 Task: Look for space in Luena, Angola from 15th June, 2023 to 21st June, 2023 for 5 adults in price range Rs.14000 to Rs.25000. Place can be entire place with 3 bedrooms having 3 beds and 3 bathrooms. Property type can be house, flat, hotel. Amenities needed are: air conditioning, bbq grill, smoking allowed. Booking option can be shelf check-in. Required host language is English.
Action: Mouse moved to (546, 109)
Screenshot: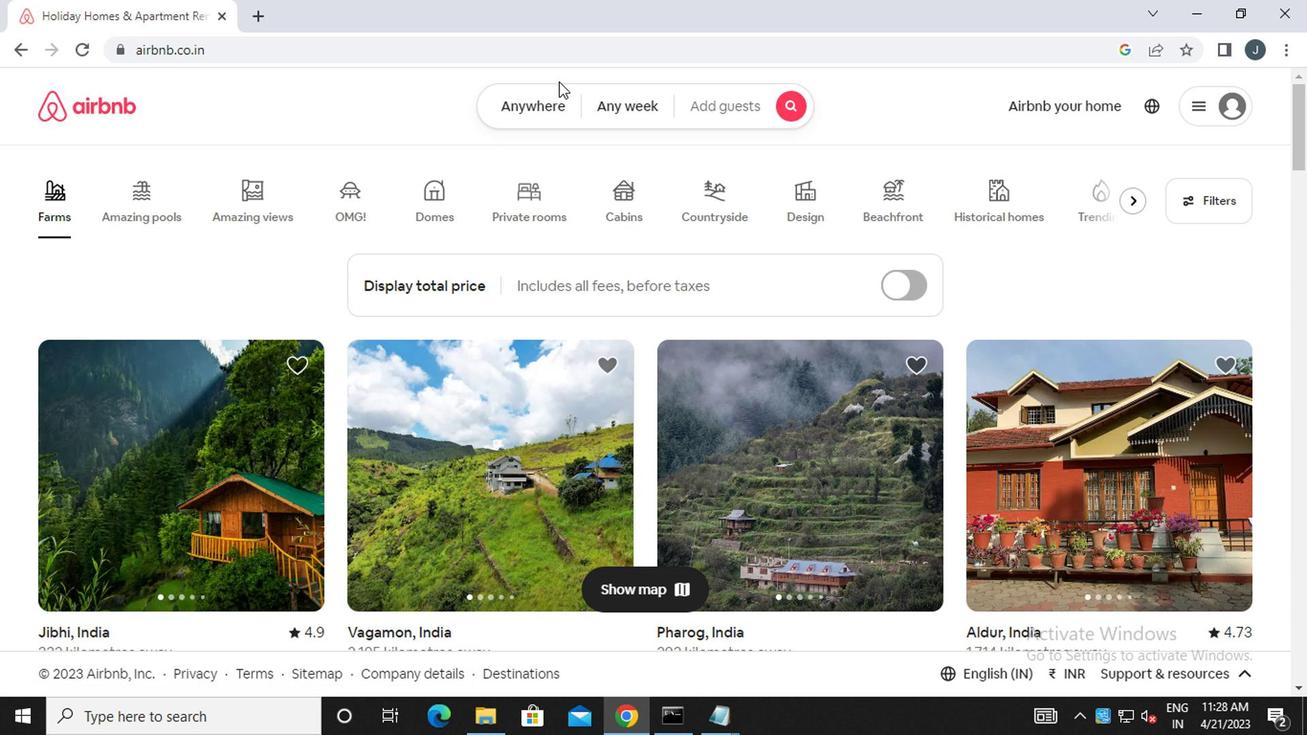 
Action: Mouse pressed left at (546, 109)
Screenshot: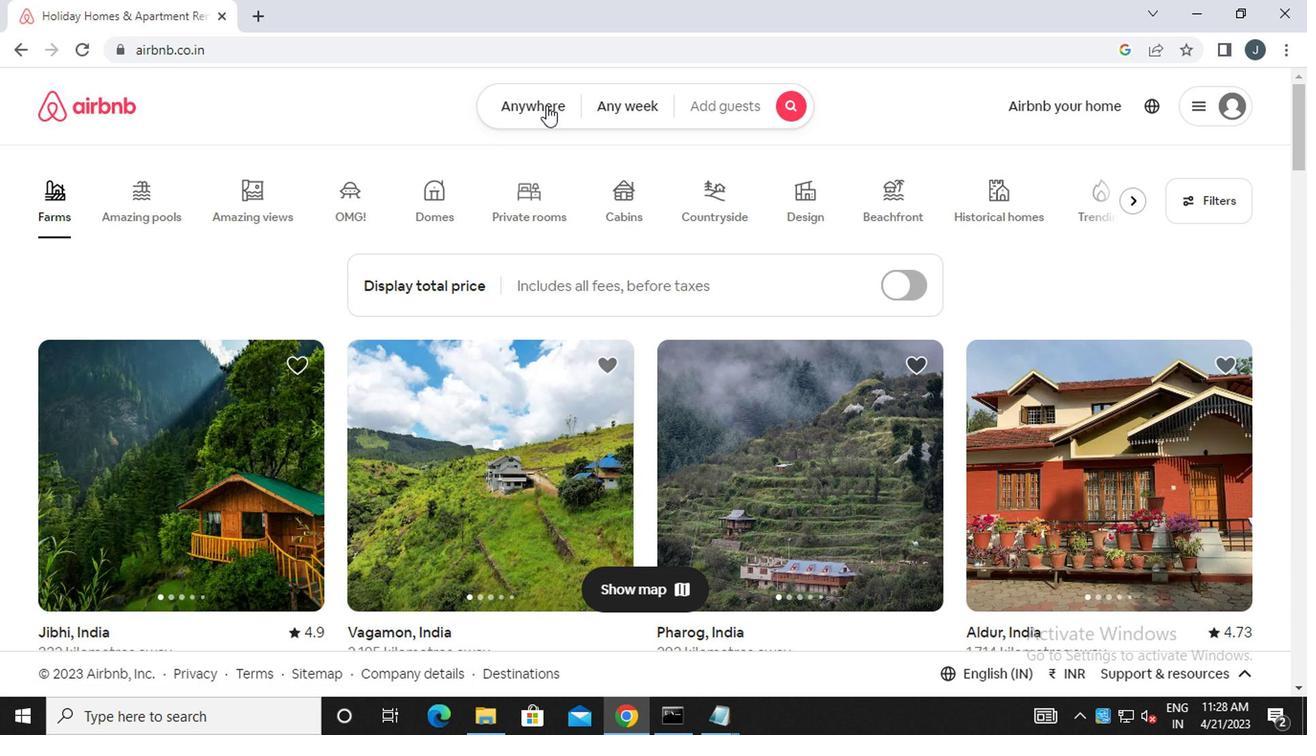 
Action: Mouse moved to (365, 196)
Screenshot: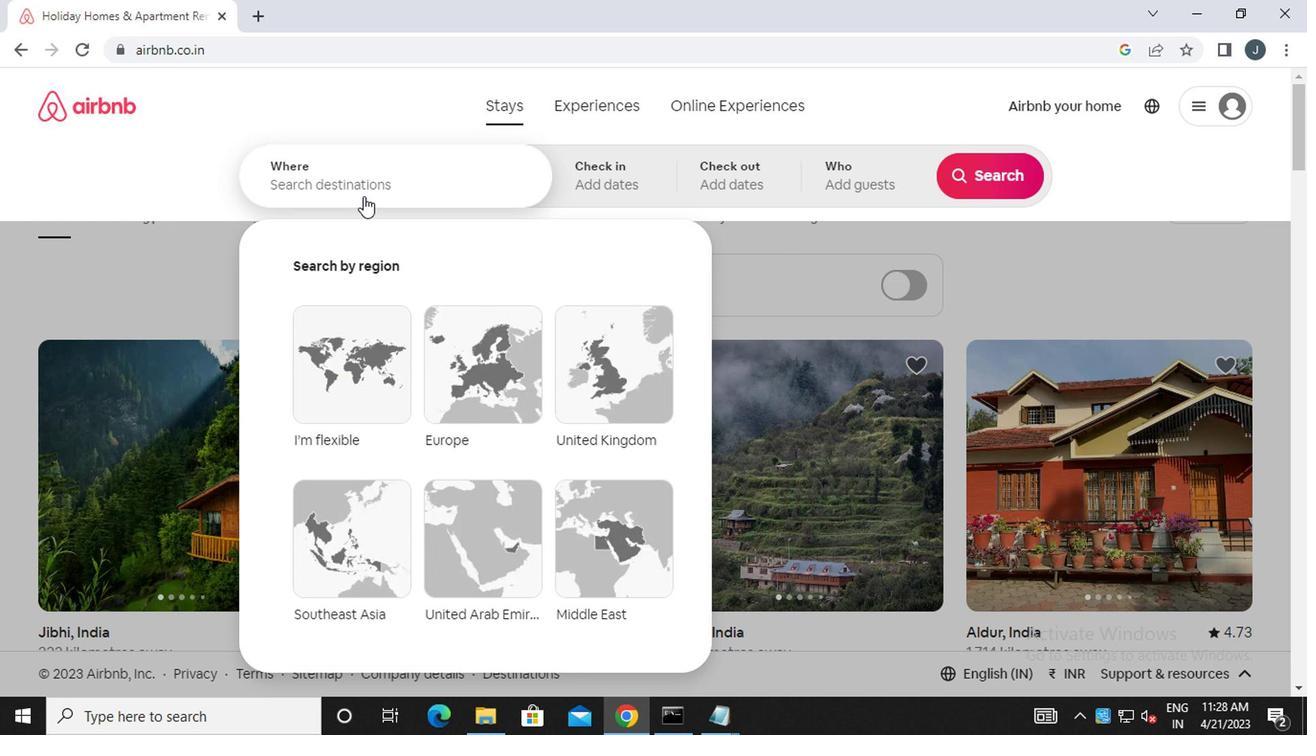 
Action: Mouse pressed left at (365, 196)
Screenshot: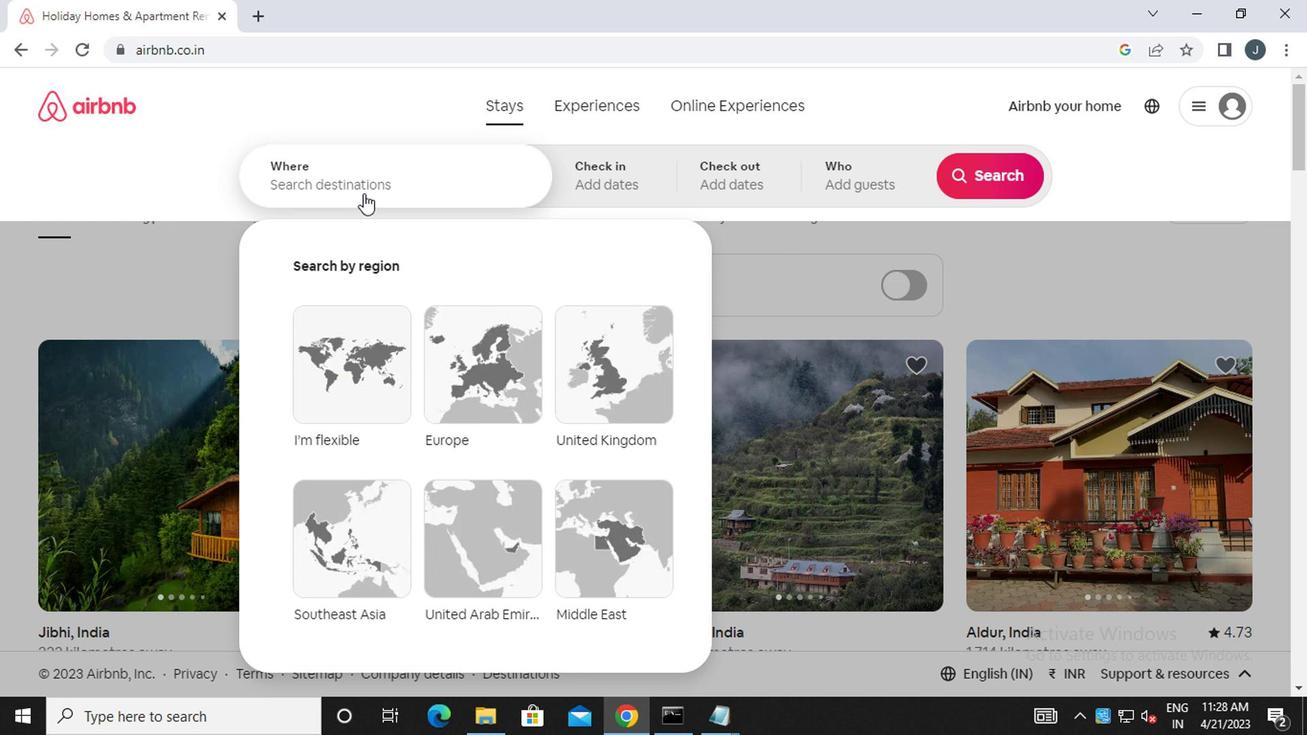 
Action: Key pressed l<Key.caps_lock>uena
Screenshot: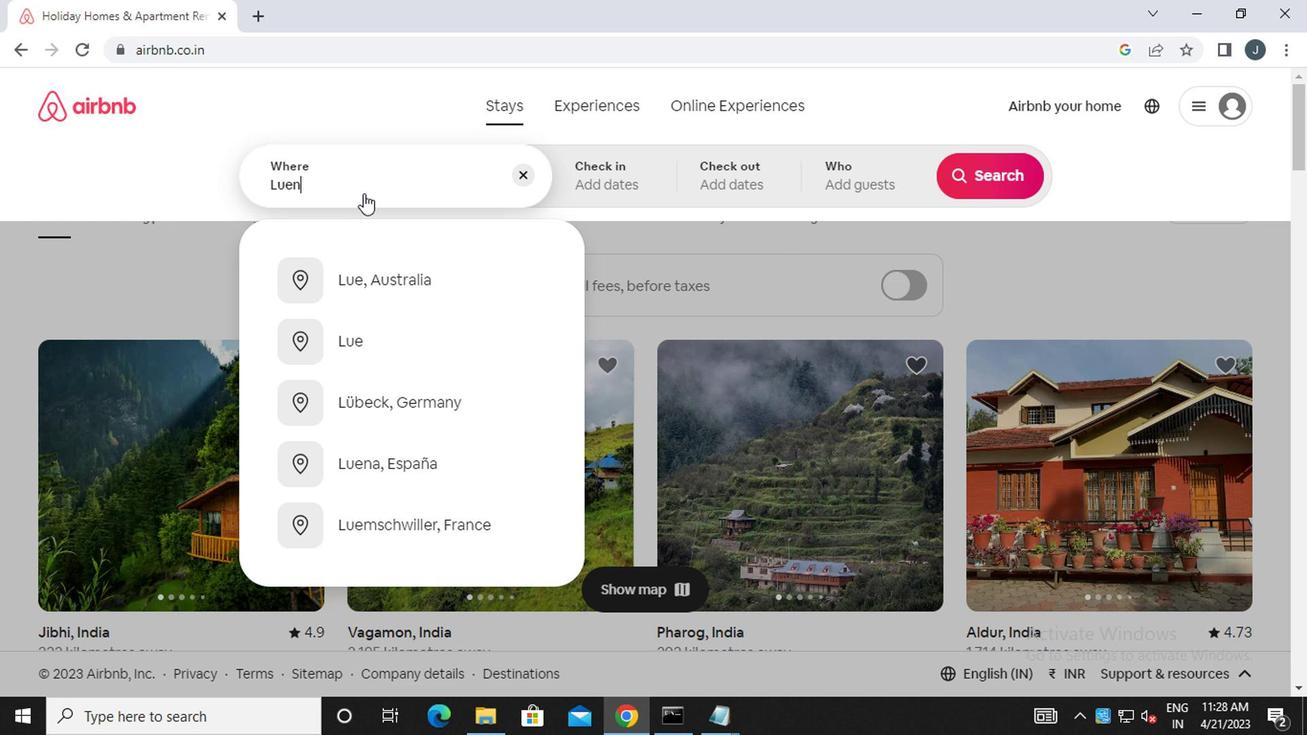 
Action: Mouse moved to (363, 196)
Screenshot: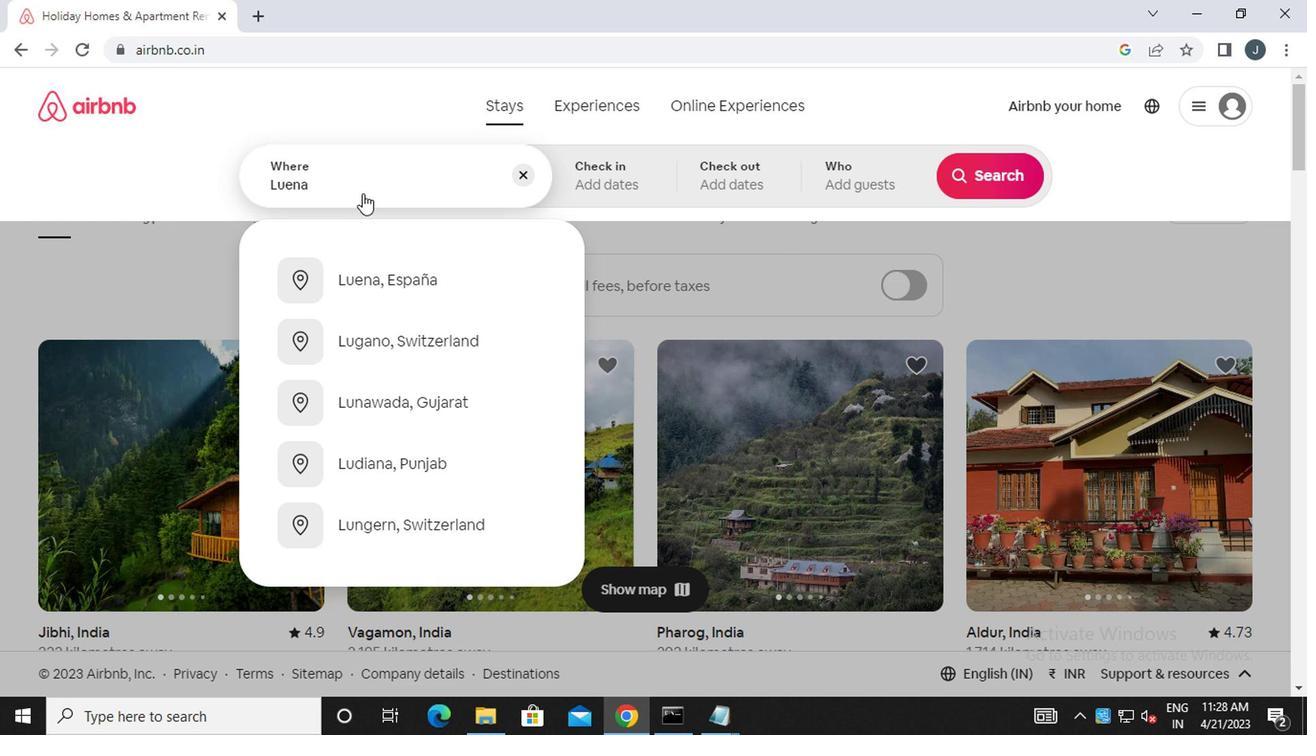 
Action: Key pressed ,<Key.space><Key.caps_lock>a<Key.caps_lock>ngola
Screenshot: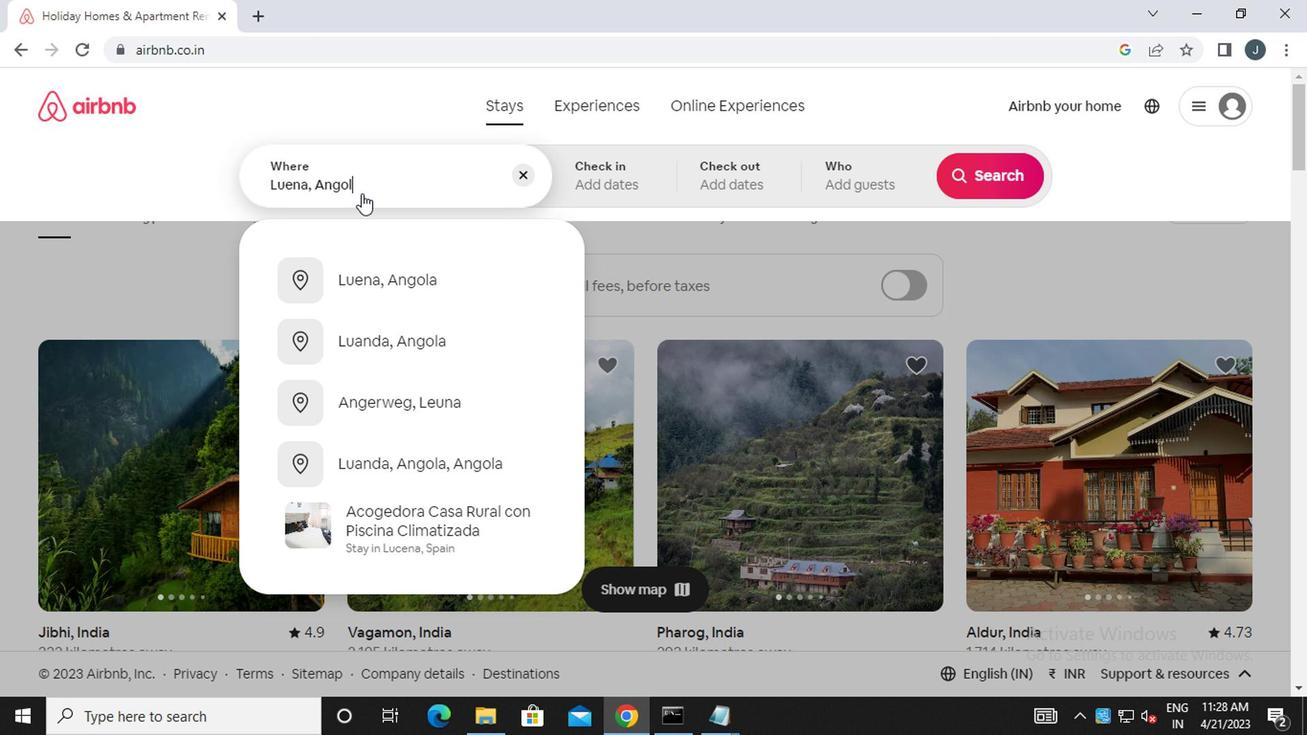 
Action: Mouse moved to (421, 281)
Screenshot: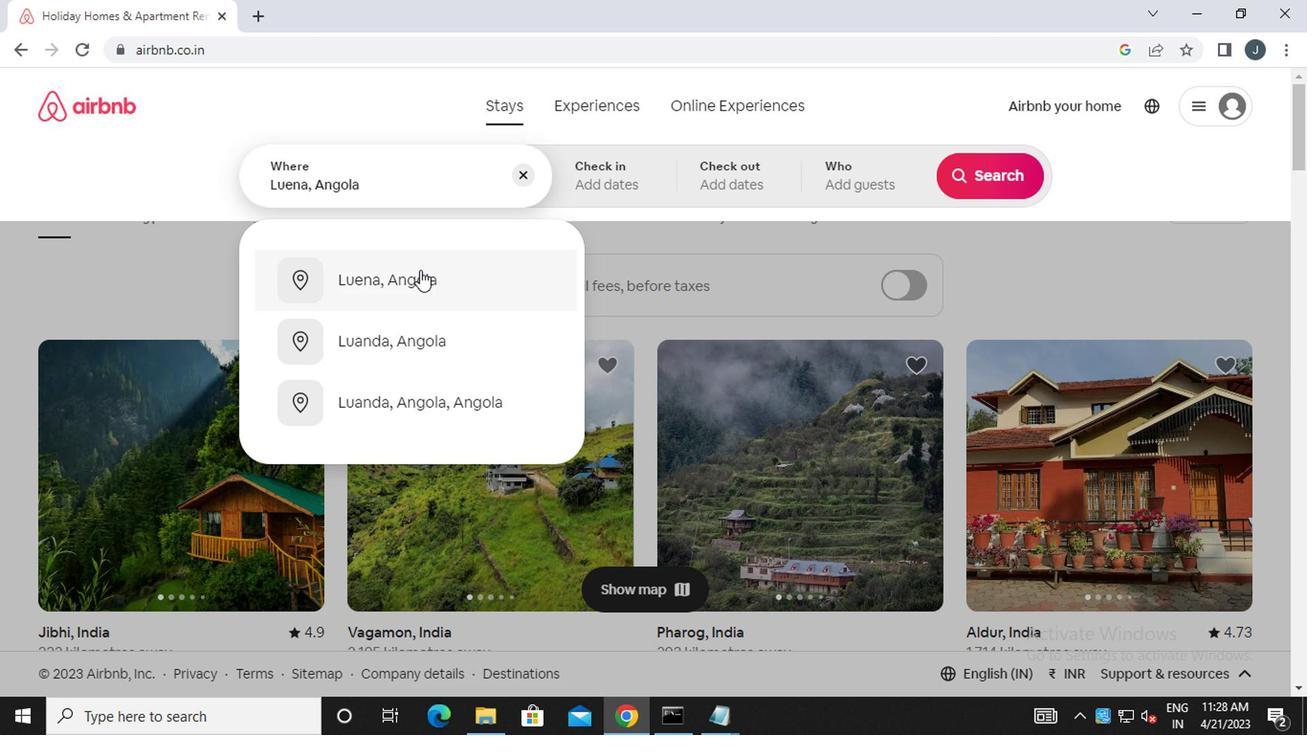 
Action: Mouse pressed left at (421, 281)
Screenshot: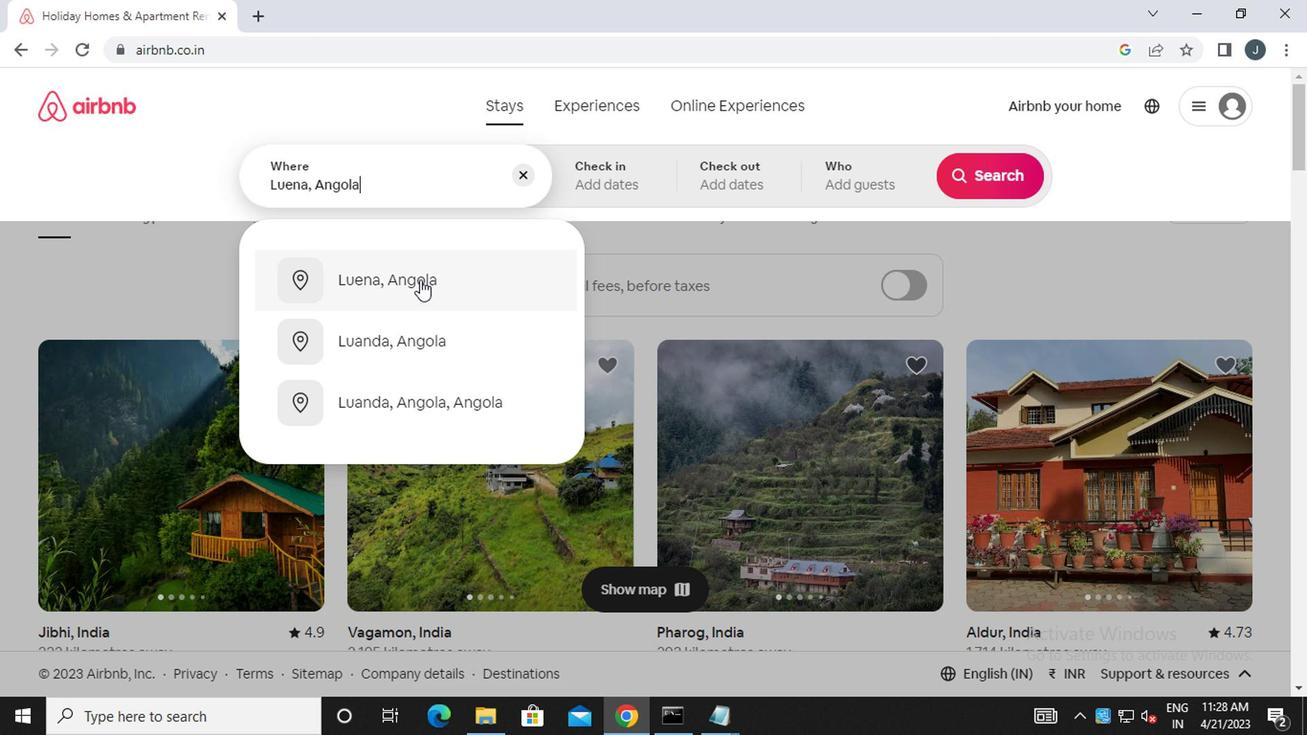 
Action: Mouse moved to (982, 331)
Screenshot: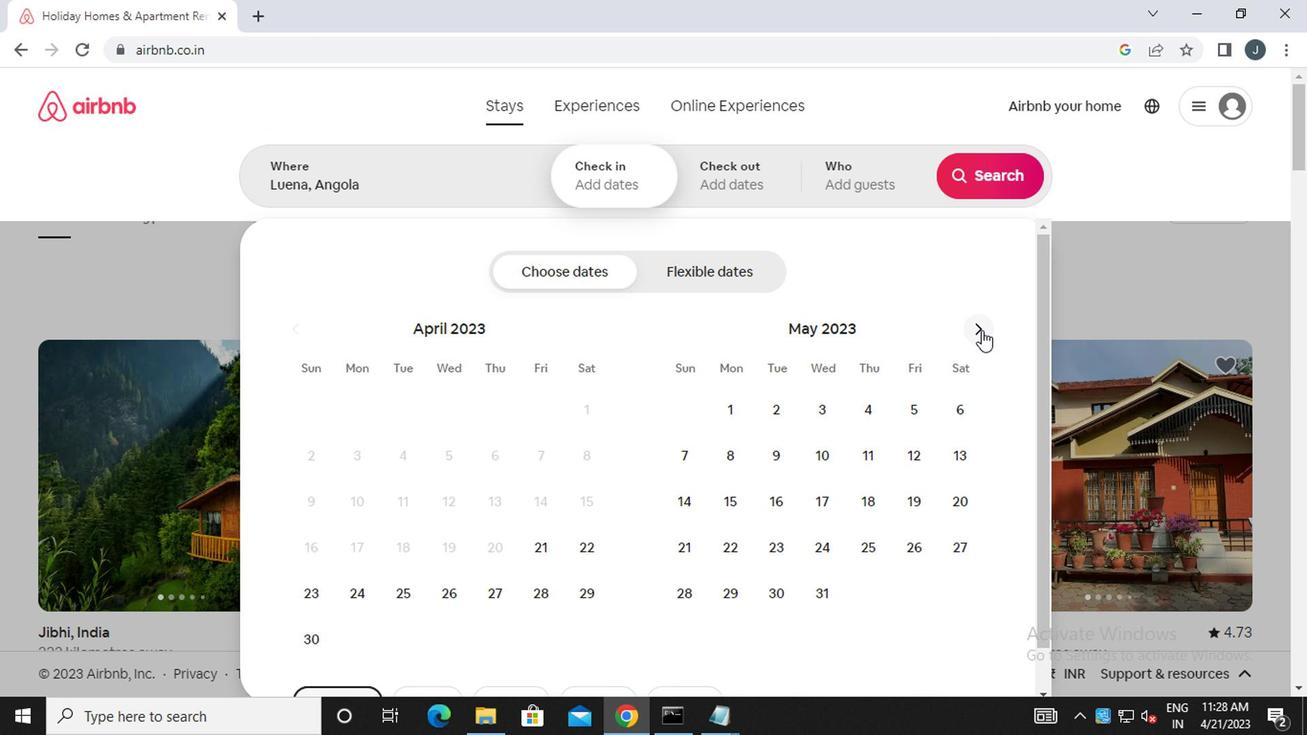 
Action: Mouse pressed left at (982, 331)
Screenshot: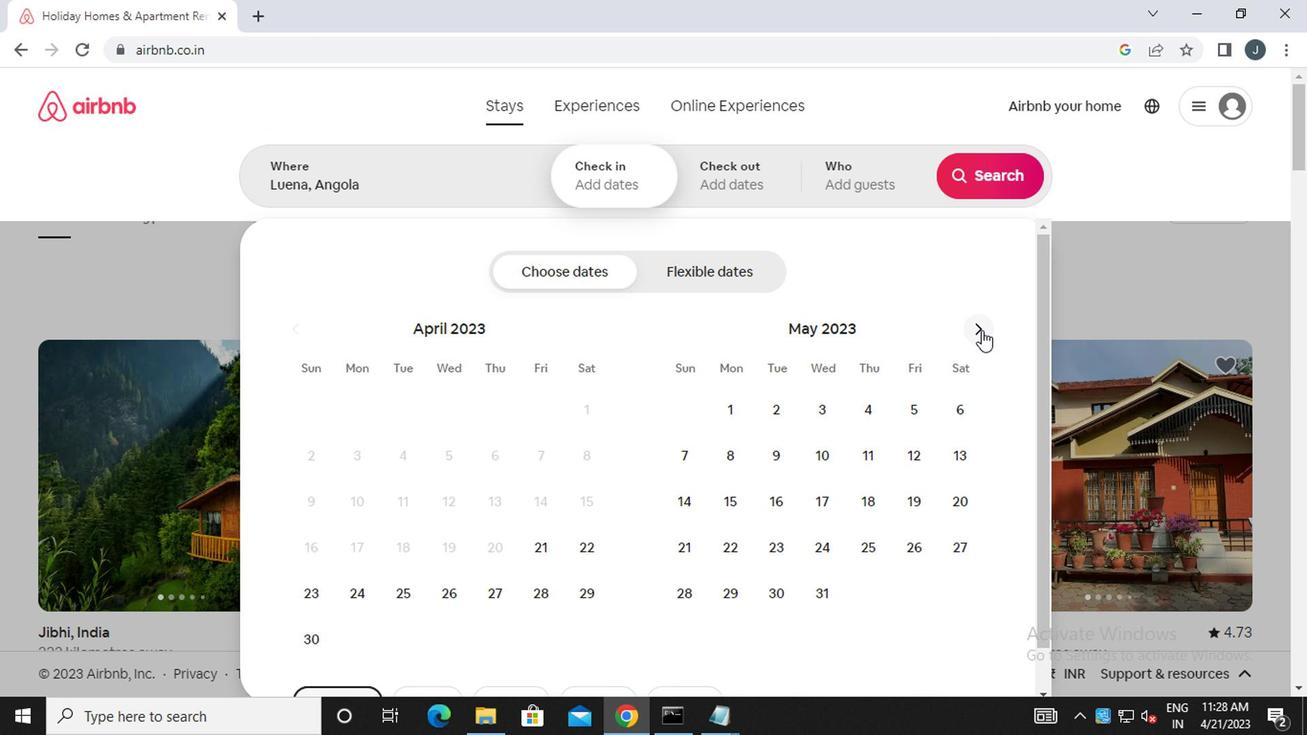 
Action: Mouse moved to (860, 504)
Screenshot: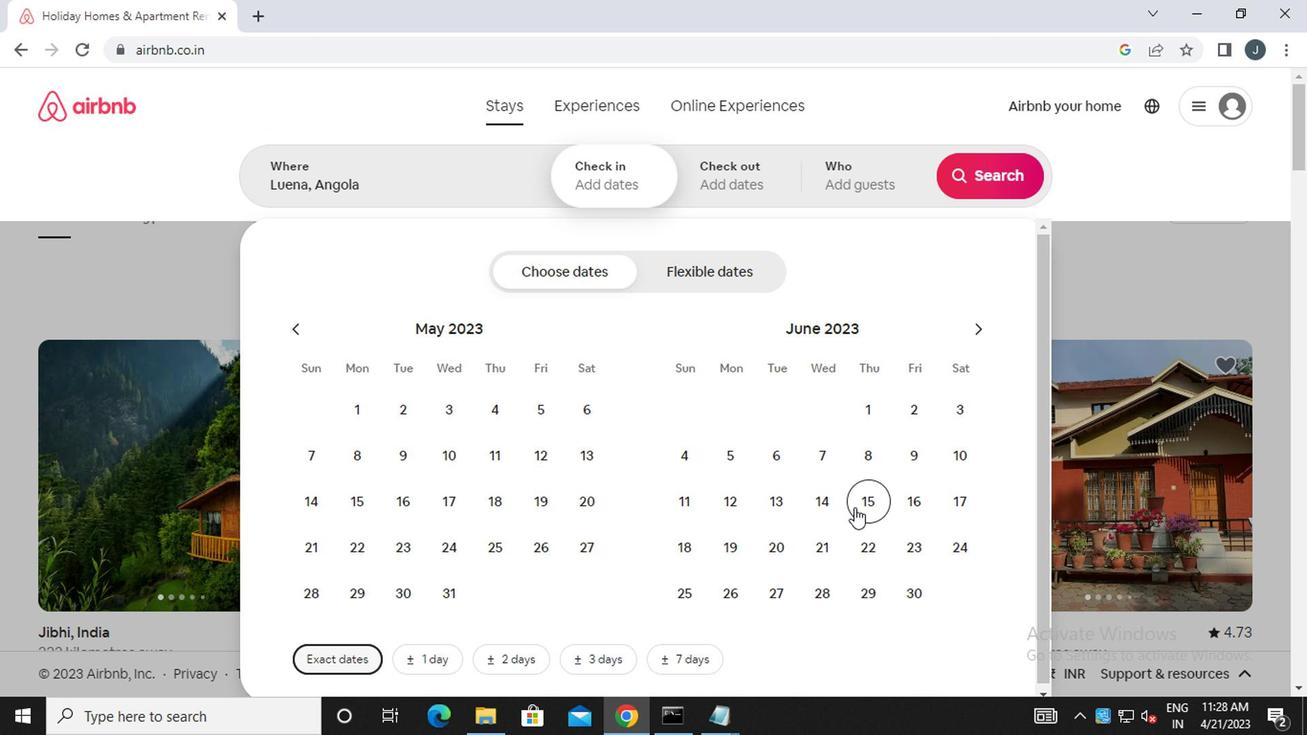 
Action: Mouse pressed left at (860, 504)
Screenshot: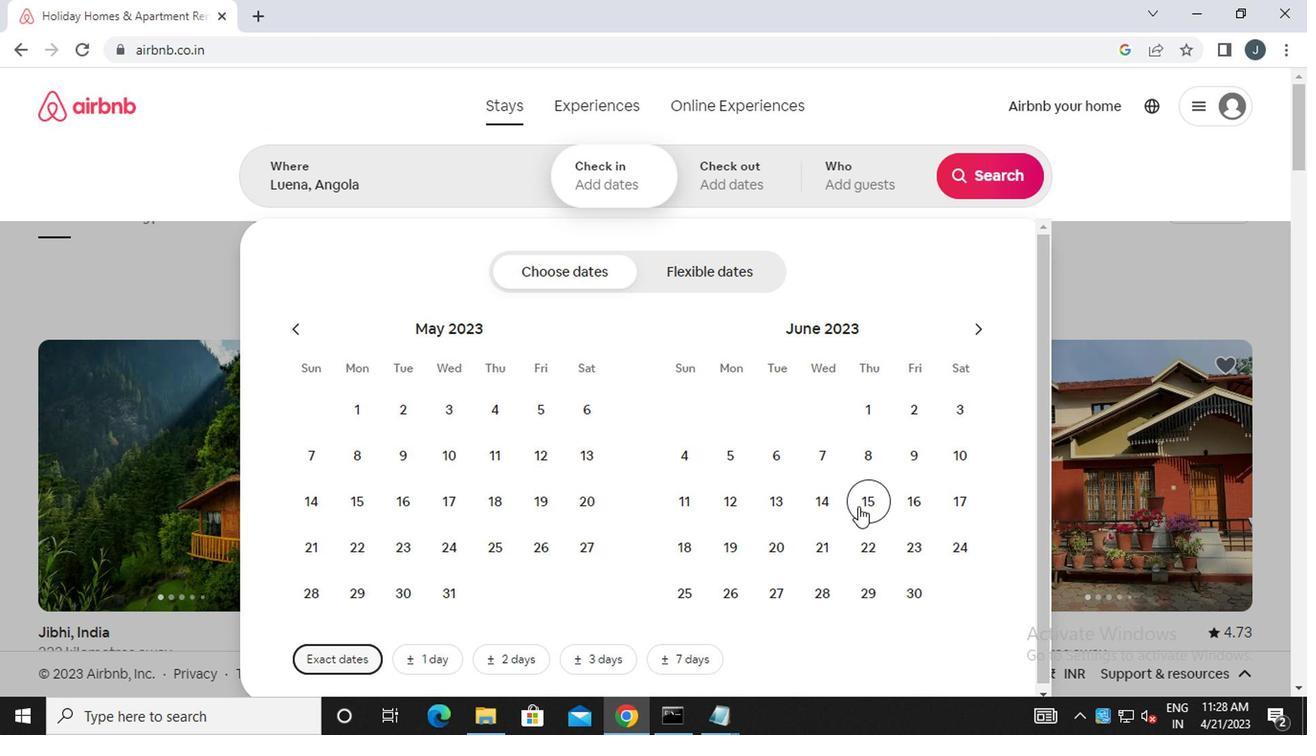 
Action: Mouse moved to (814, 547)
Screenshot: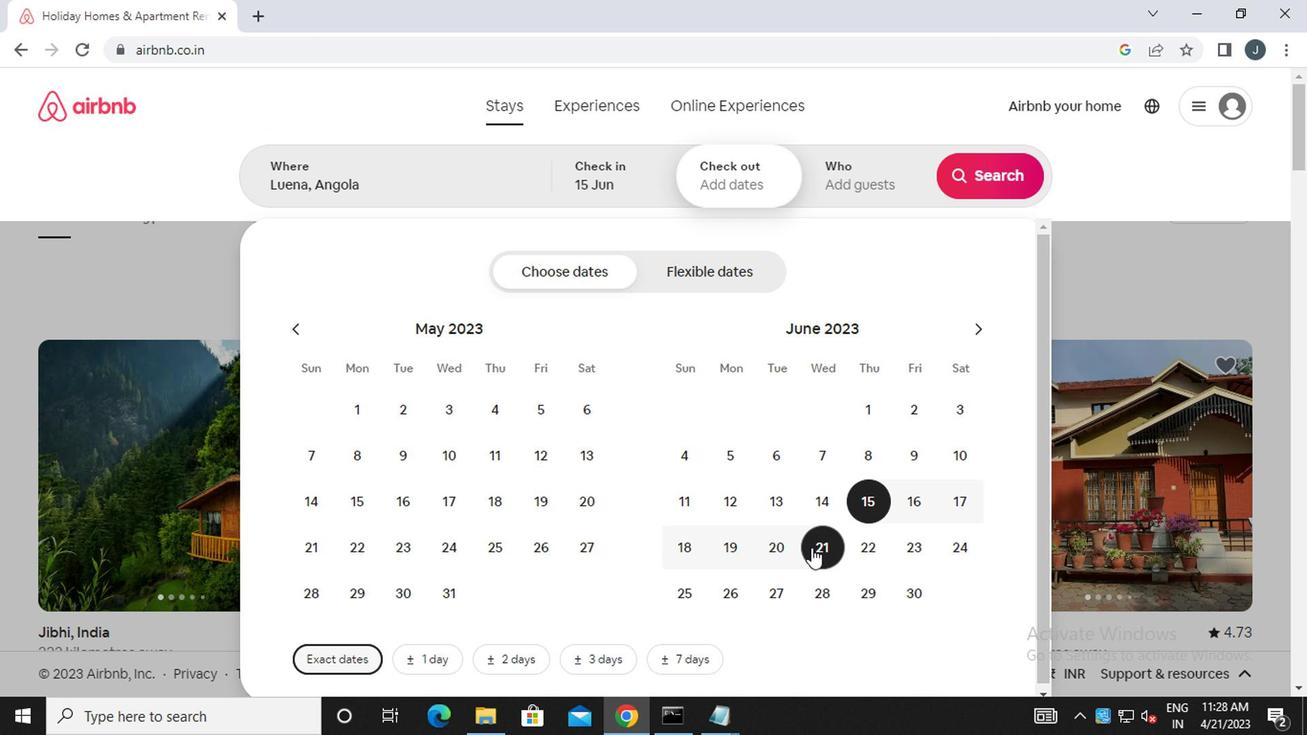 
Action: Mouse pressed left at (814, 547)
Screenshot: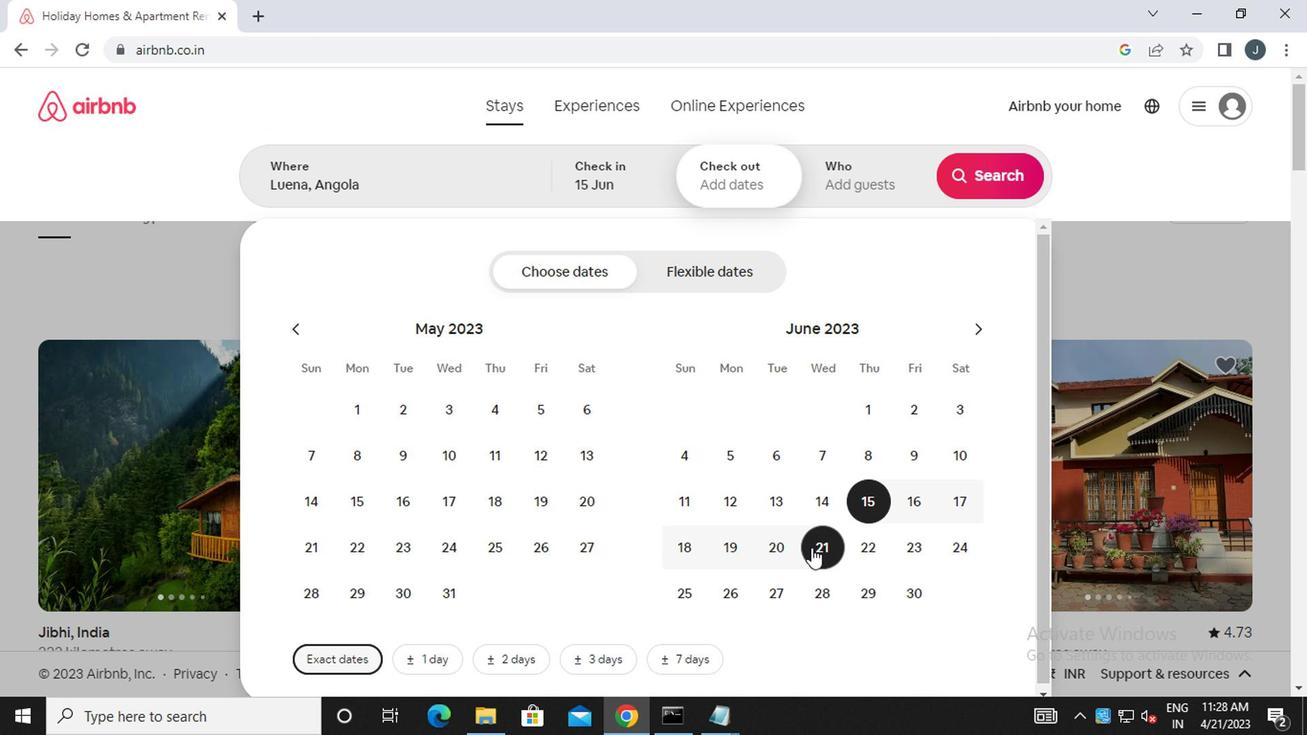 
Action: Mouse moved to (870, 179)
Screenshot: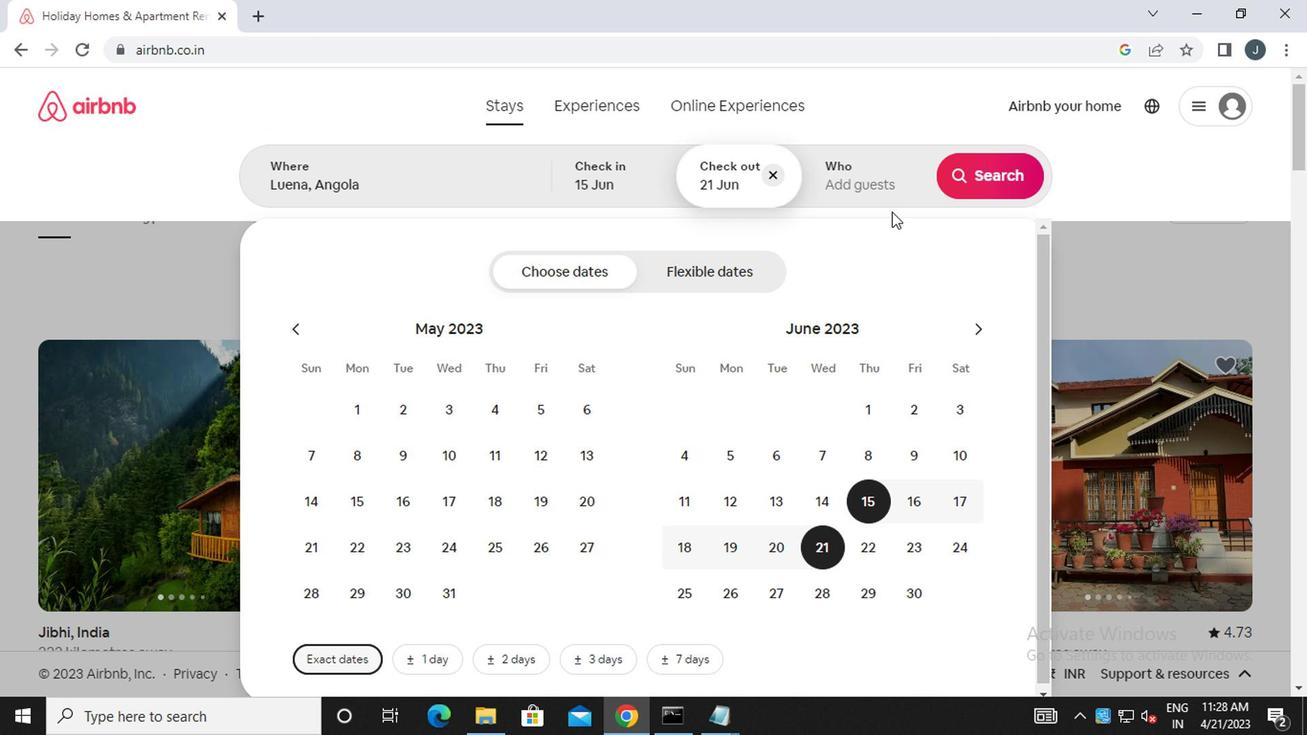 
Action: Mouse pressed left at (870, 179)
Screenshot: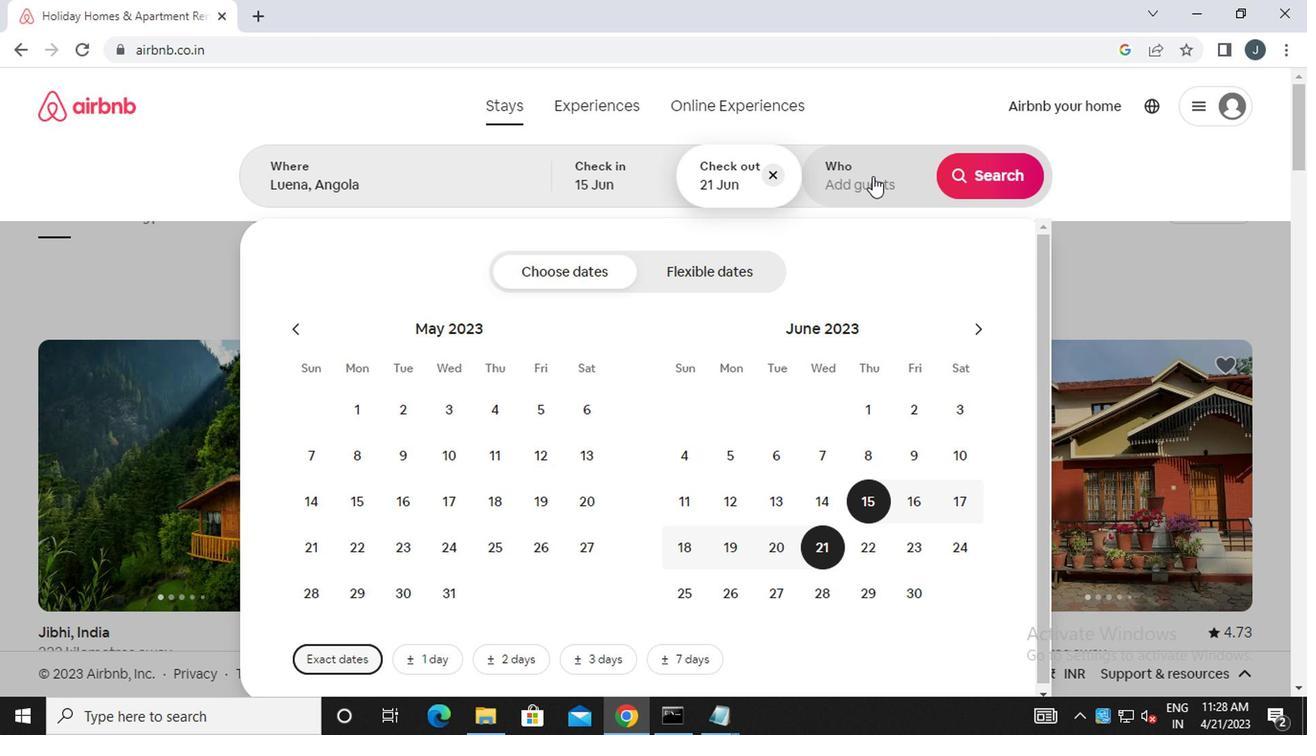 
Action: Mouse moved to (988, 273)
Screenshot: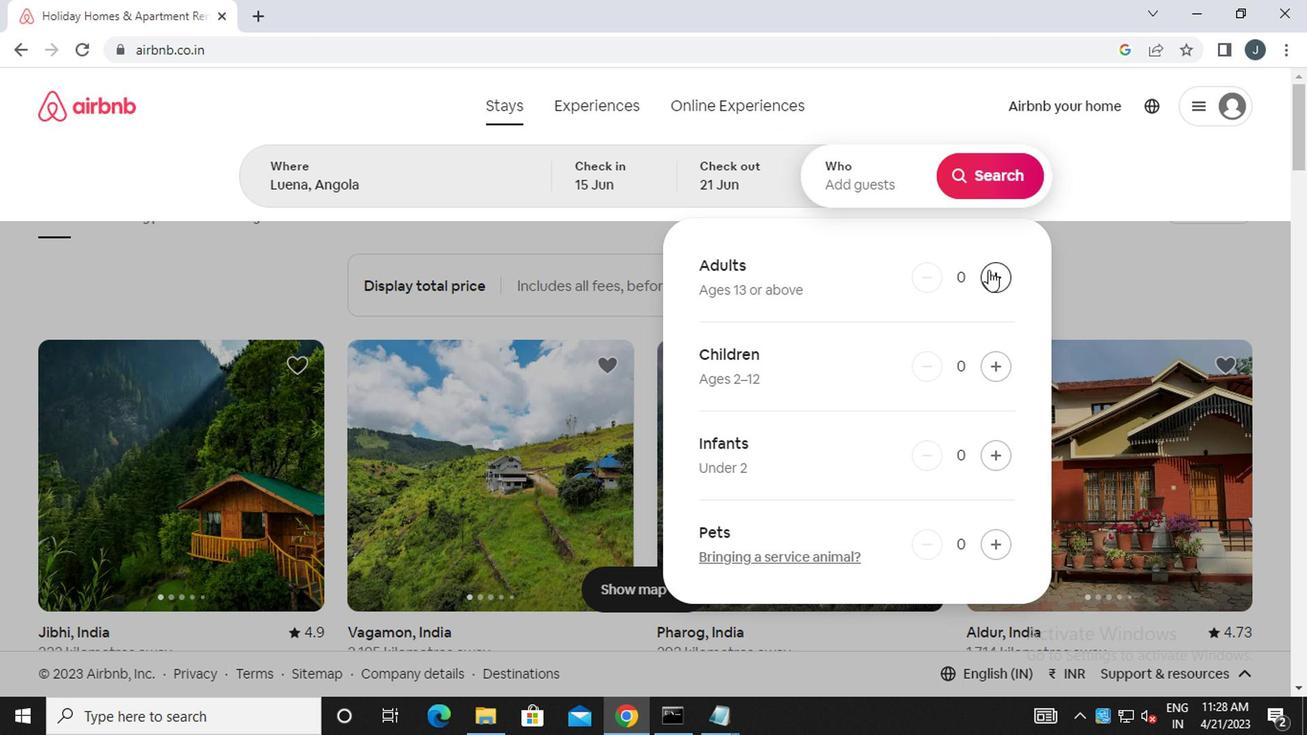 
Action: Mouse pressed left at (988, 273)
Screenshot: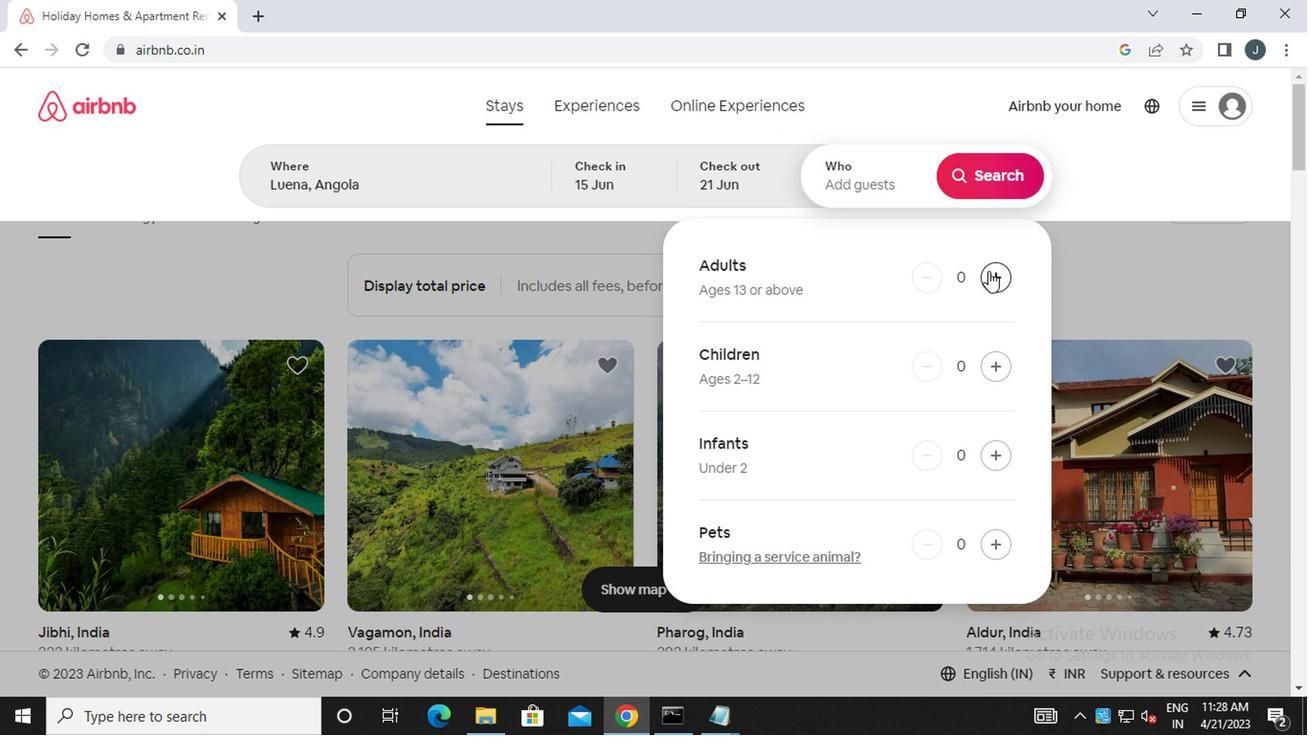 
Action: Mouse pressed left at (988, 273)
Screenshot: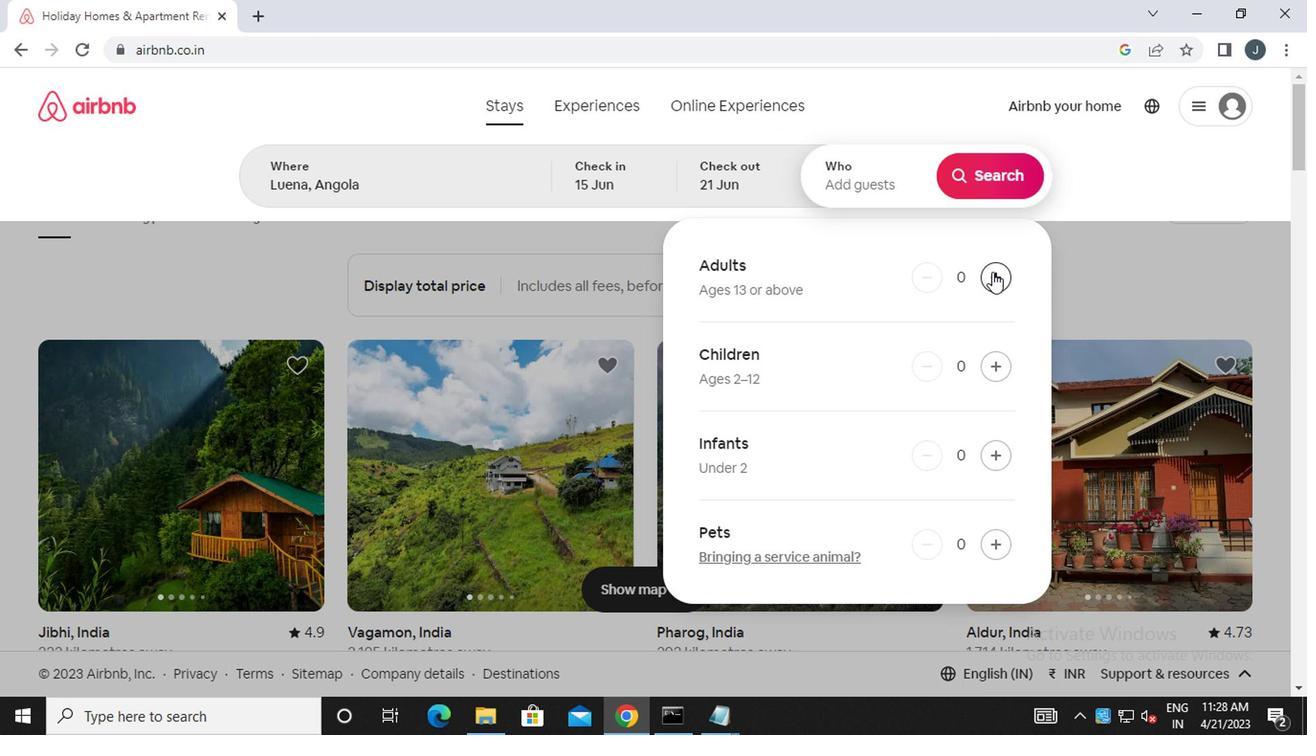 
Action: Mouse moved to (988, 273)
Screenshot: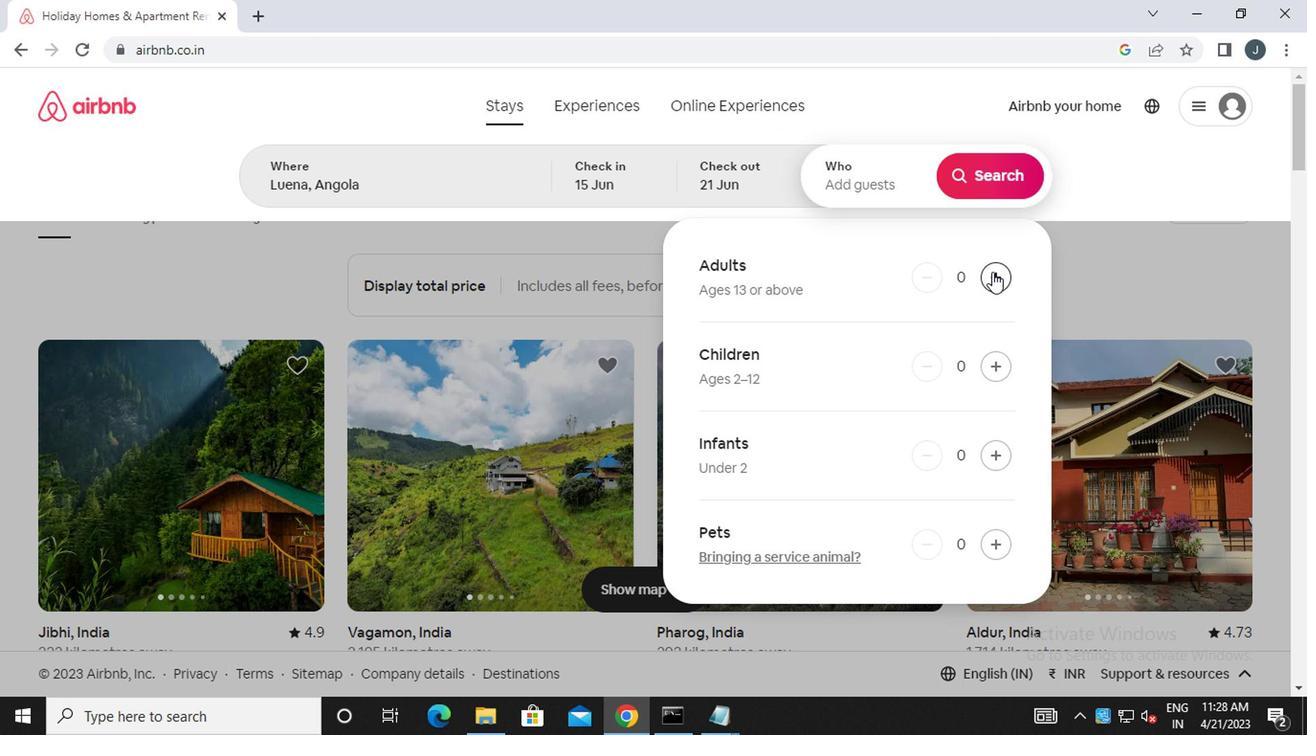 
Action: Mouse pressed left at (988, 273)
Screenshot: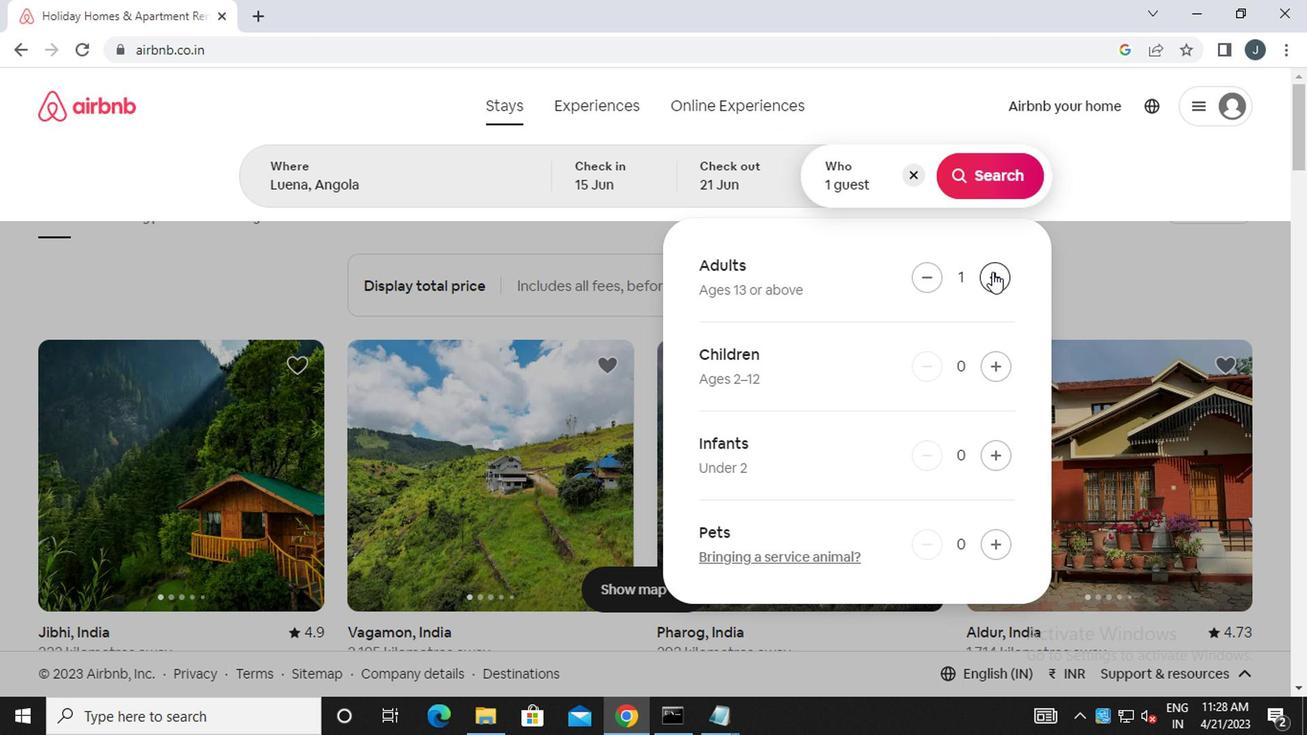 
Action: Mouse pressed left at (988, 273)
Screenshot: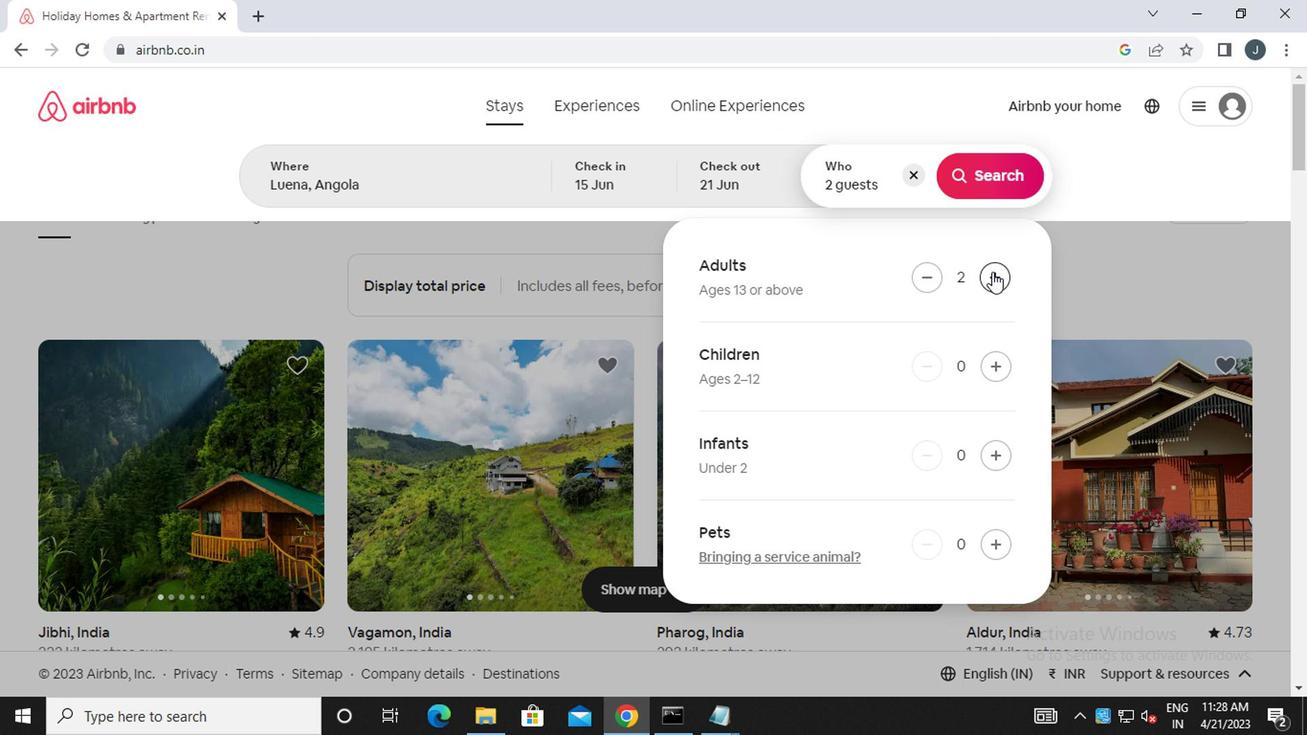 
Action: Mouse pressed left at (988, 273)
Screenshot: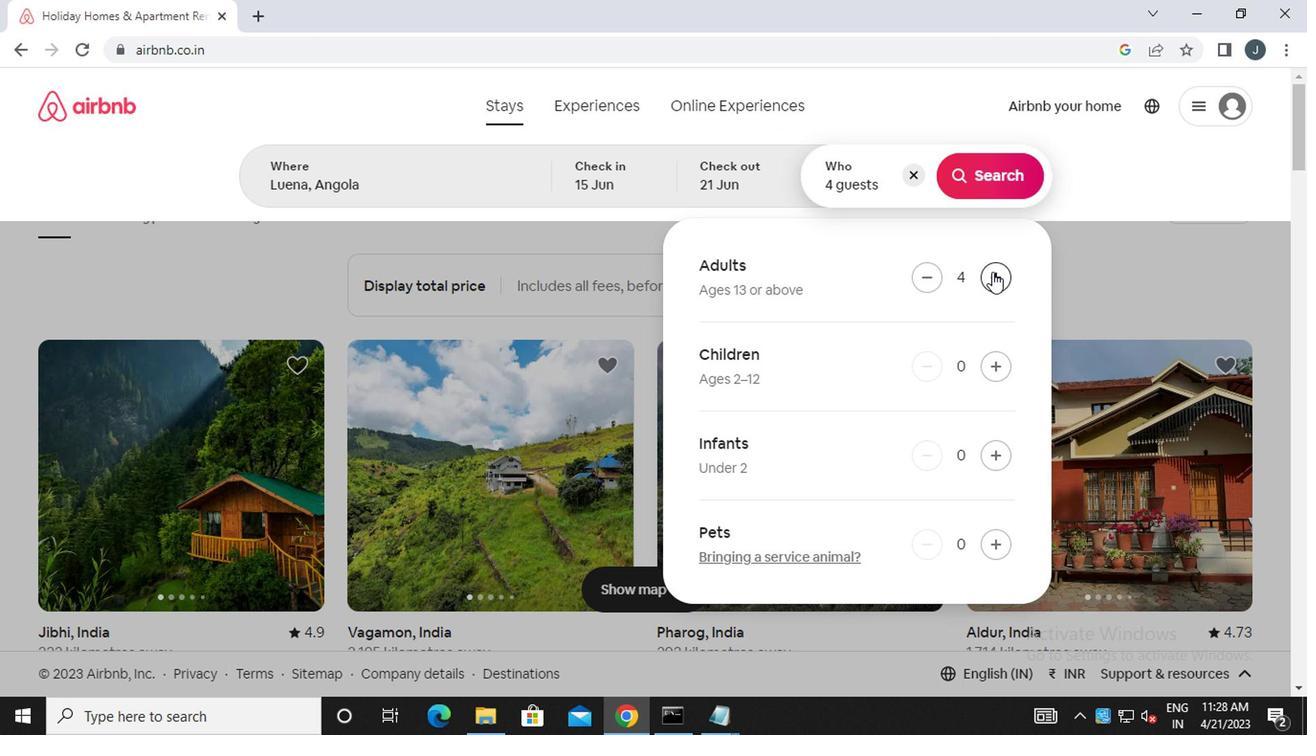 
Action: Mouse moved to (994, 188)
Screenshot: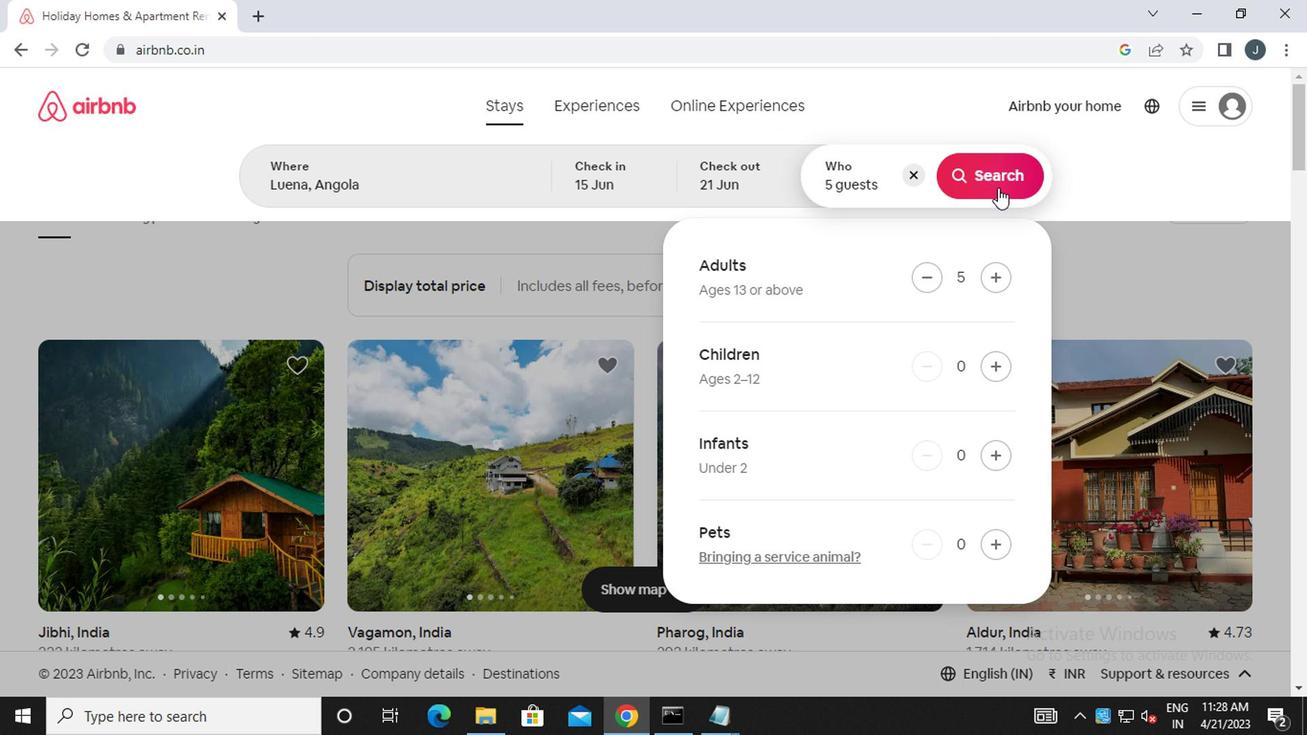 
Action: Mouse pressed left at (994, 188)
Screenshot: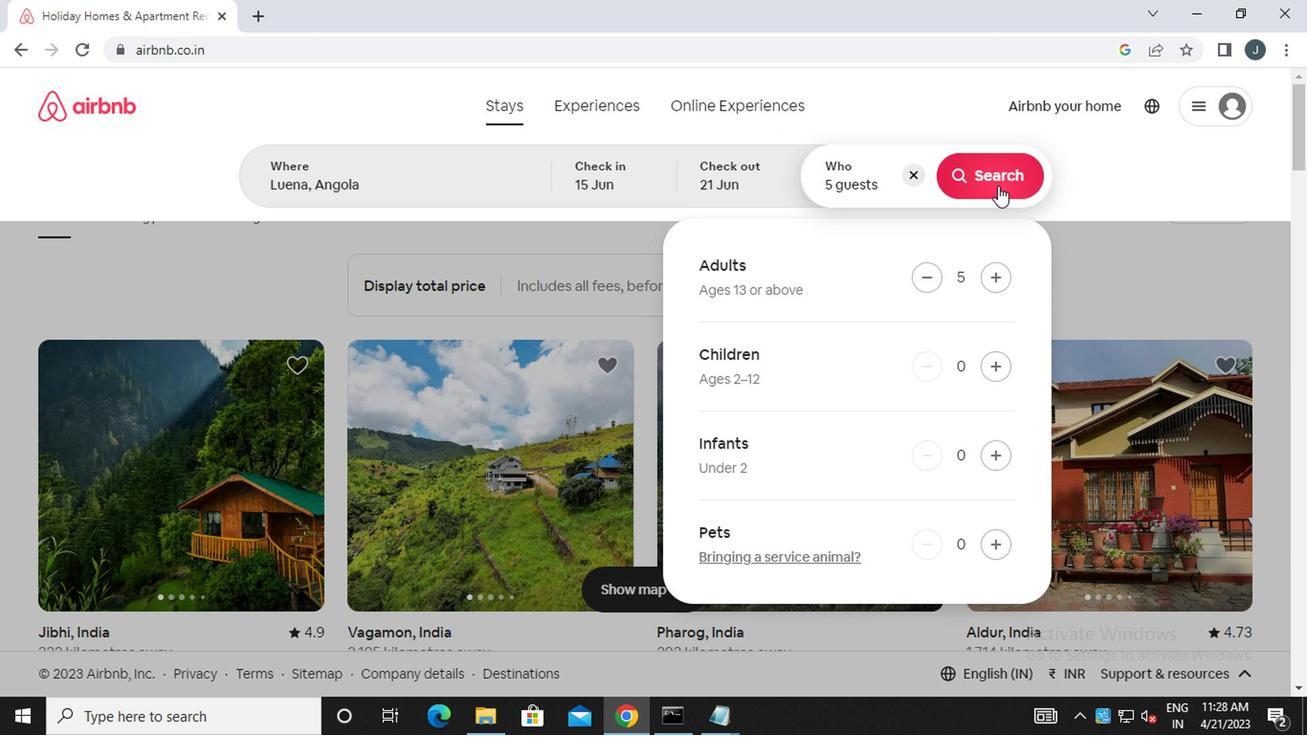 
Action: Mouse moved to (1215, 174)
Screenshot: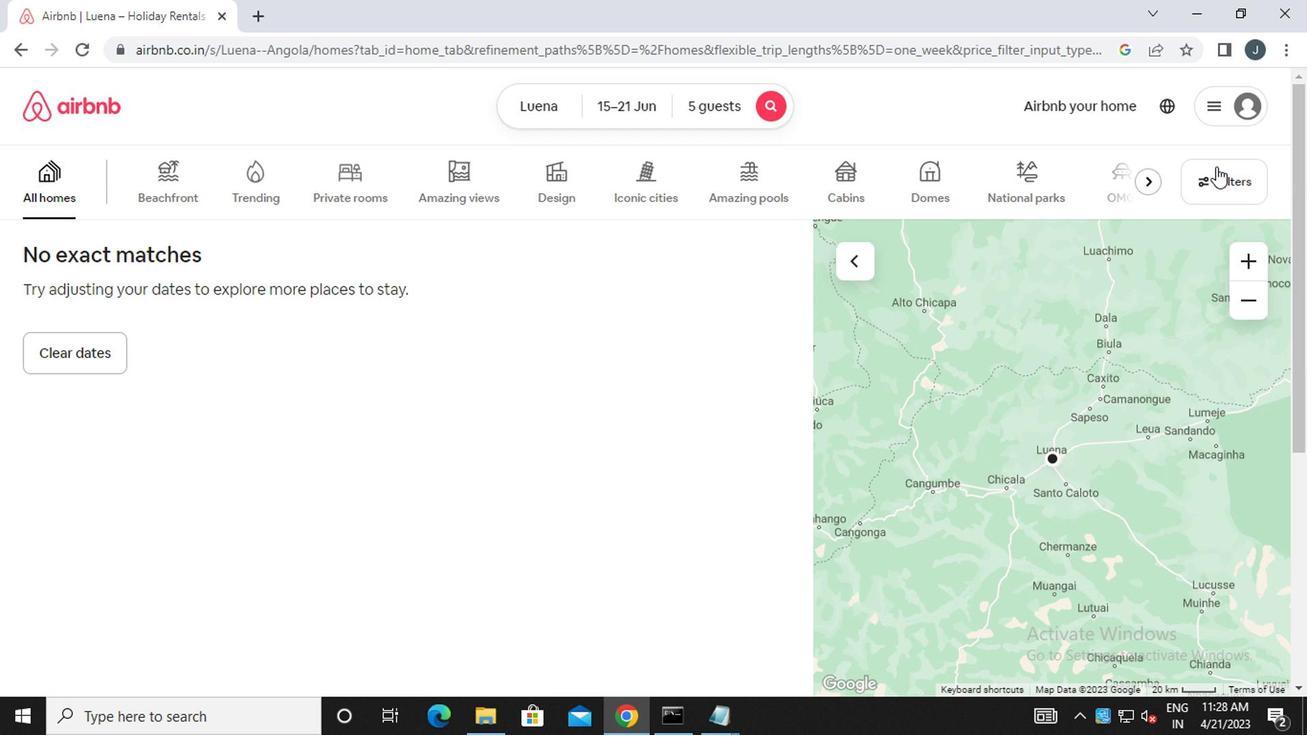 
Action: Mouse pressed left at (1215, 174)
Screenshot: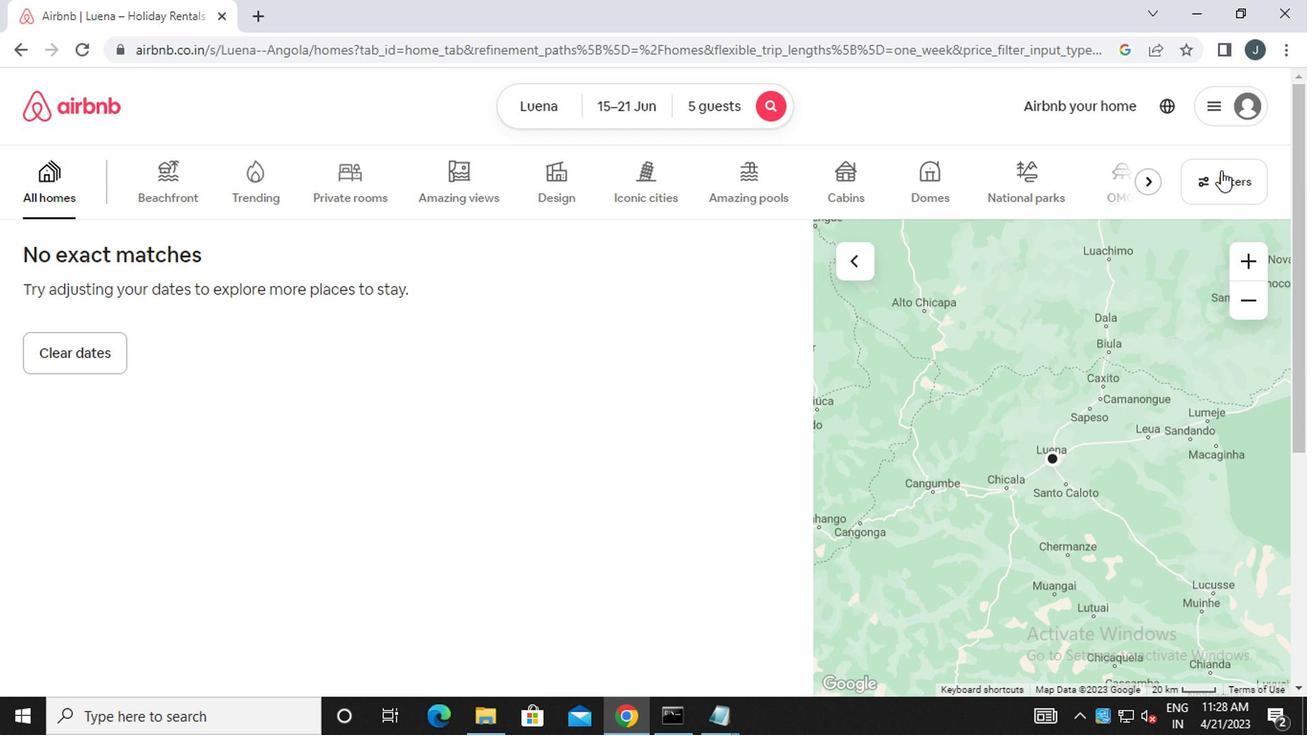 
Action: Mouse moved to (496, 303)
Screenshot: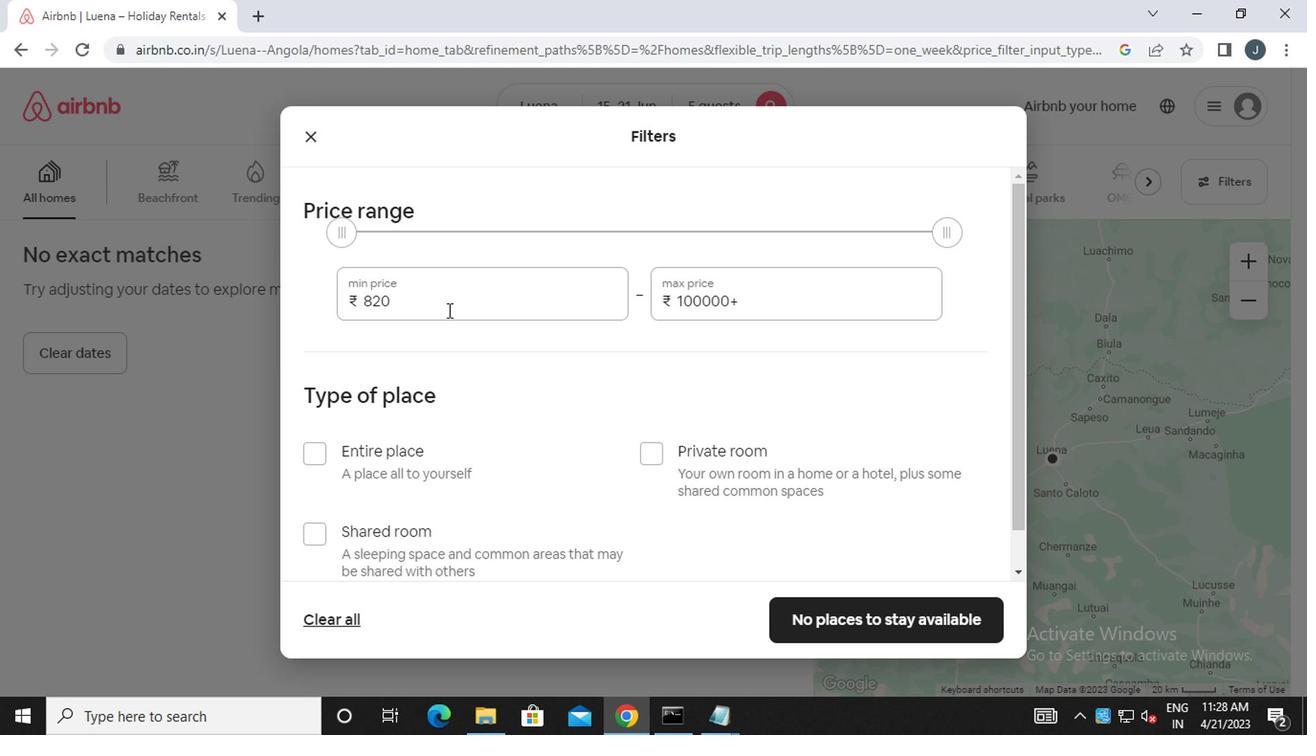 
Action: Mouse pressed left at (496, 303)
Screenshot: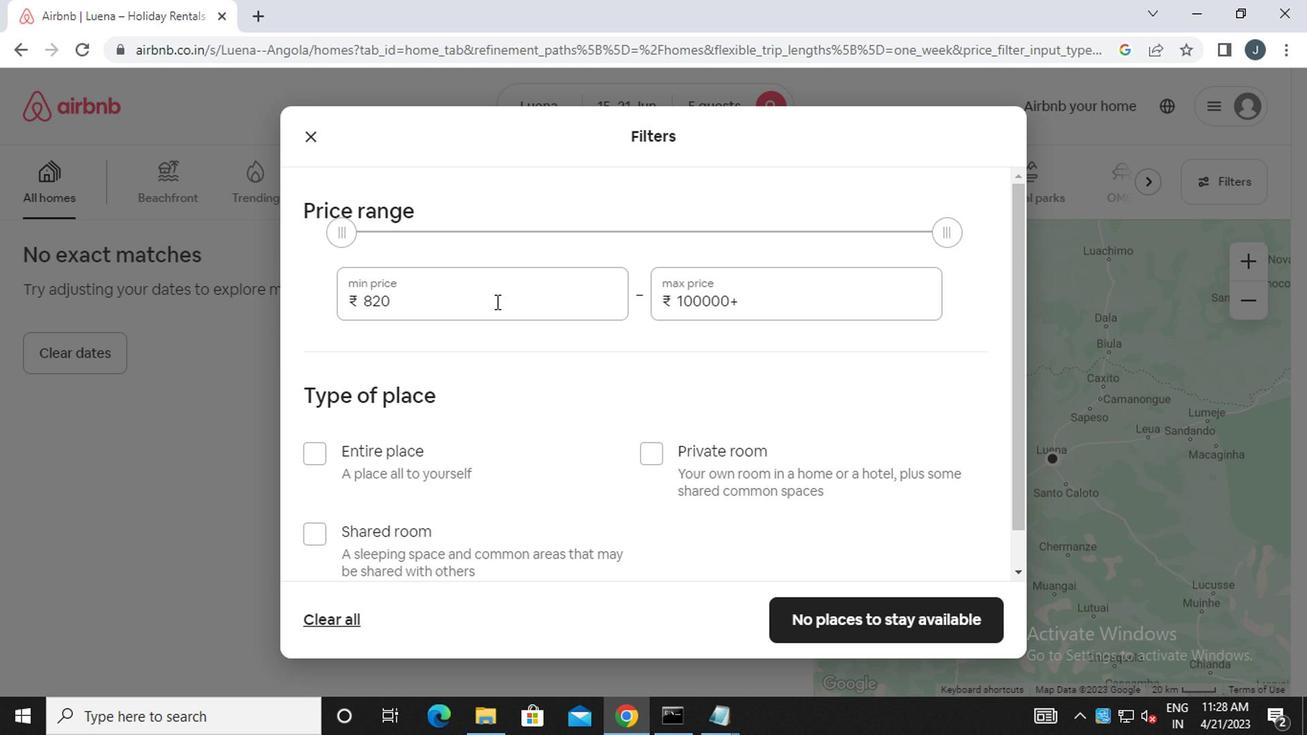 
Action: Mouse moved to (495, 303)
Screenshot: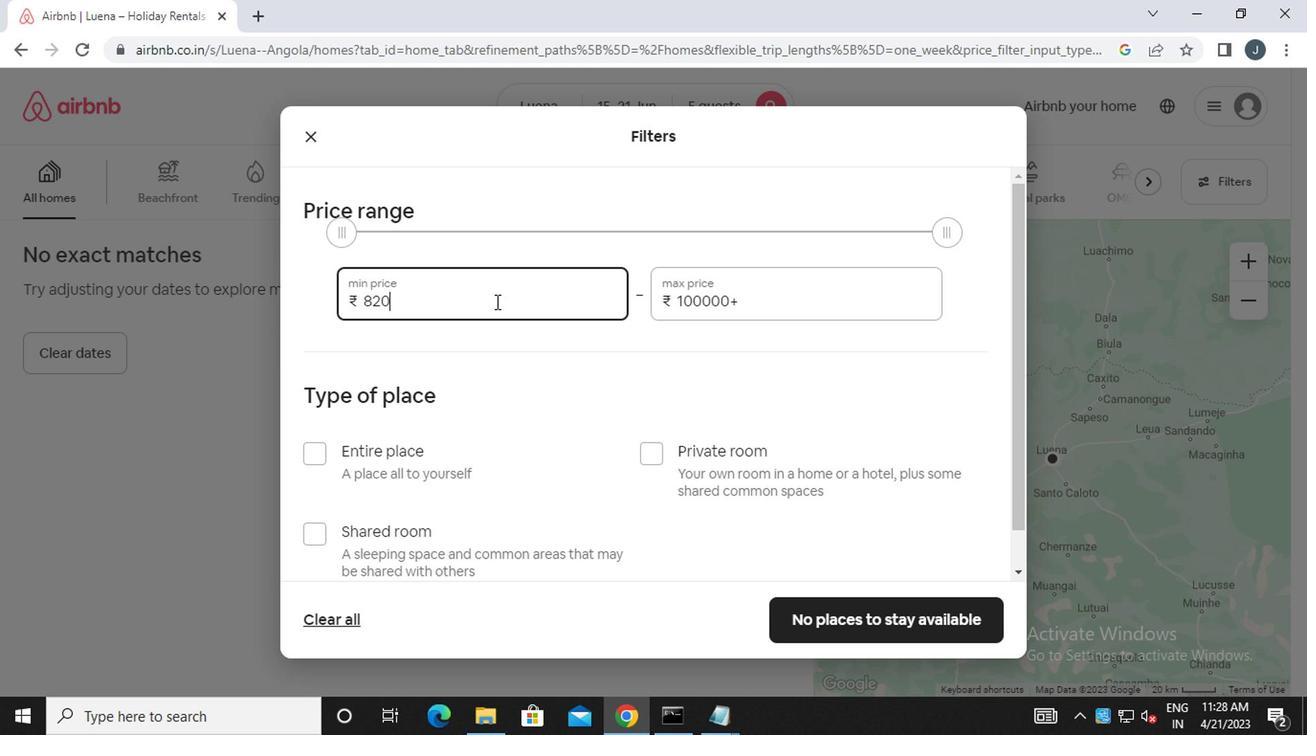 
Action: Key pressed <Key.backspace><Key.backspace><Key.backspace>14000
Screenshot: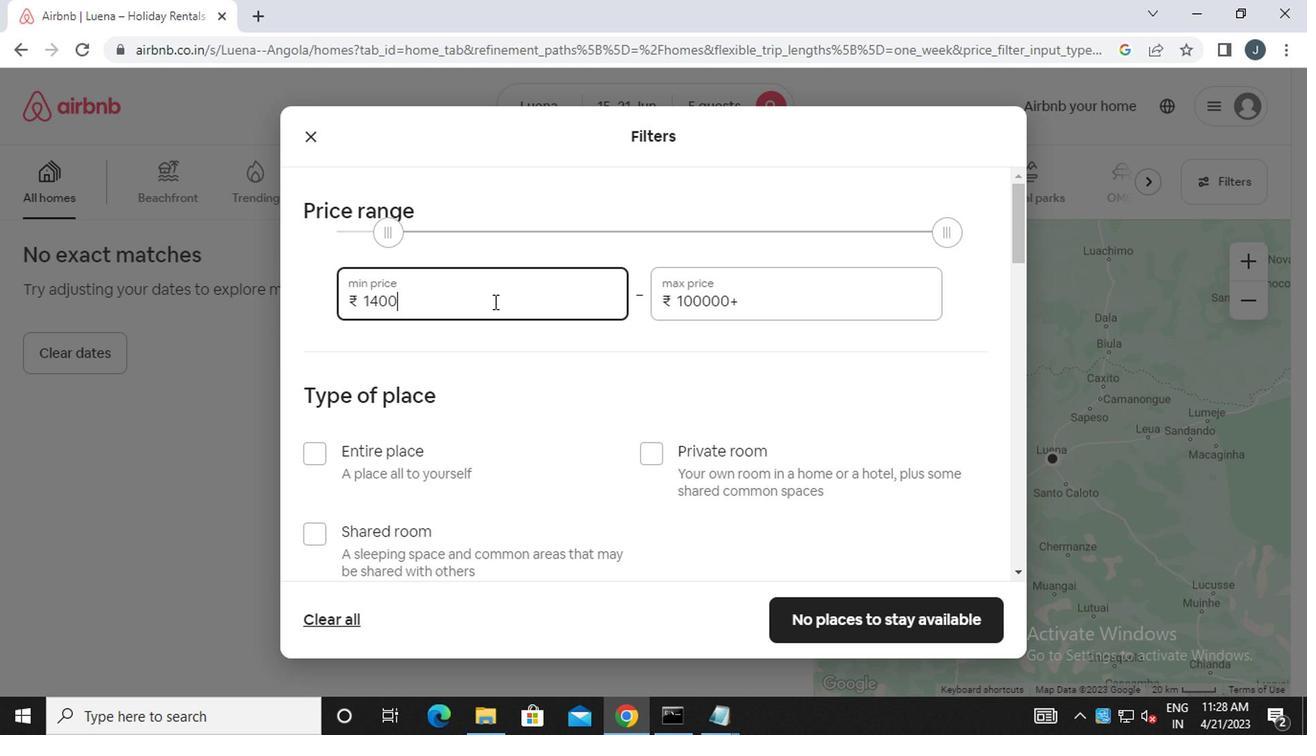 
Action: Mouse moved to (748, 295)
Screenshot: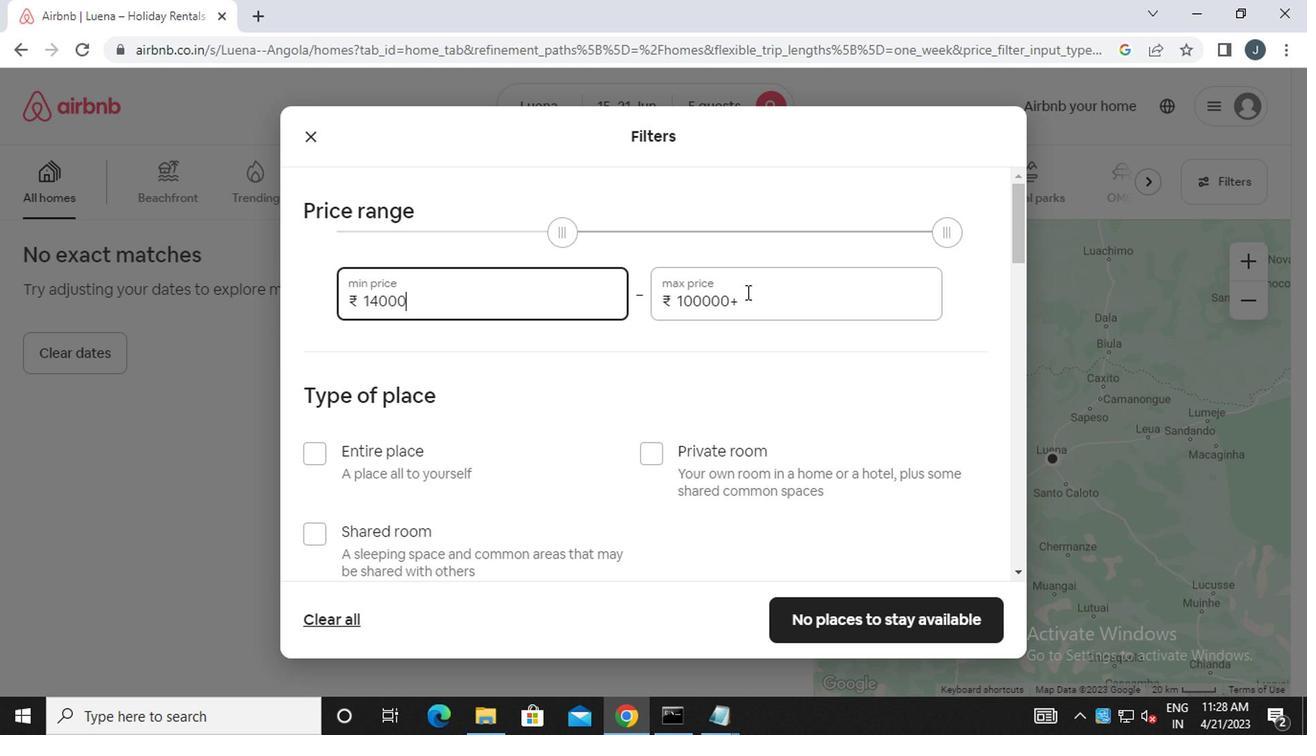 
Action: Mouse pressed left at (748, 295)
Screenshot: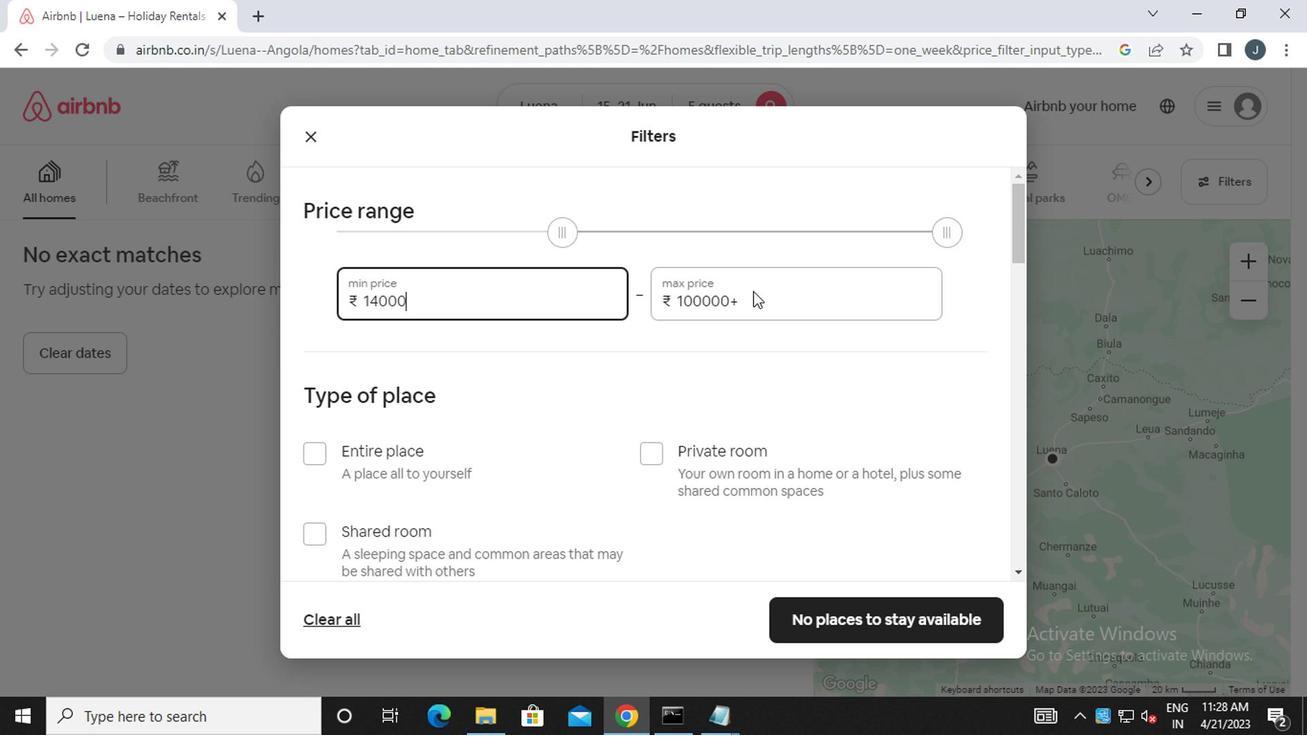 
Action: Mouse moved to (752, 300)
Screenshot: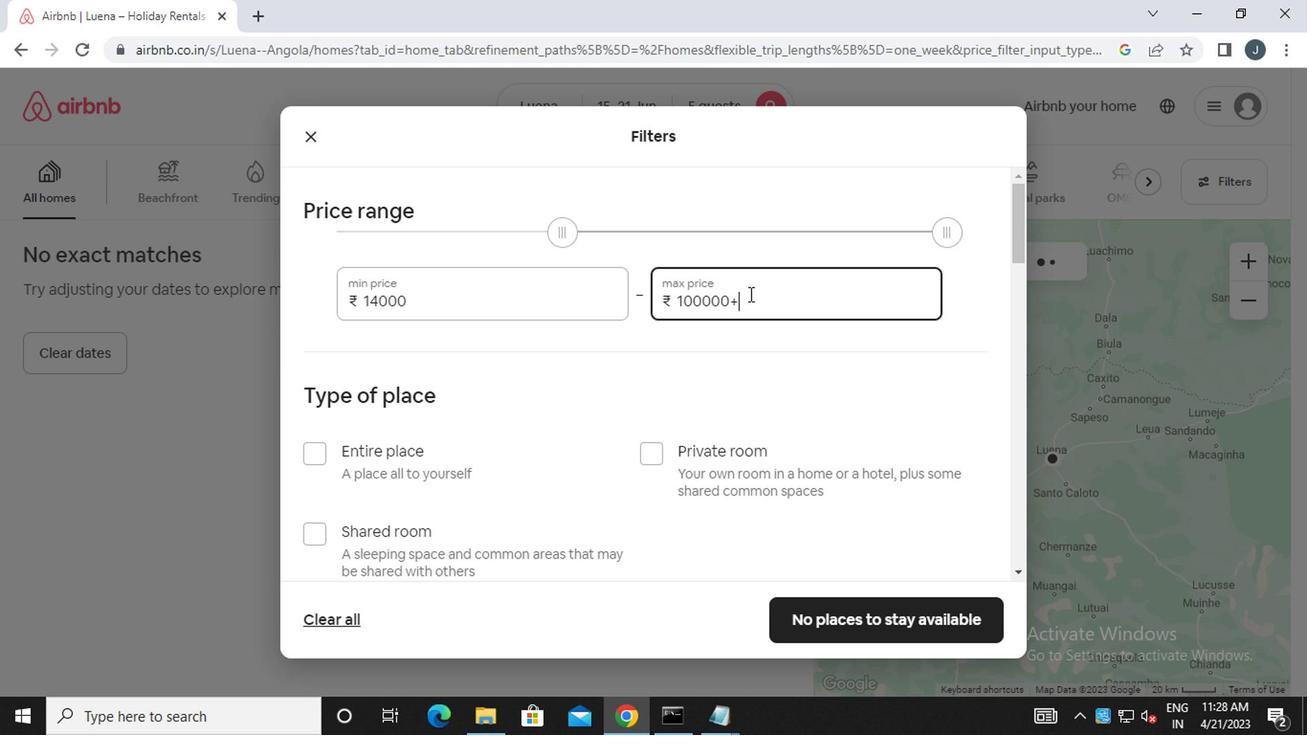 
Action: Key pressed <Key.backspace><Key.backspace><Key.backspace><Key.backspace><Key.backspace><Key.backspace>5000<Key.backspace><Key.backspace><Key.backspace><Key.backspace><Key.backspace>25000
Screenshot: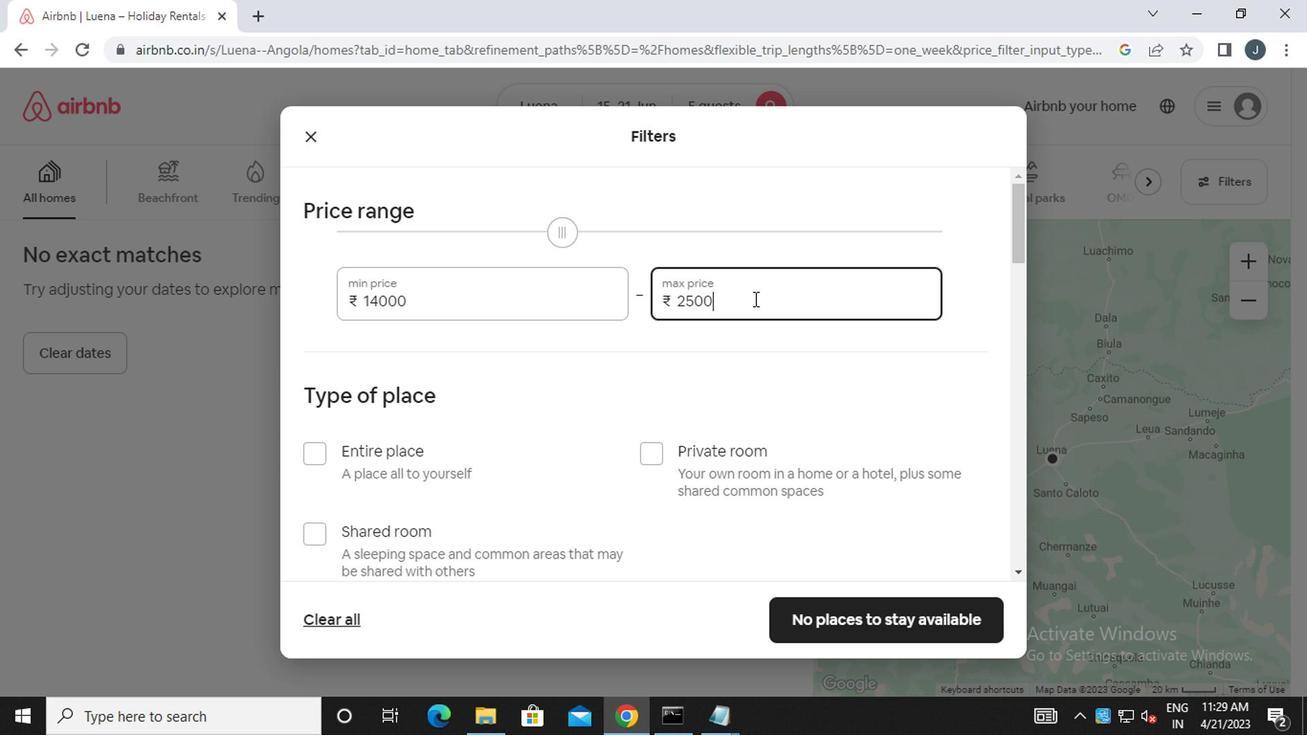 
Action: Mouse moved to (756, 320)
Screenshot: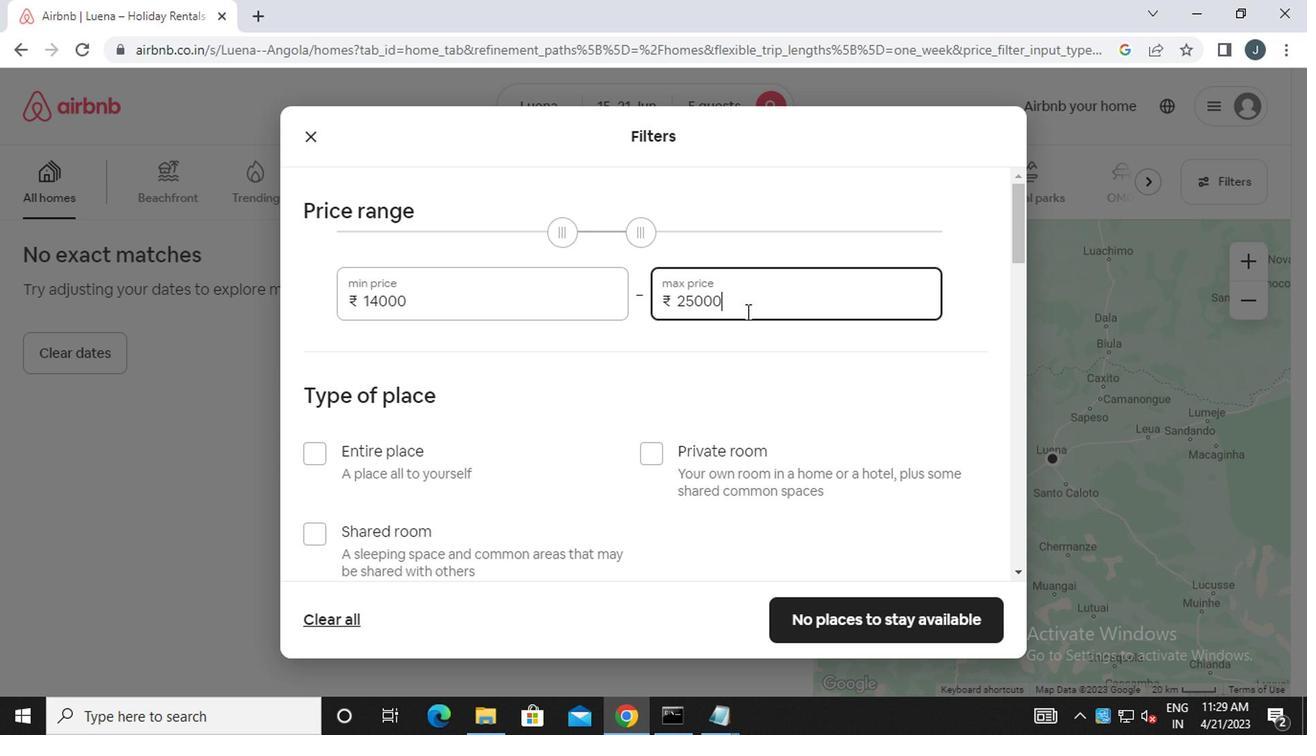 
Action: Mouse scrolled (756, 320) with delta (0, 0)
Screenshot: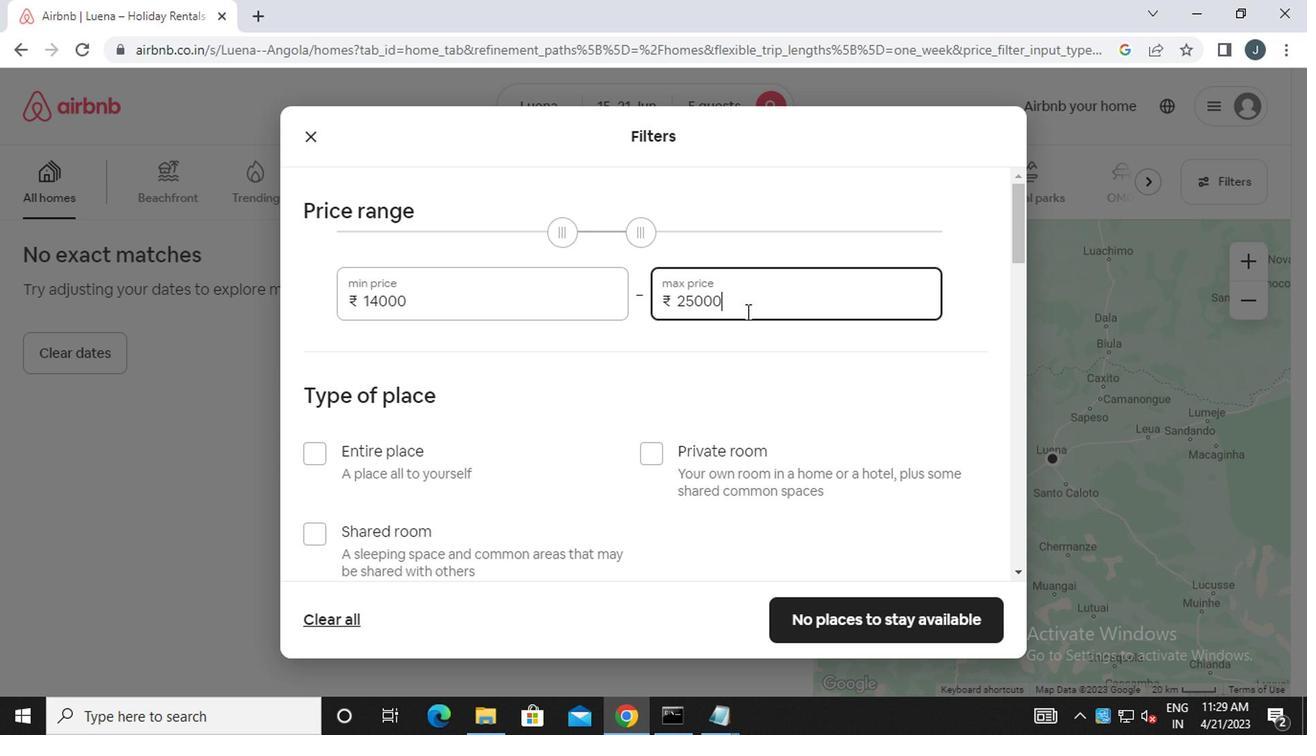 
Action: Mouse moved to (761, 320)
Screenshot: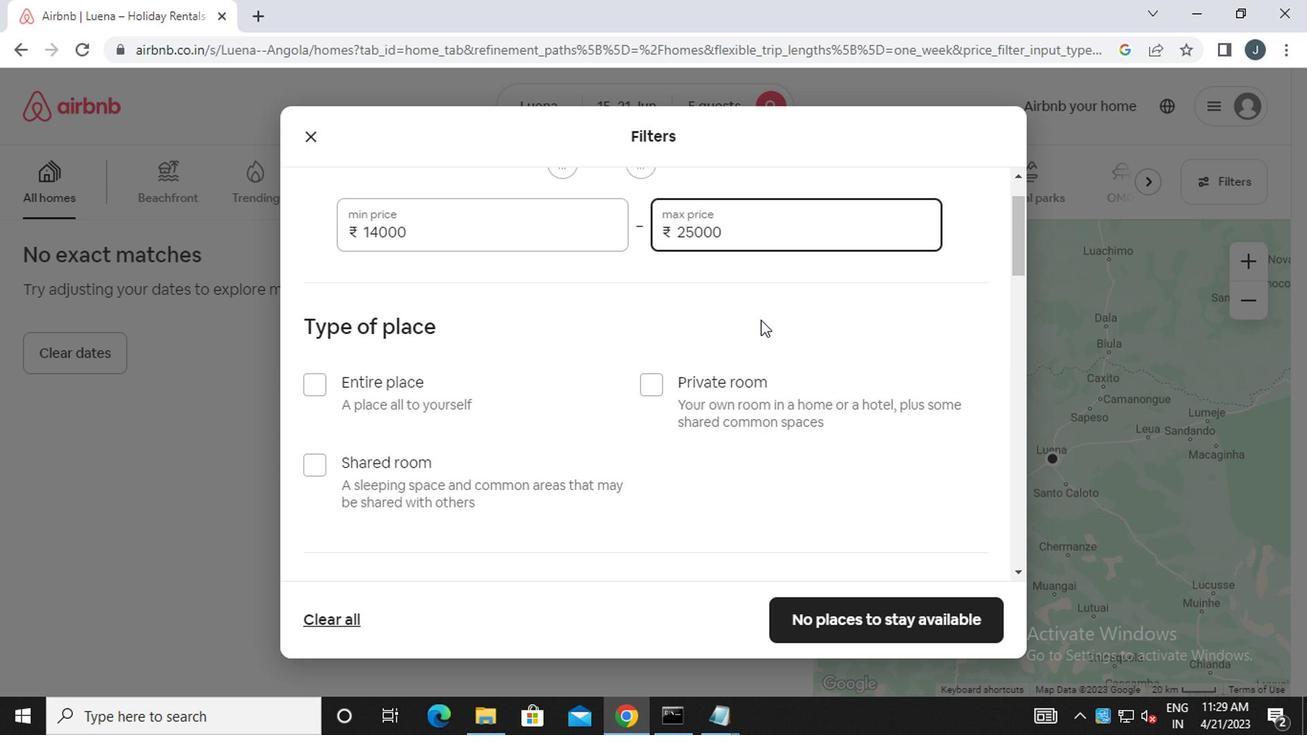 
Action: Mouse scrolled (761, 320) with delta (0, 0)
Screenshot: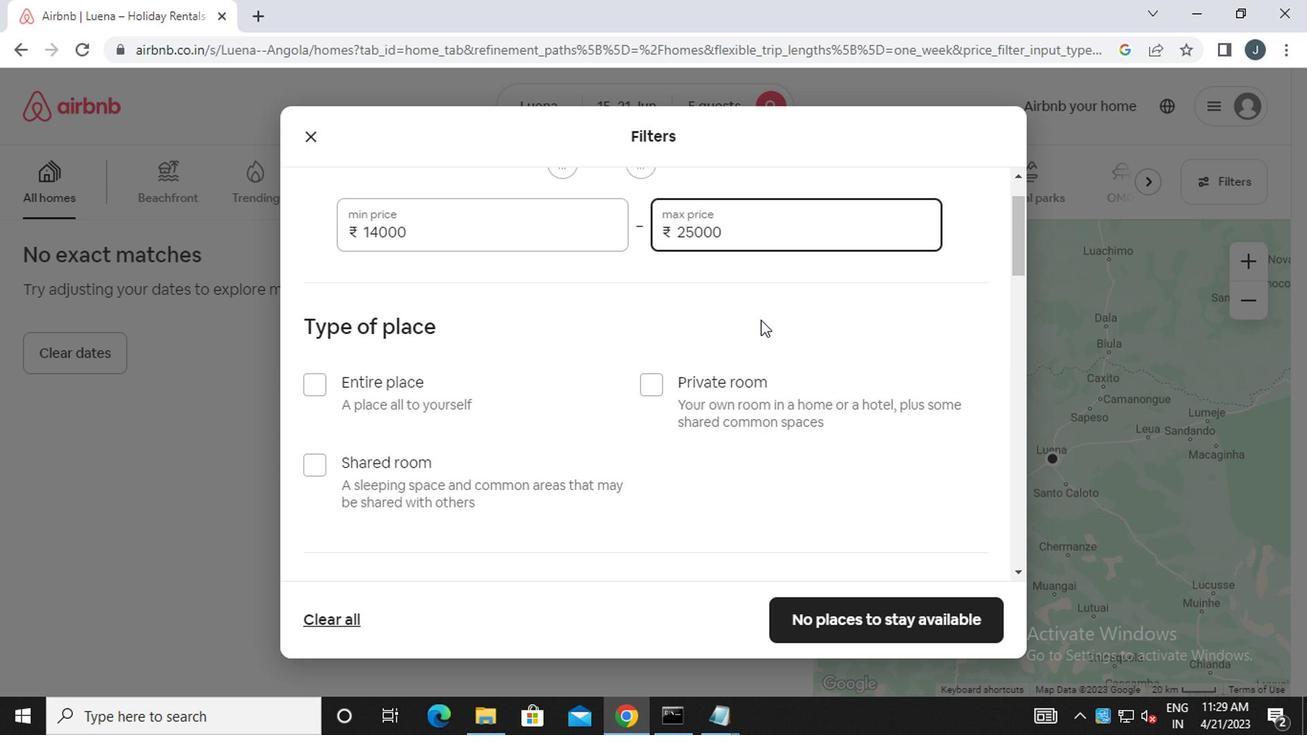 
Action: Mouse moved to (451, 257)
Screenshot: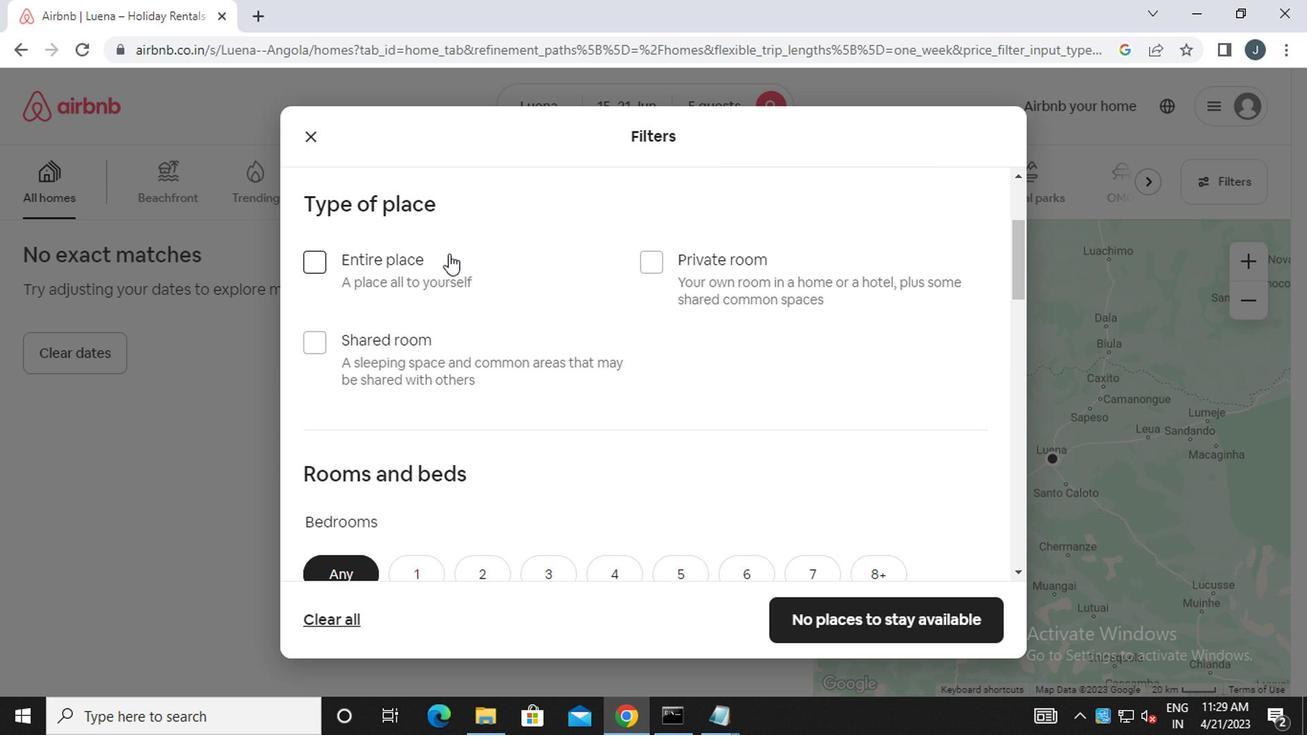 
Action: Mouse pressed left at (451, 257)
Screenshot: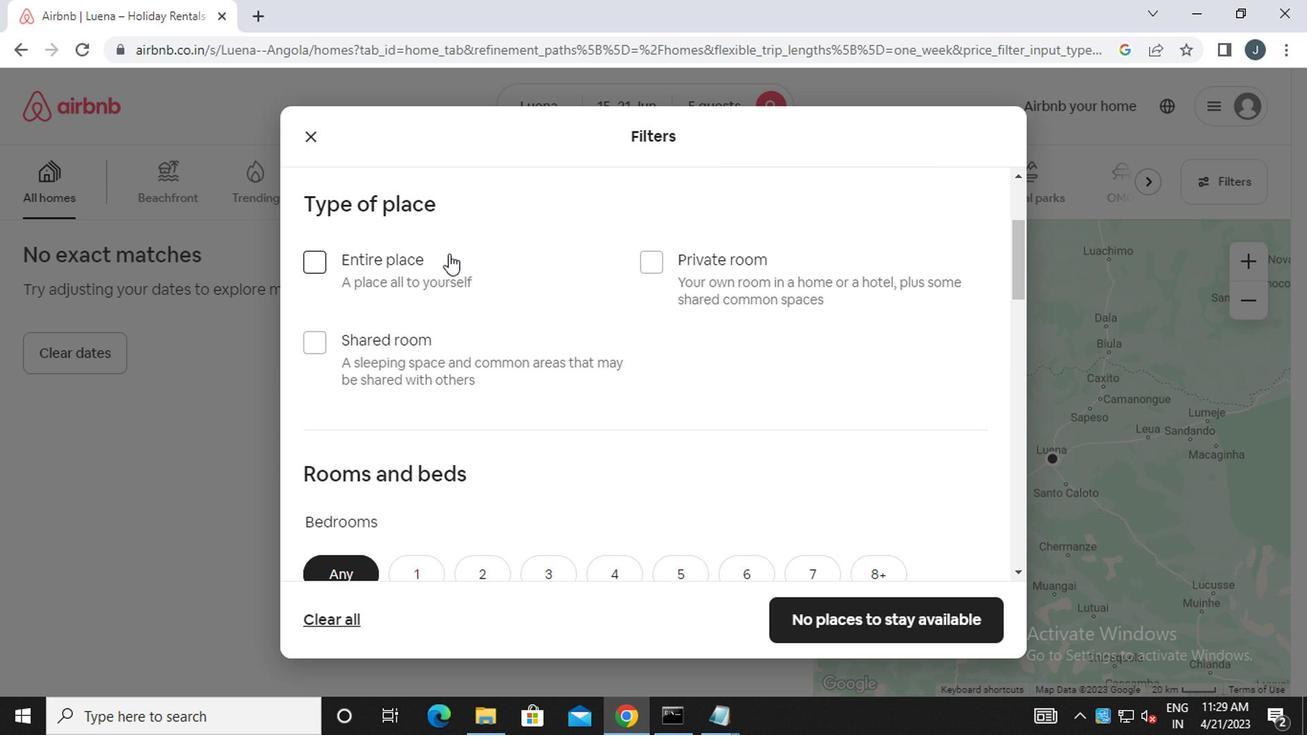 
Action: Mouse moved to (456, 341)
Screenshot: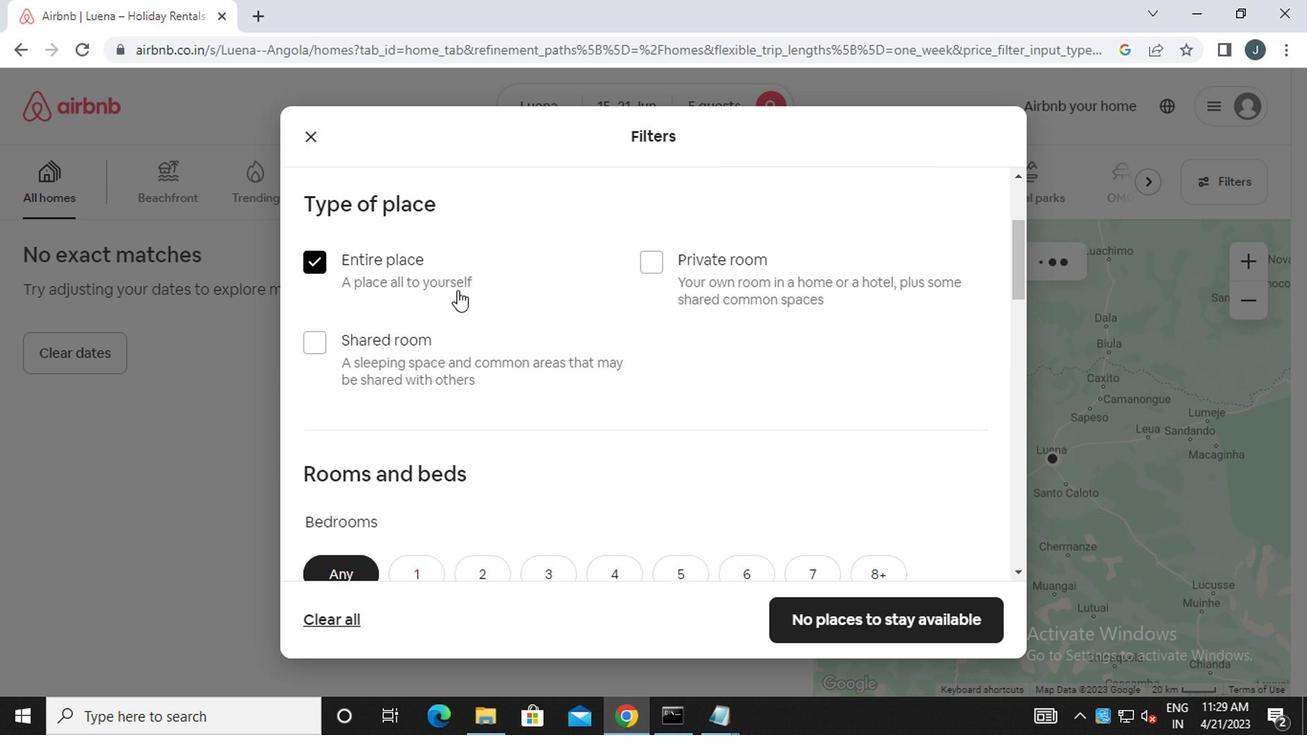 
Action: Mouse scrolled (456, 339) with delta (0, -1)
Screenshot: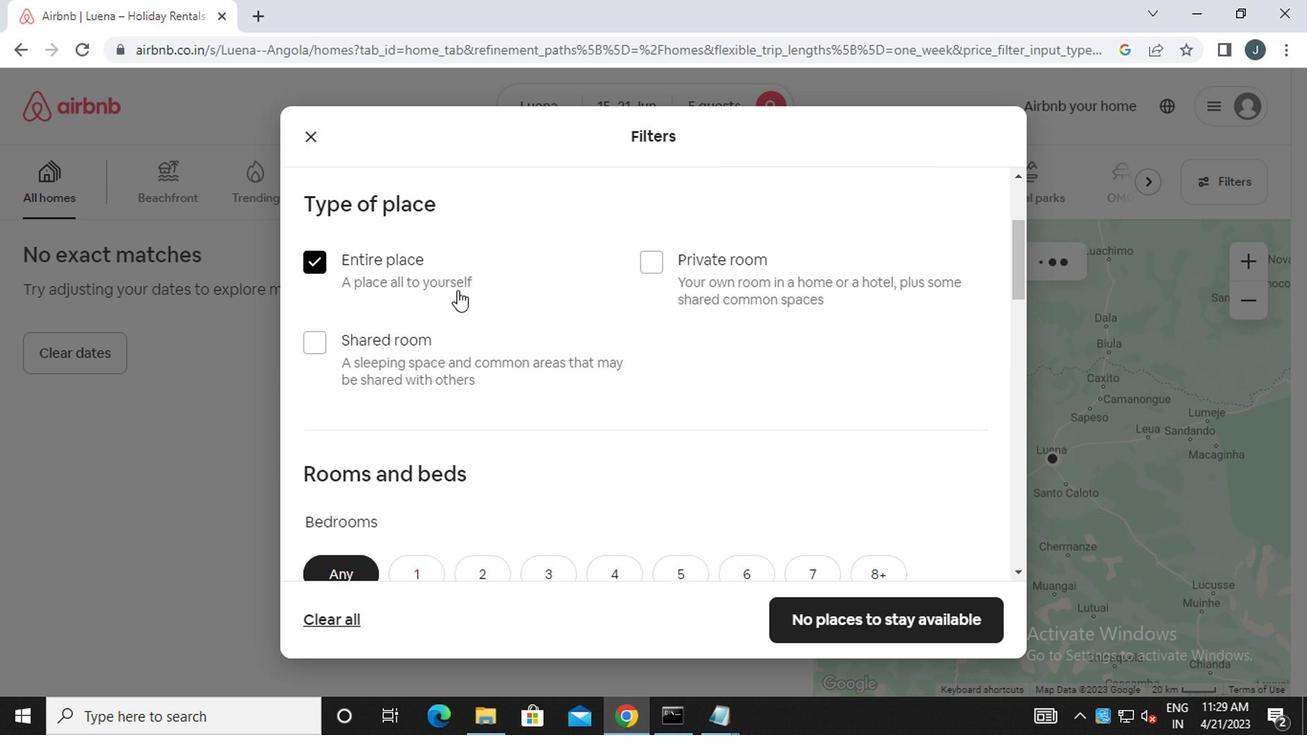
Action: Mouse moved to (456, 345)
Screenshot: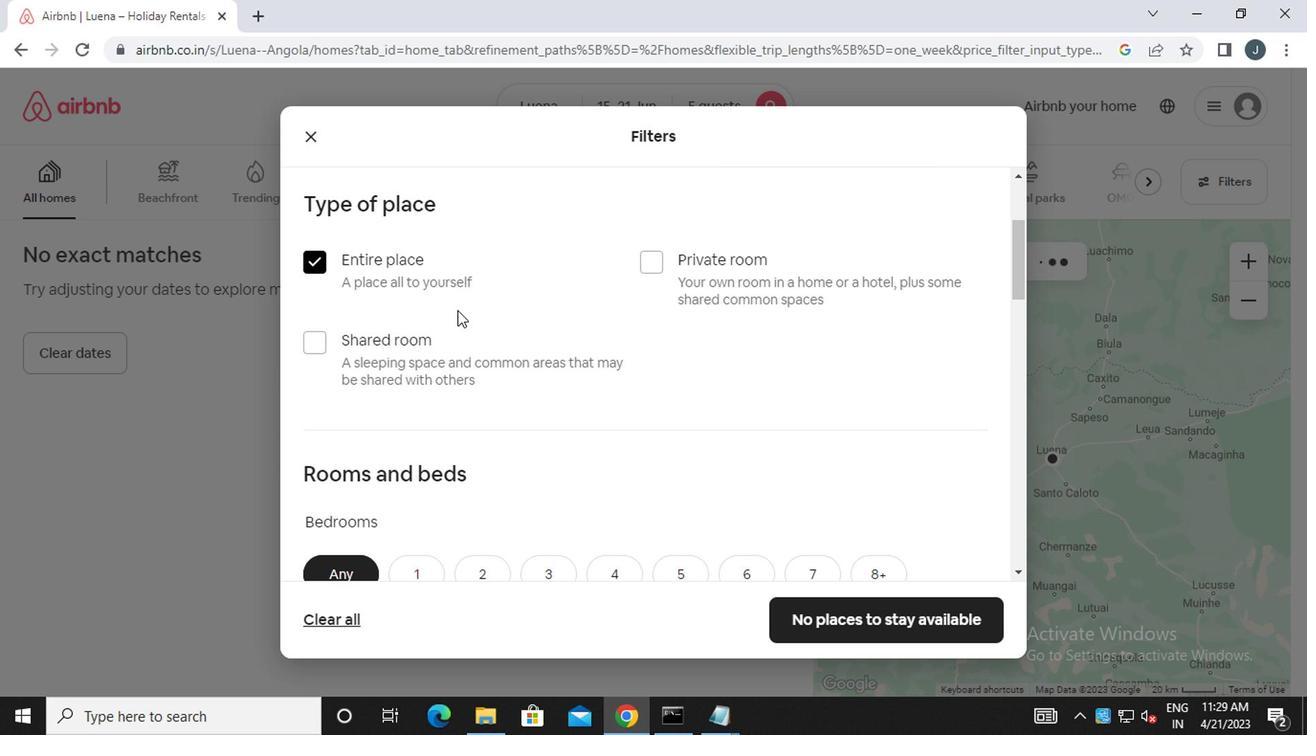 
Action: Mouse scrolled (456, 344) with delta (0, -1)
Screenshot: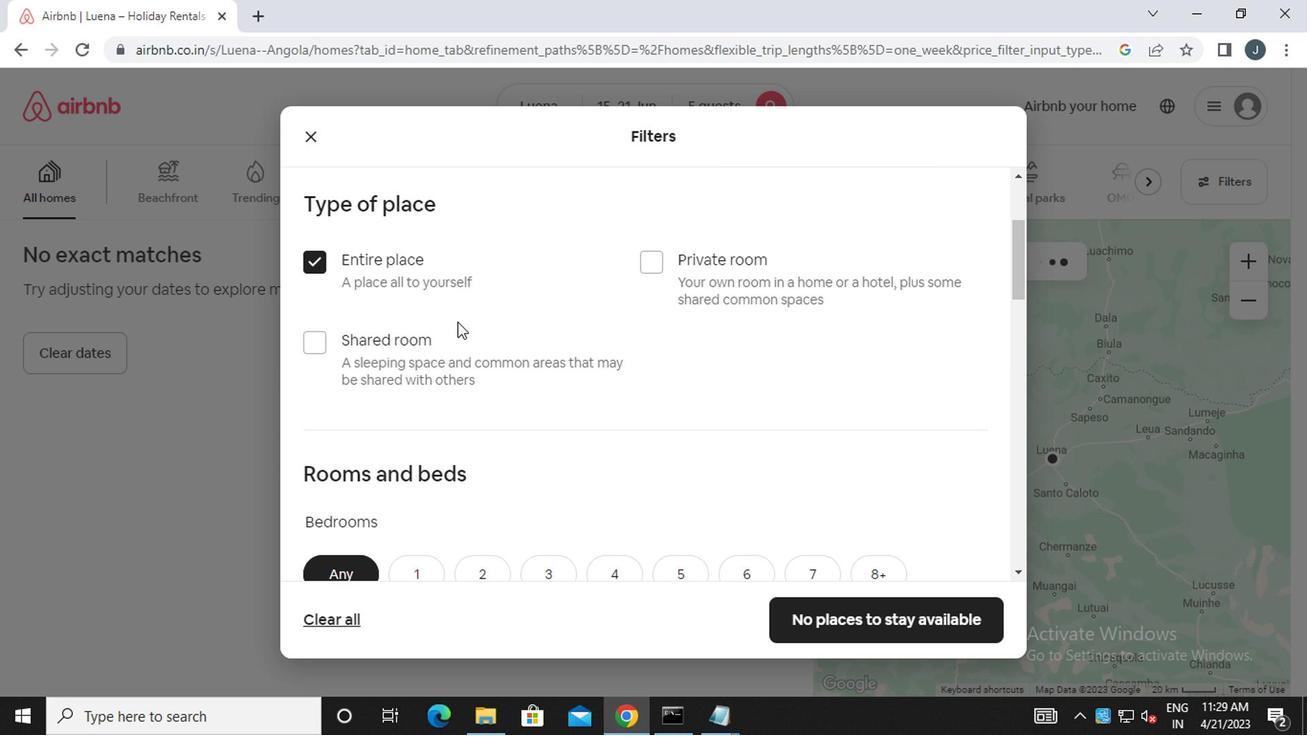 
Action: Mouse moved to (459, 346)
Screenshot: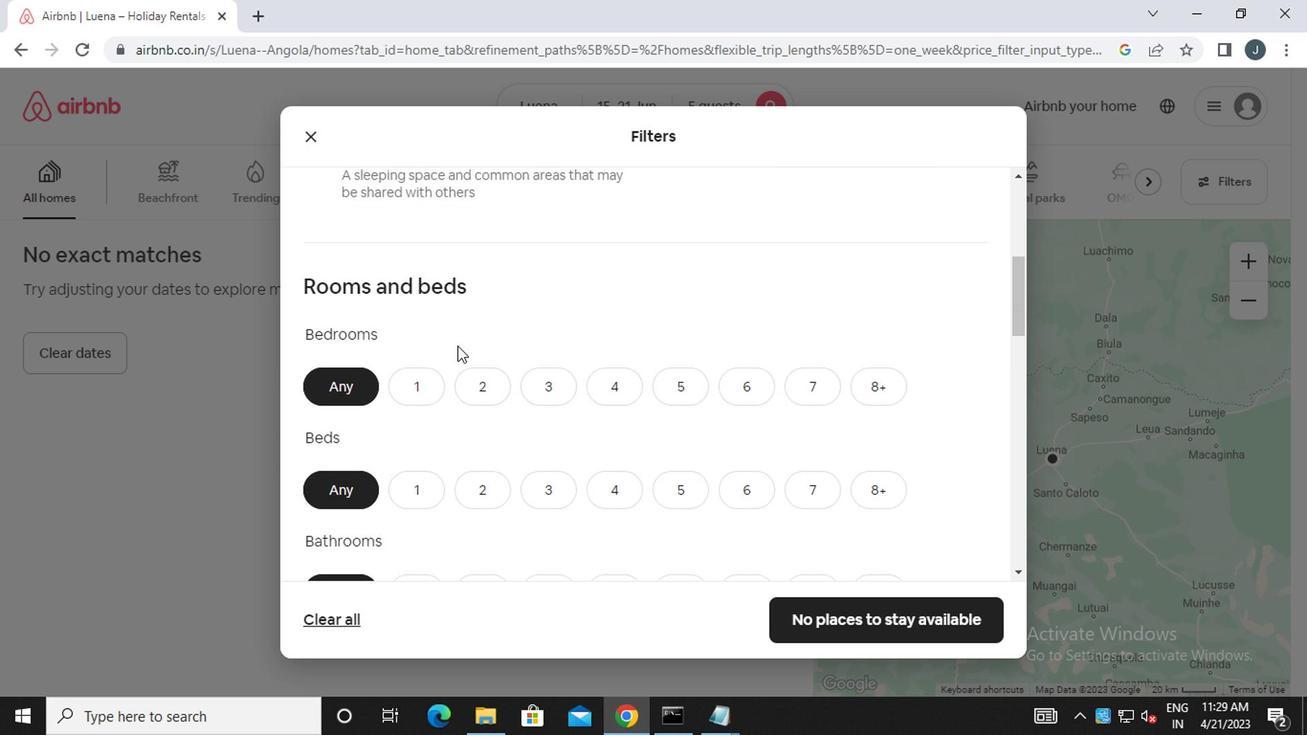 
Action: Mouse scrolled (459, 345) with delta (0, 0)
Screenshot: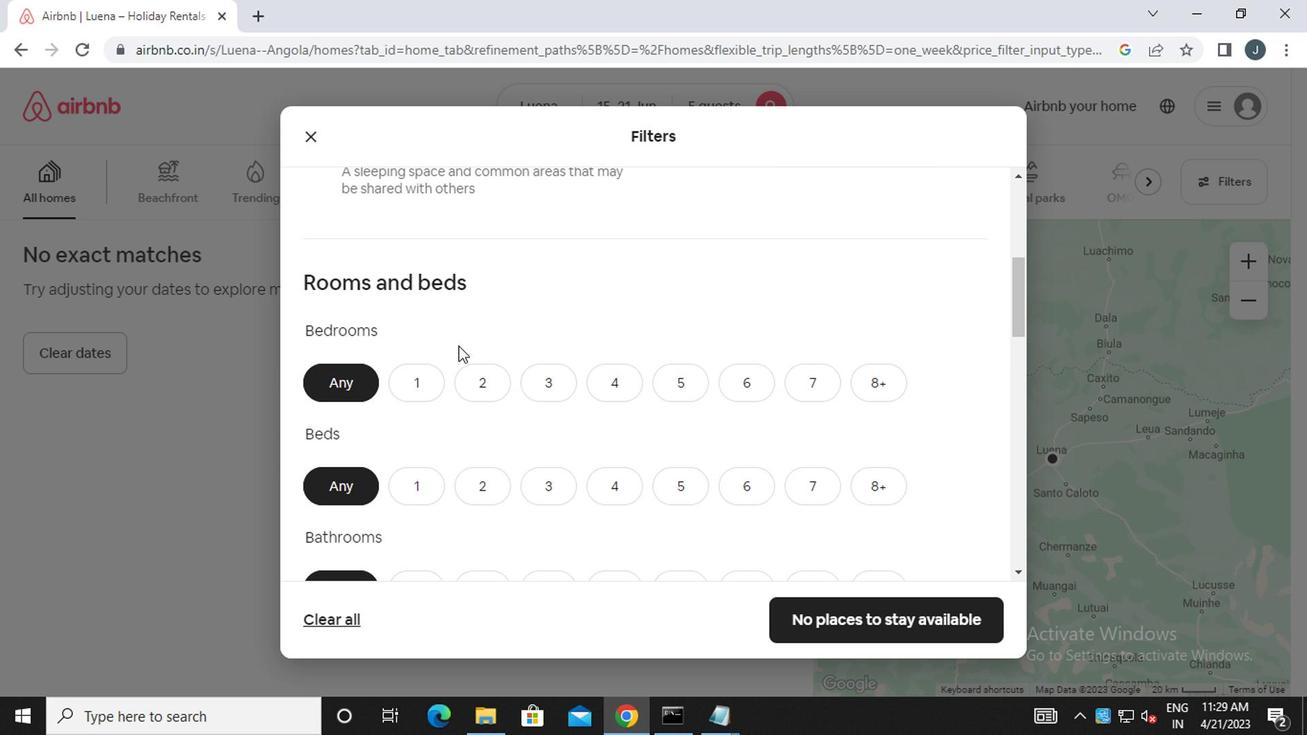 
Action: Mouse moved to (559, 293)
Screenshot: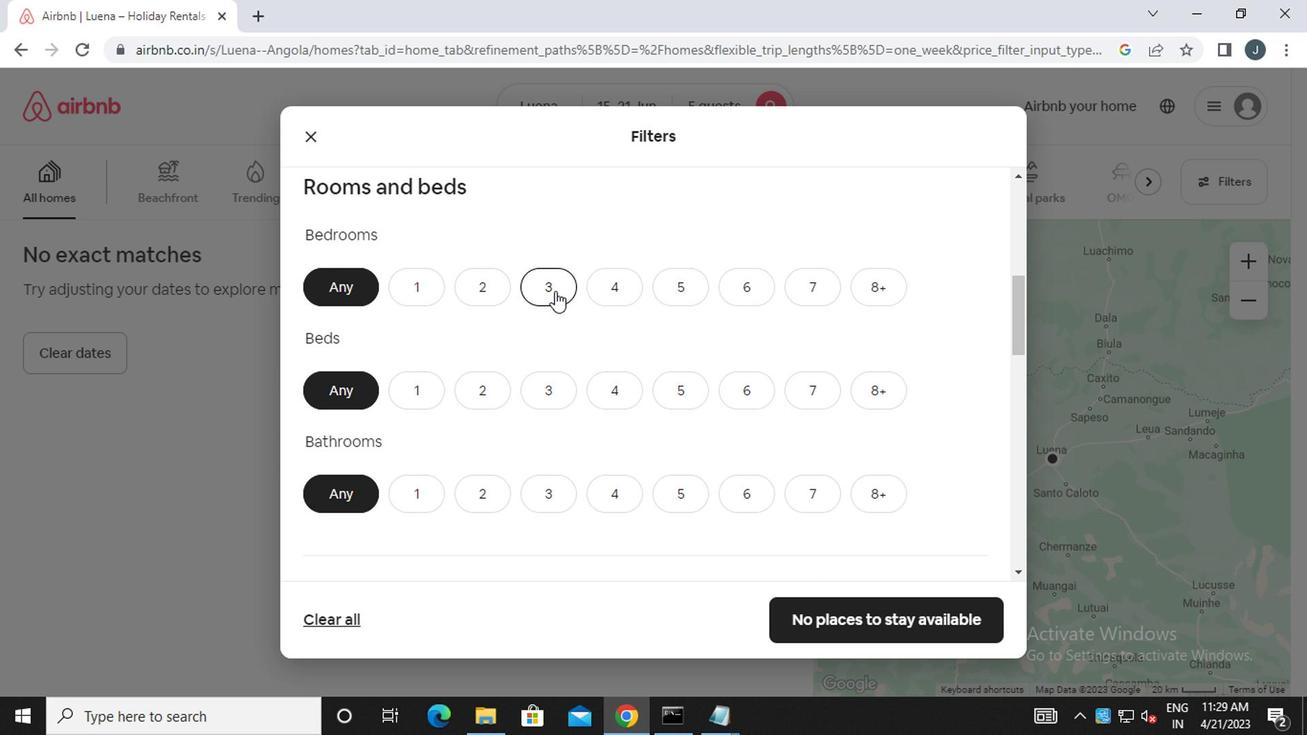 
Action: Mouse pressed left at (559, 293)
Screenshot: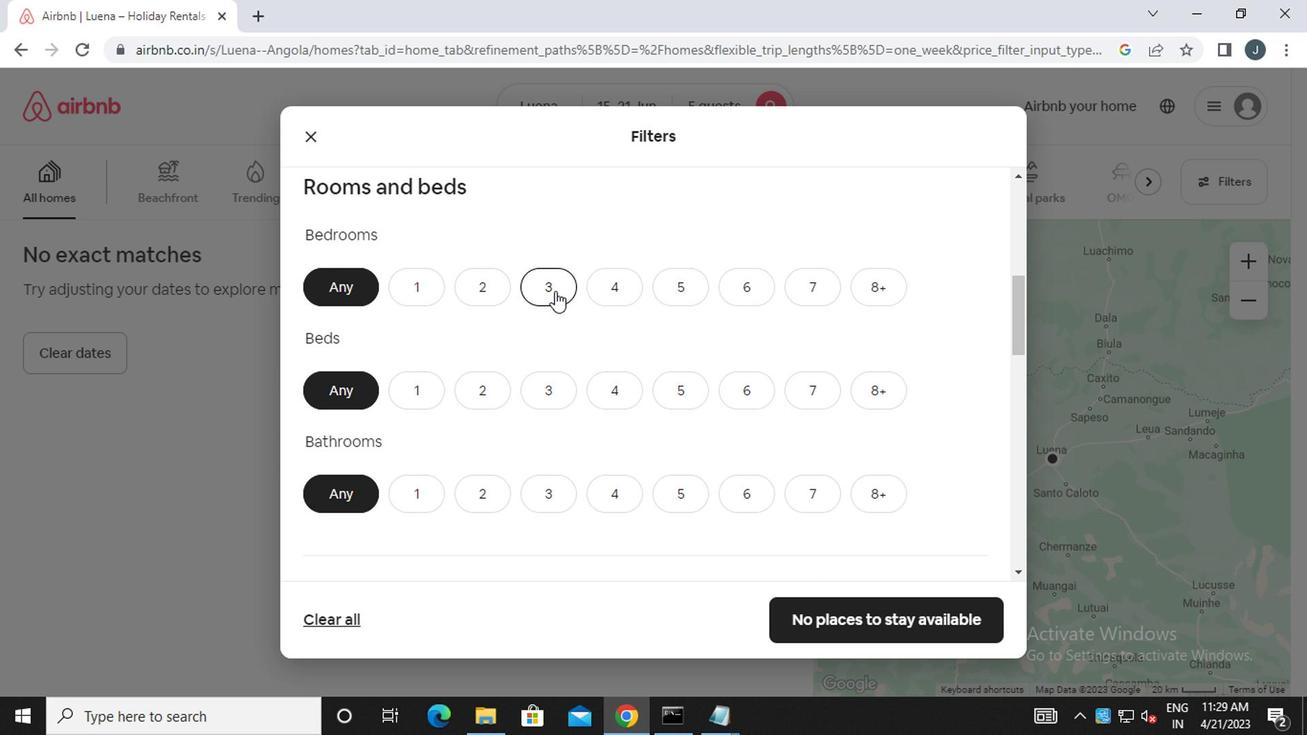 
Action: Mouse moved to (556, 394)
Screenshot: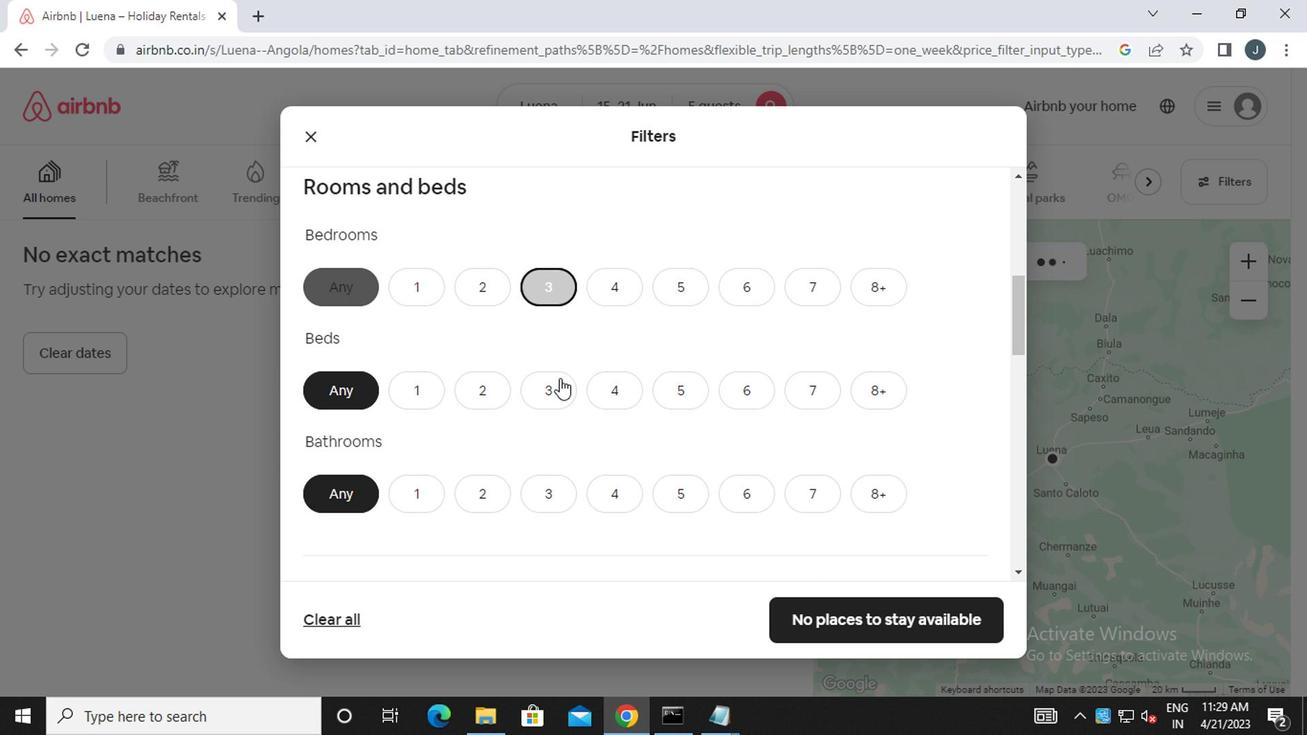 
Action: Mouse pressed left at (556, 394)
Screenshot: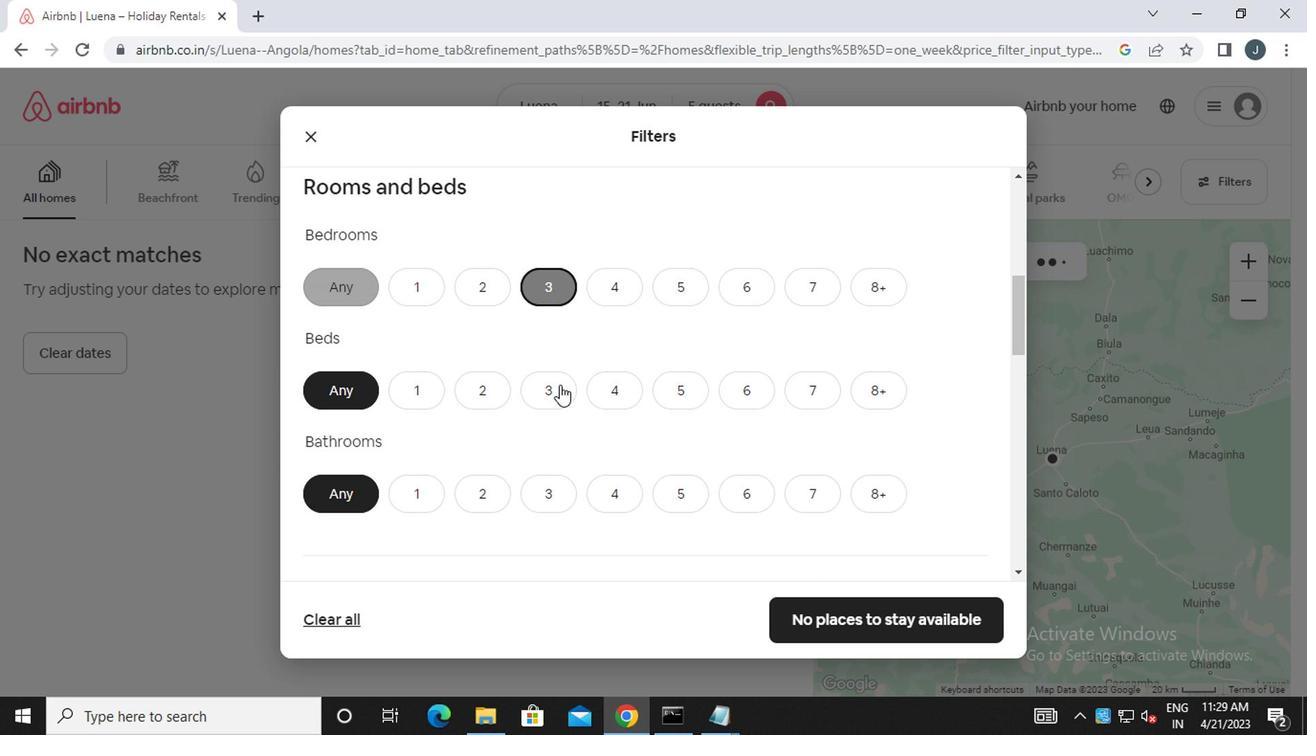 
Action: Mouse moved to (551, 490)
Screenshot: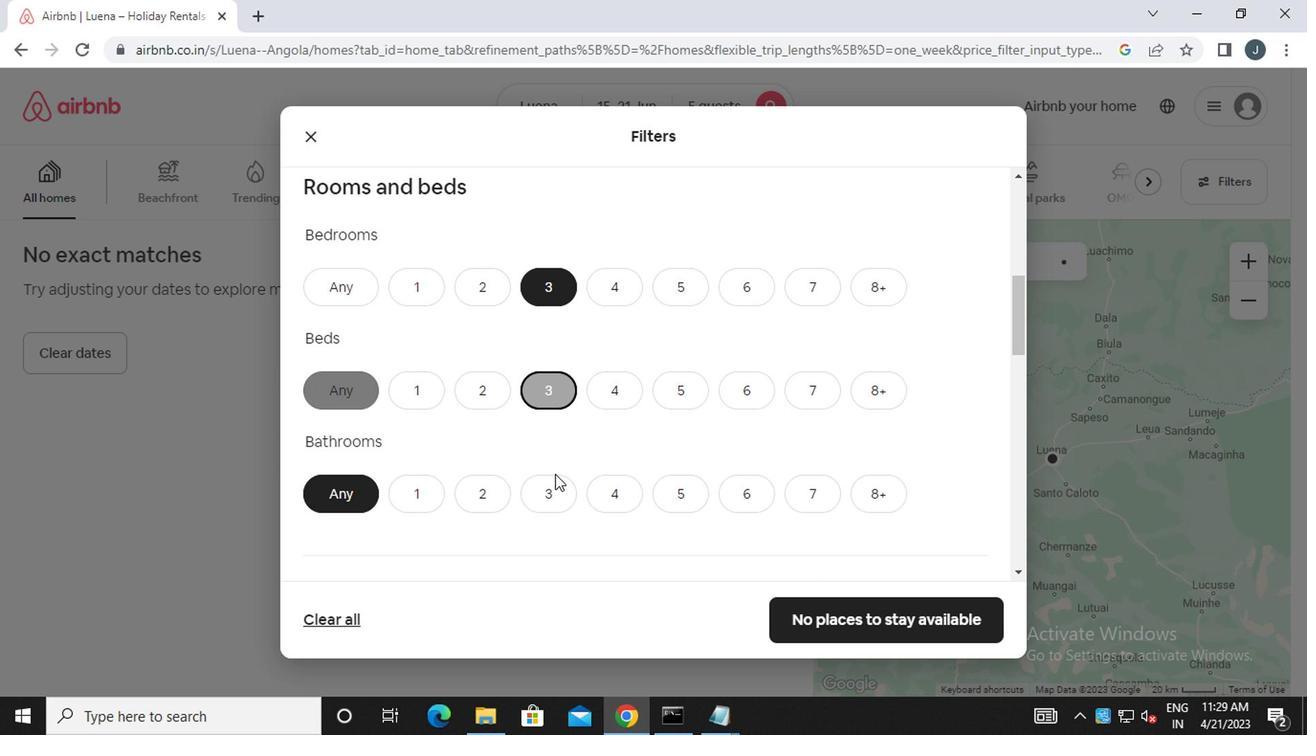 
Action: Mouse pressed left at (551, 490)
Screenshot: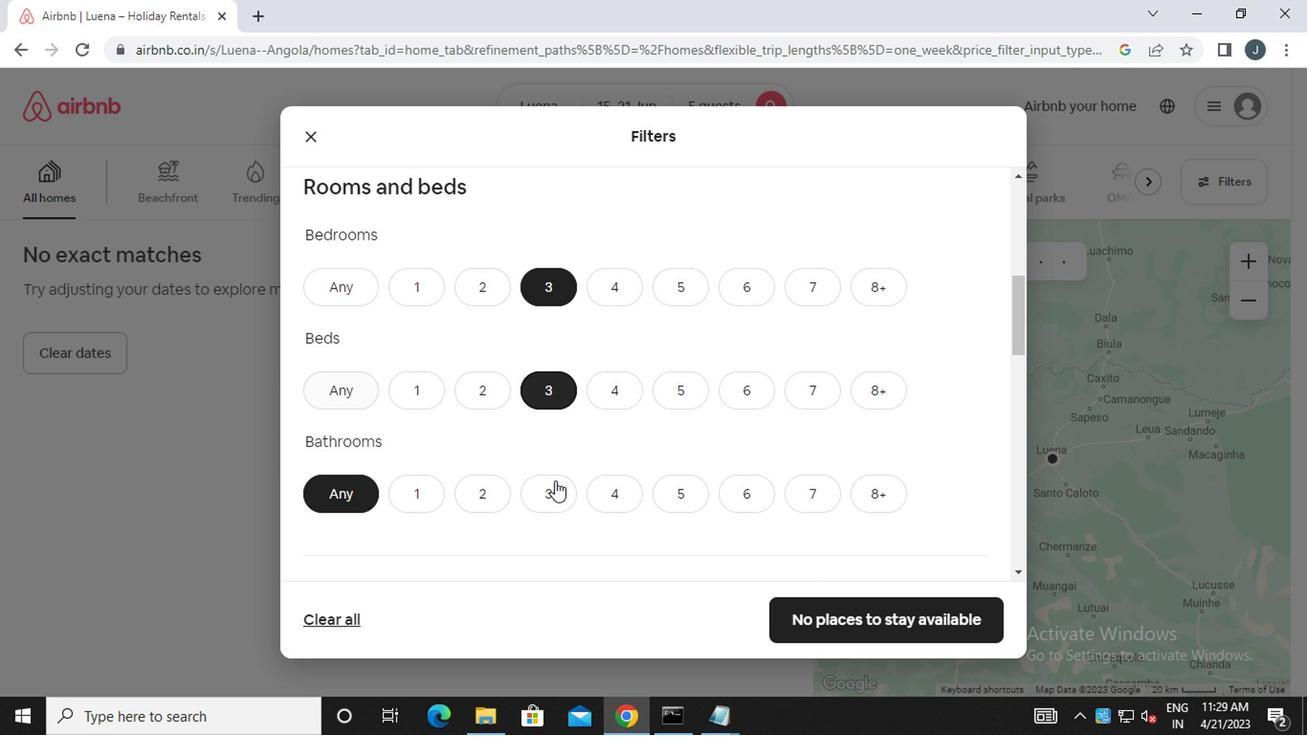 
Action: Mouse moved to (541, 491)
Screenshot: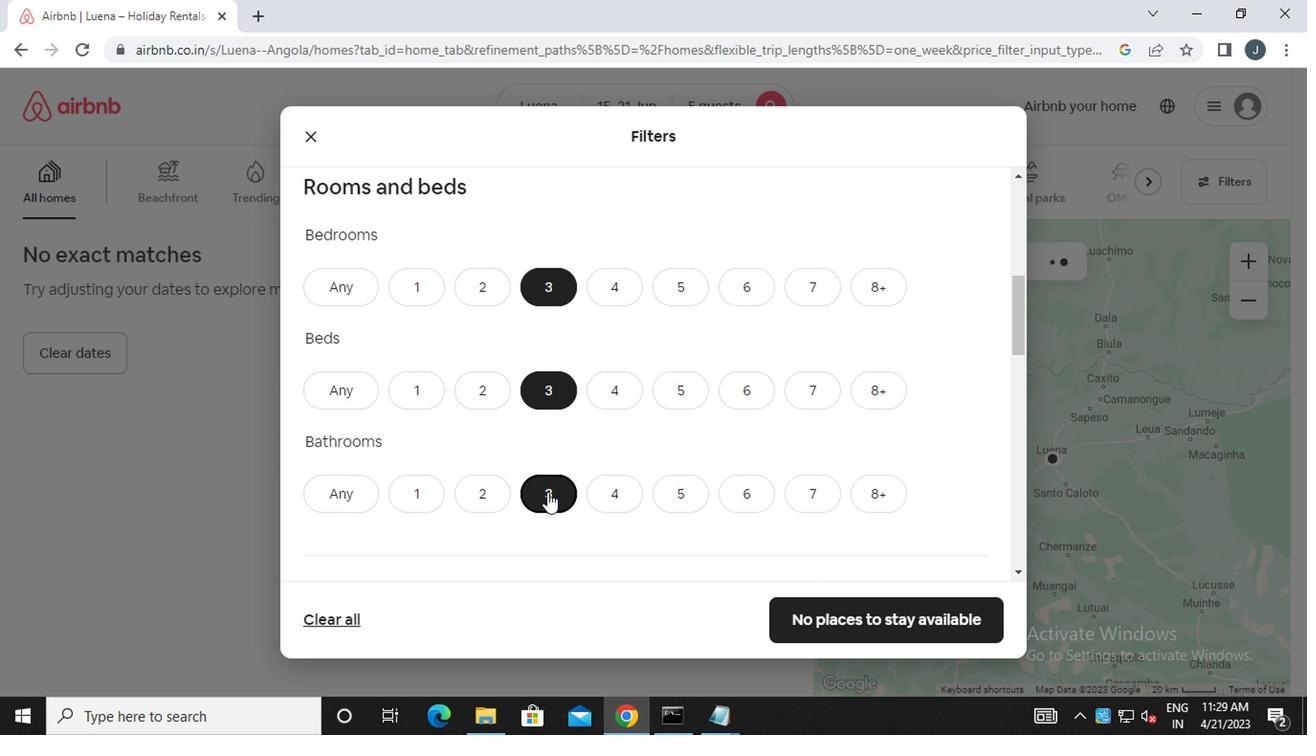 
Action: Mouse scrolled (541, 490) with delta (0, 0)
Screenshot: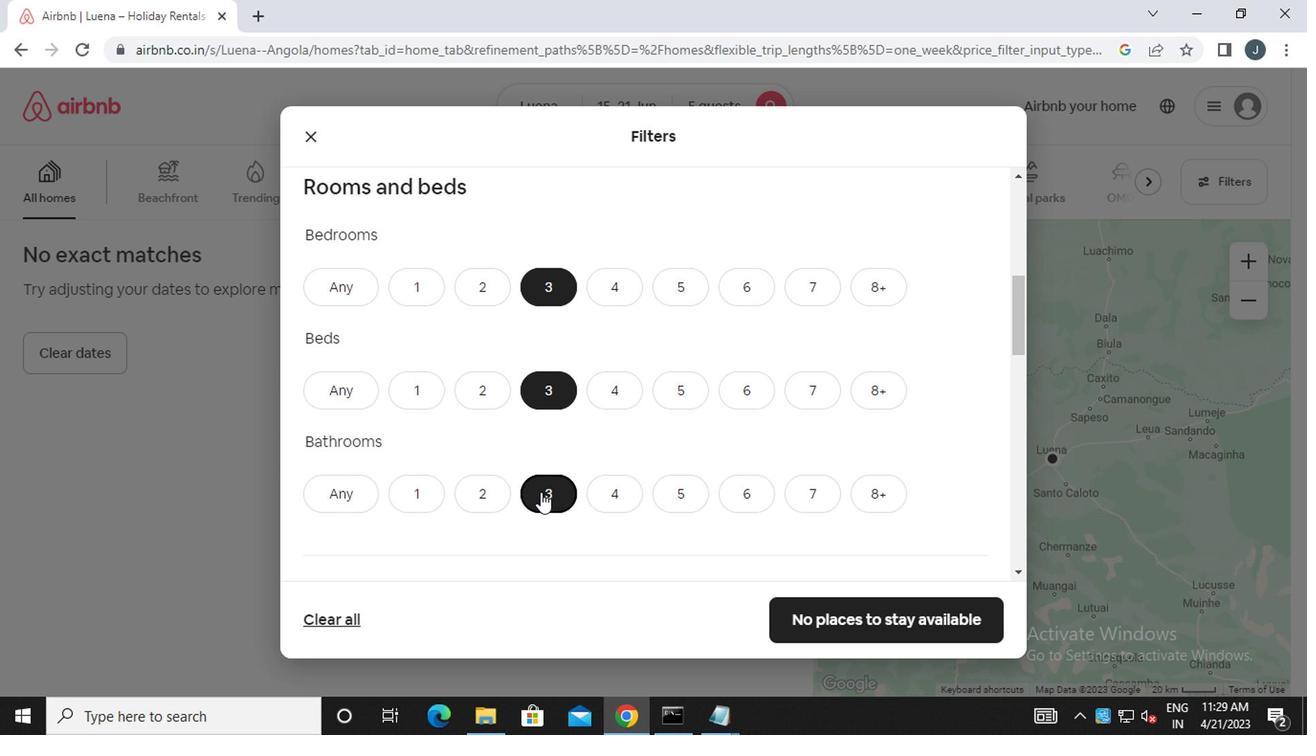
Action: Mouse moved to (540, 491)
Screenshot: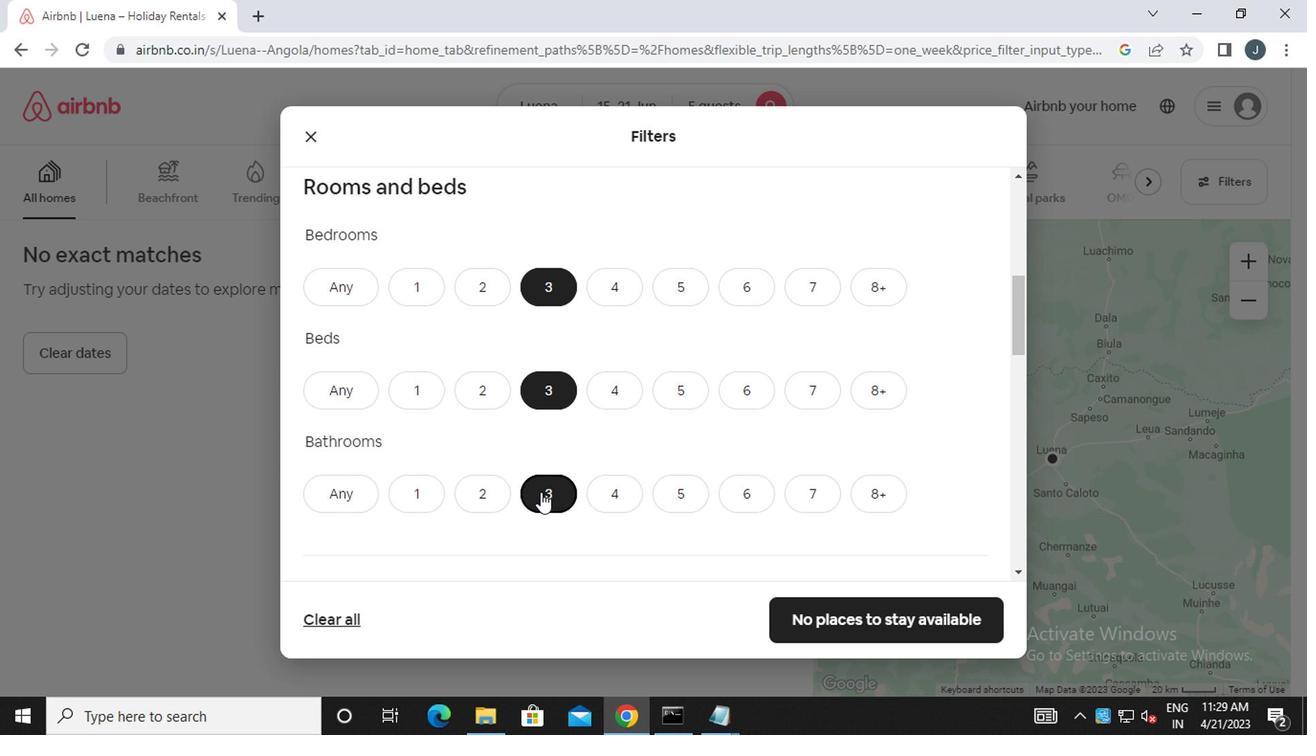 
Action: Mouse scrolled (540, 490) with delta (0, 0)
Screenshot: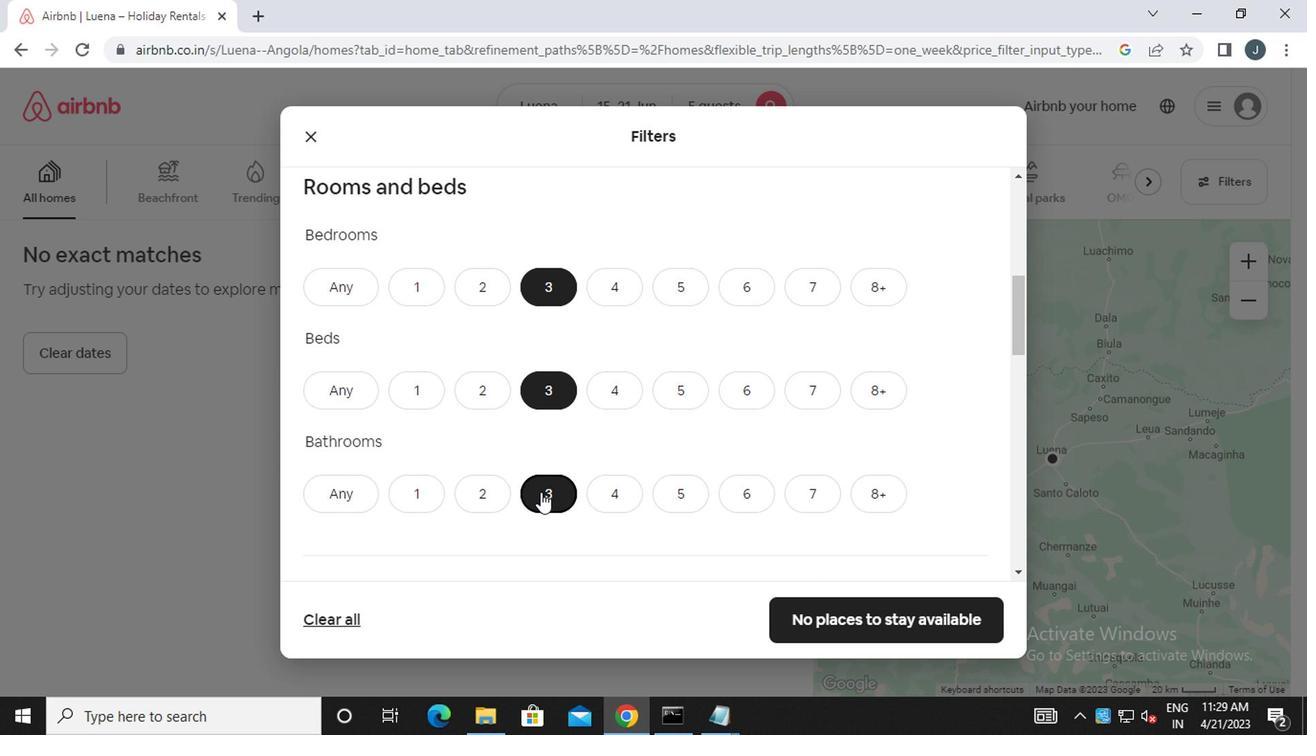 
Action: Mouse scrolled (540, 490) with delta (0, 0)
Screenshot: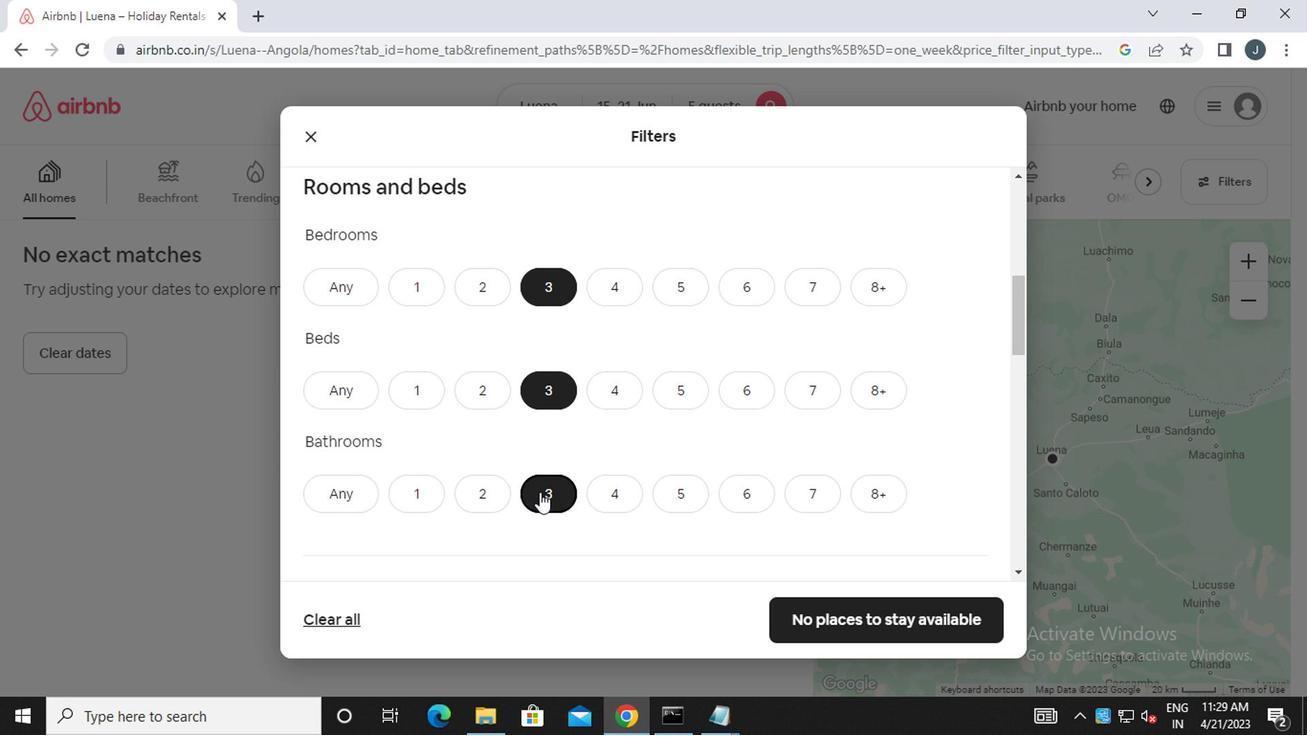 
Action: Mouse moved to (539, 491)
Screenshot: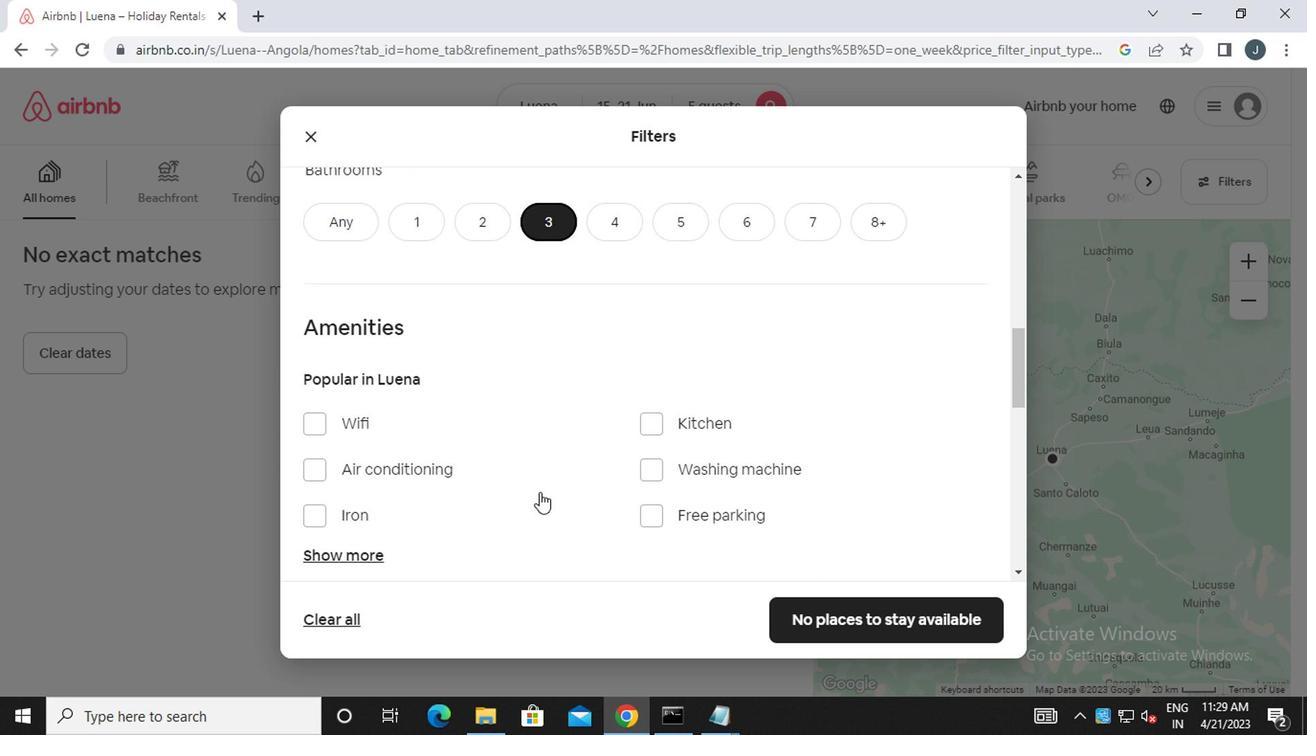 
Action: Mouse scrolled (539, 490) with delta (0, 0)
Screenshot: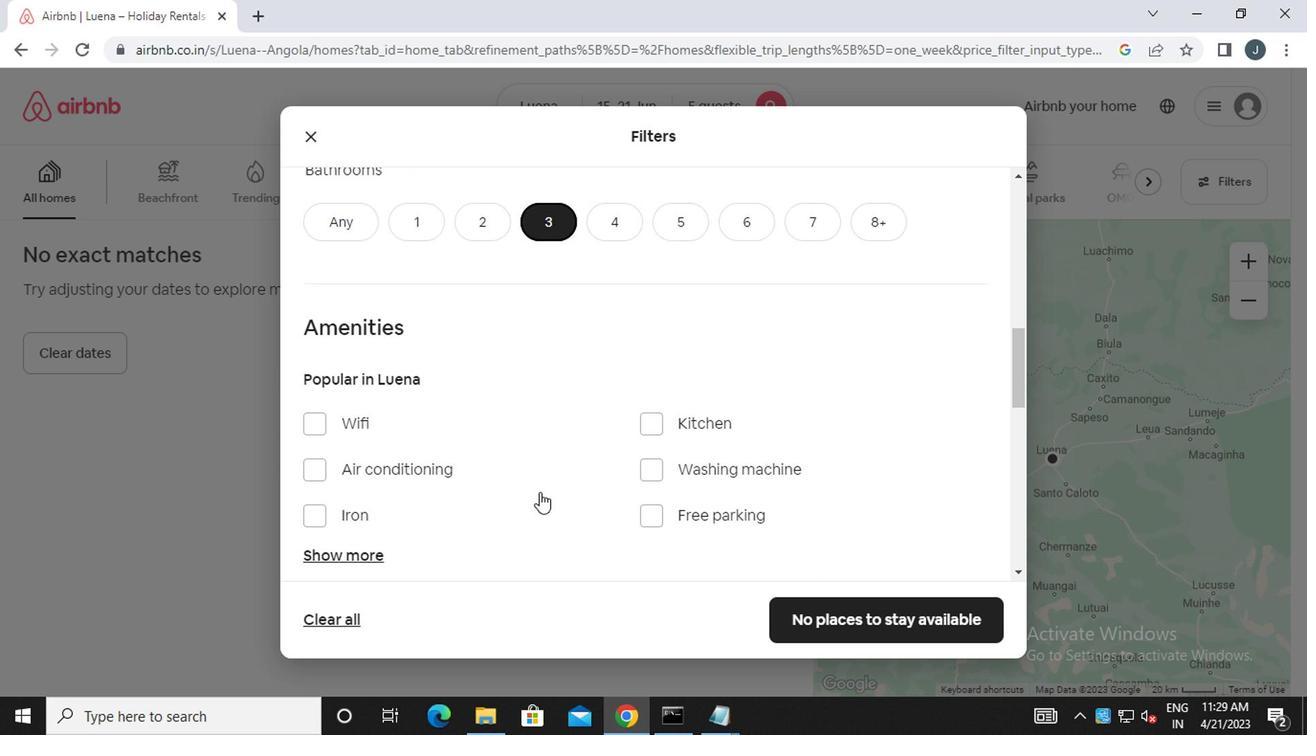 
Action: Mouse moved to (479, 392)
Screenshot: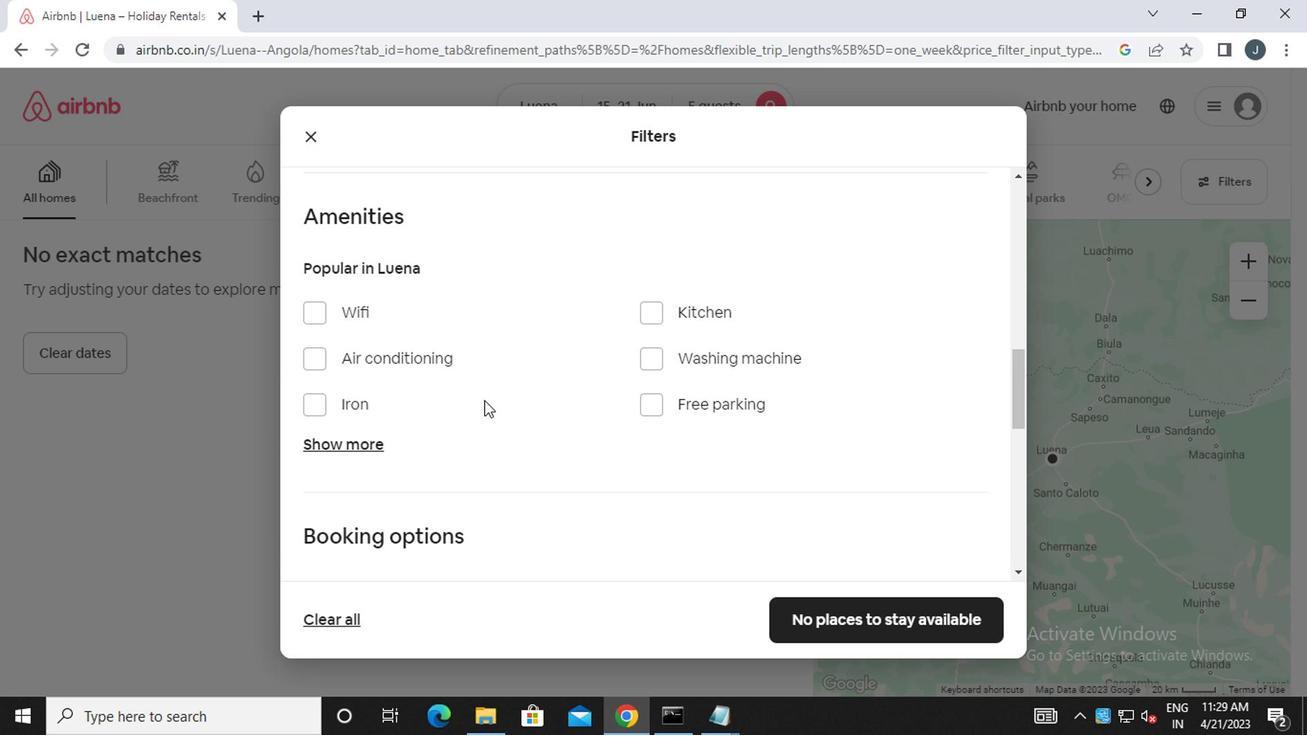 
Action: Mouse scrolled (479, 392) with delta (0, 0)
Screenshot: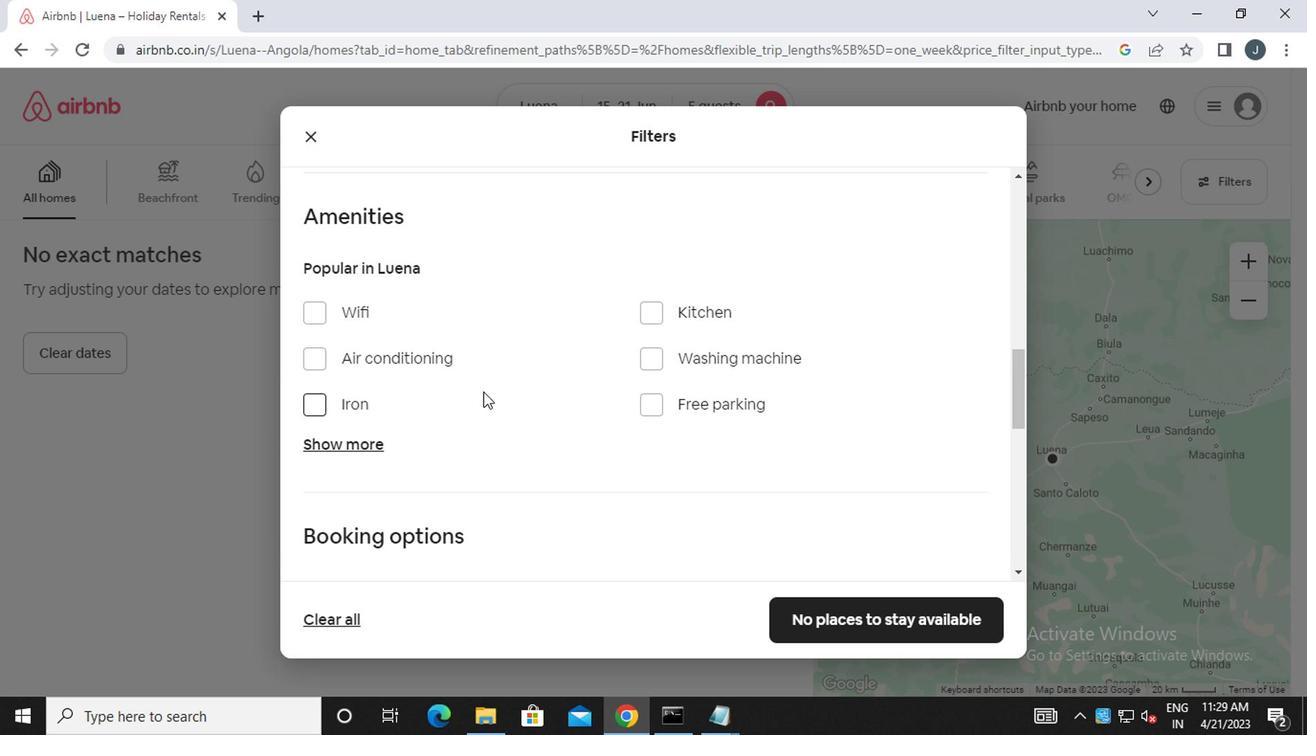 
Action: Mouse scrolled (479, 392) with delta (0, 0)
Screenshot: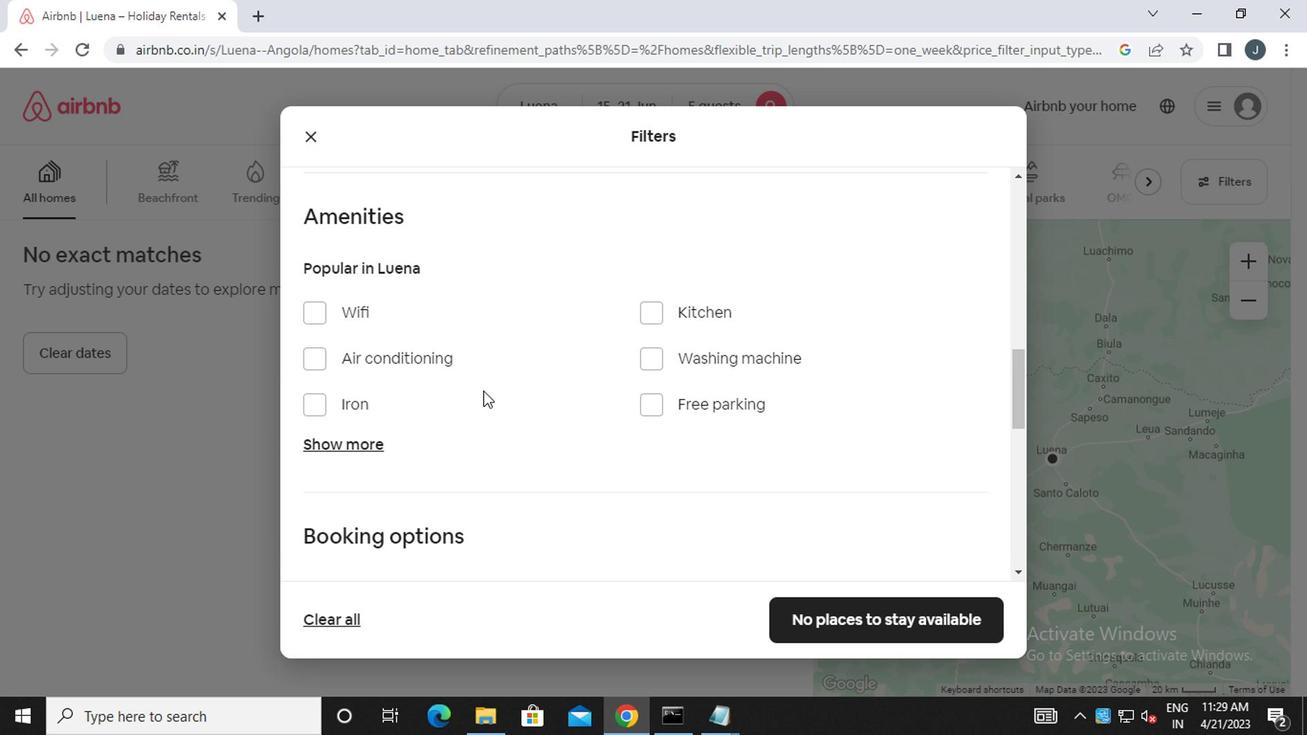 
Action: Mouse moved to (484, 392)
Screenshot: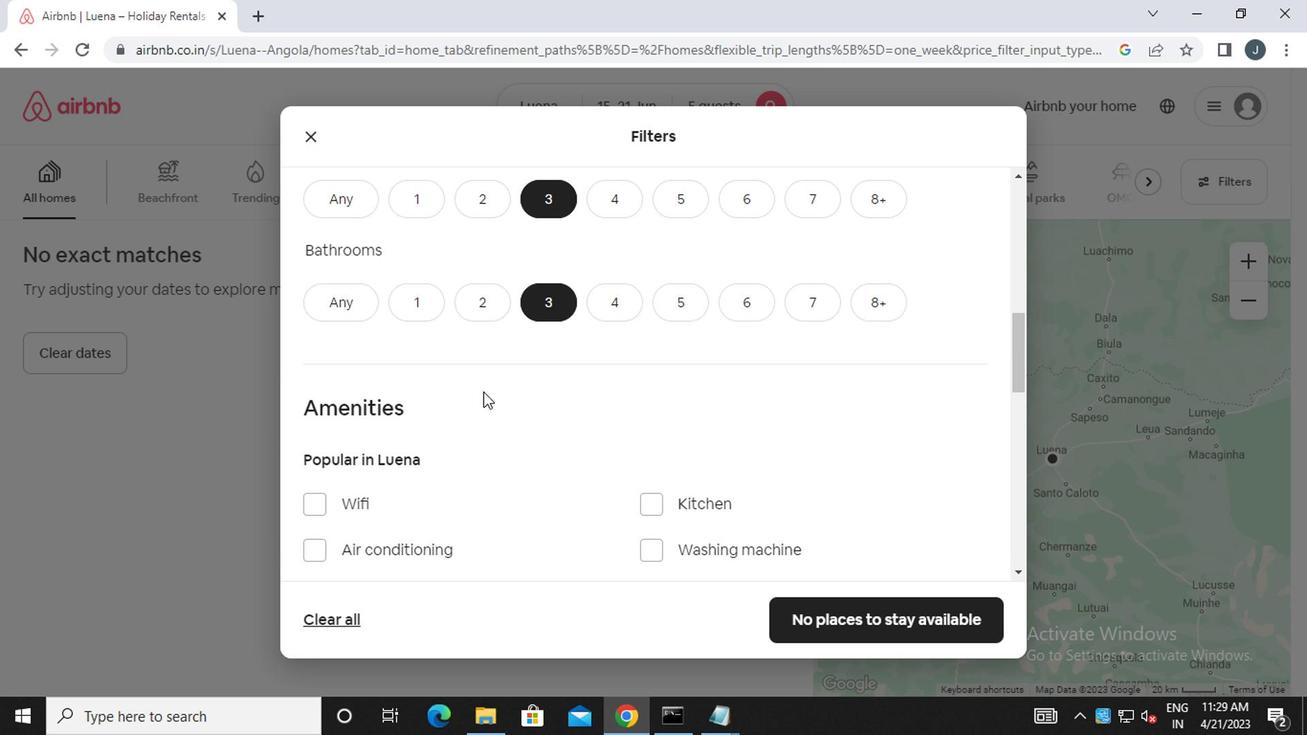 
Action: Mouse scrolled (484, 390) with delta (0, -1)
Screenshot: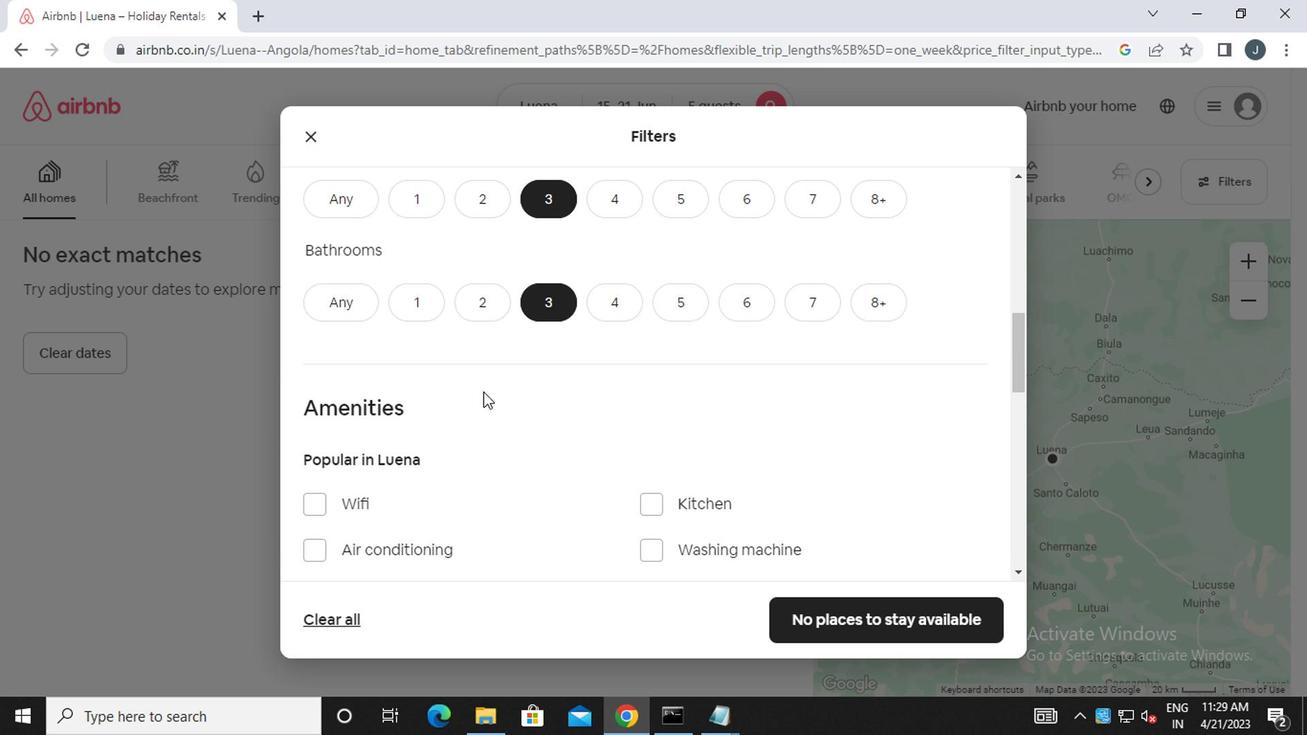 
Action: Mouse moved to (493, 403)
Screenshot: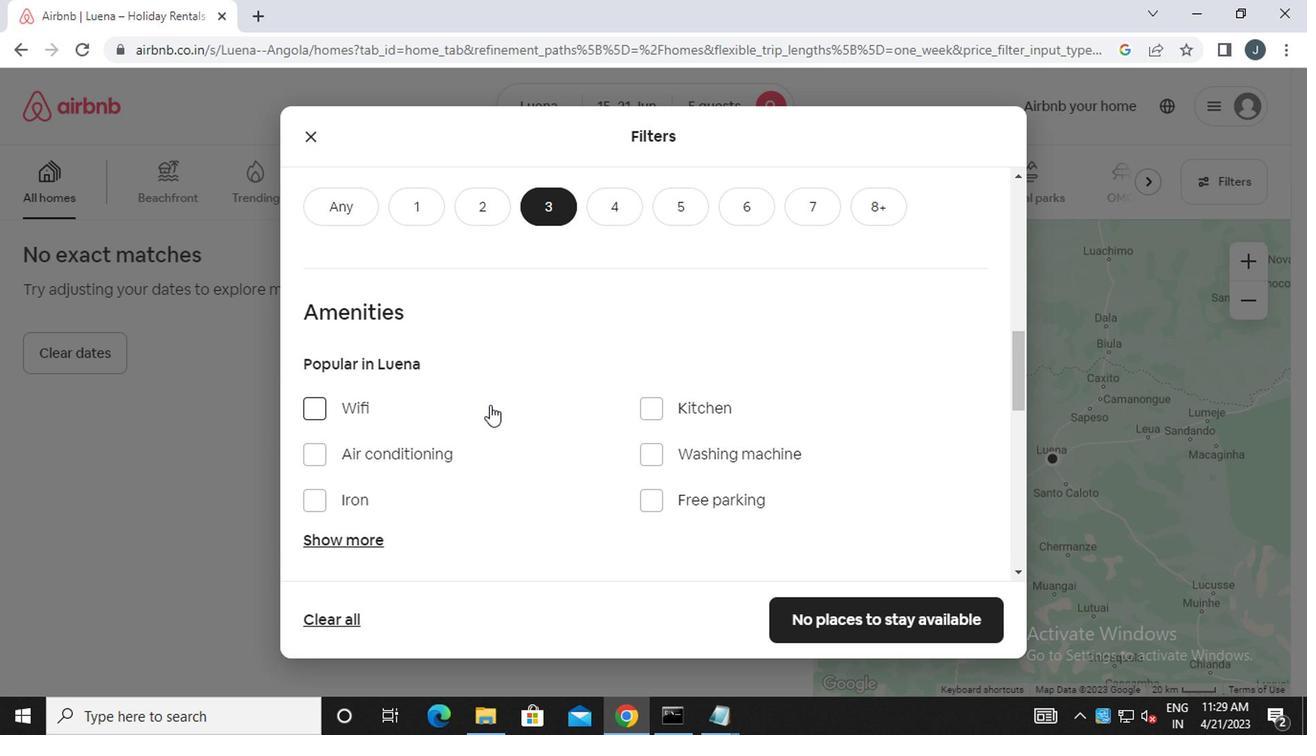 
Action: Mouse scrolled (493, 402) with delta (0, 0)
Screenshot: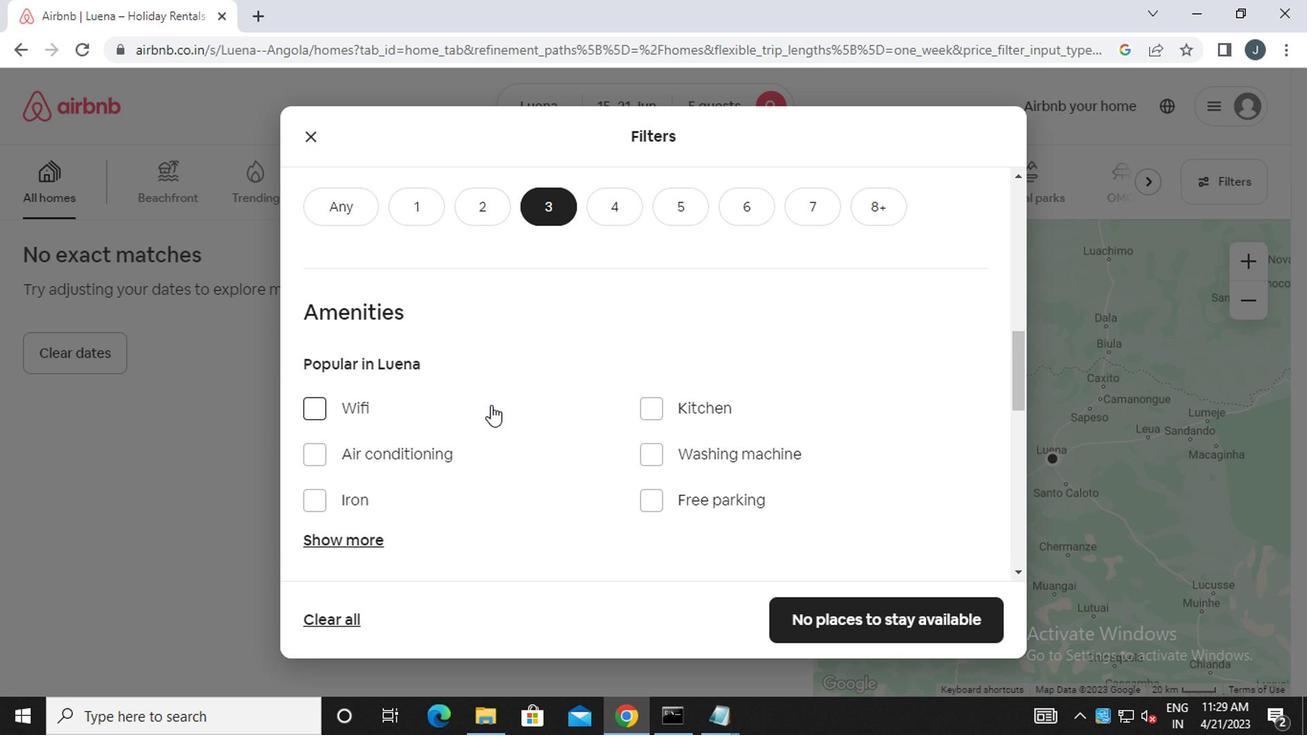 
Action: Mouse scrolled (493, 402) with delta (0, 0)
Screenshot: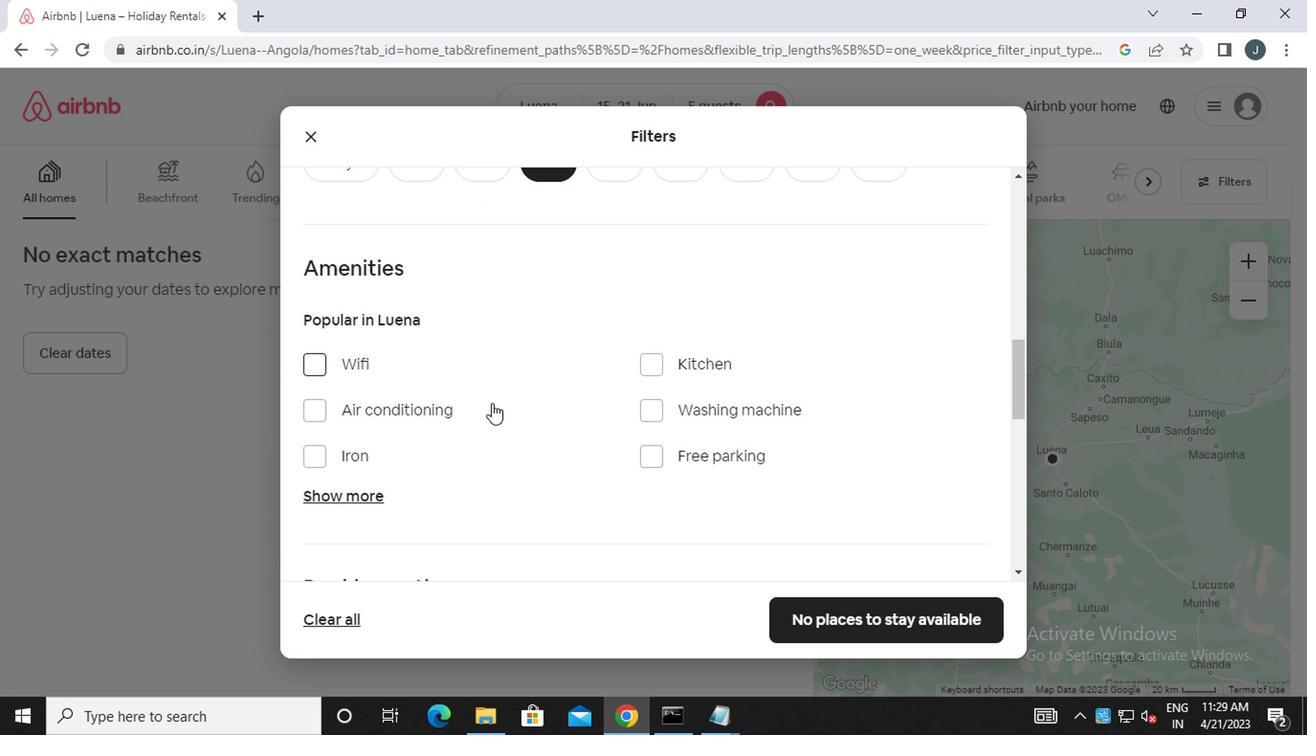 
Action: Mouse moved to (364, 345)
Screenshot: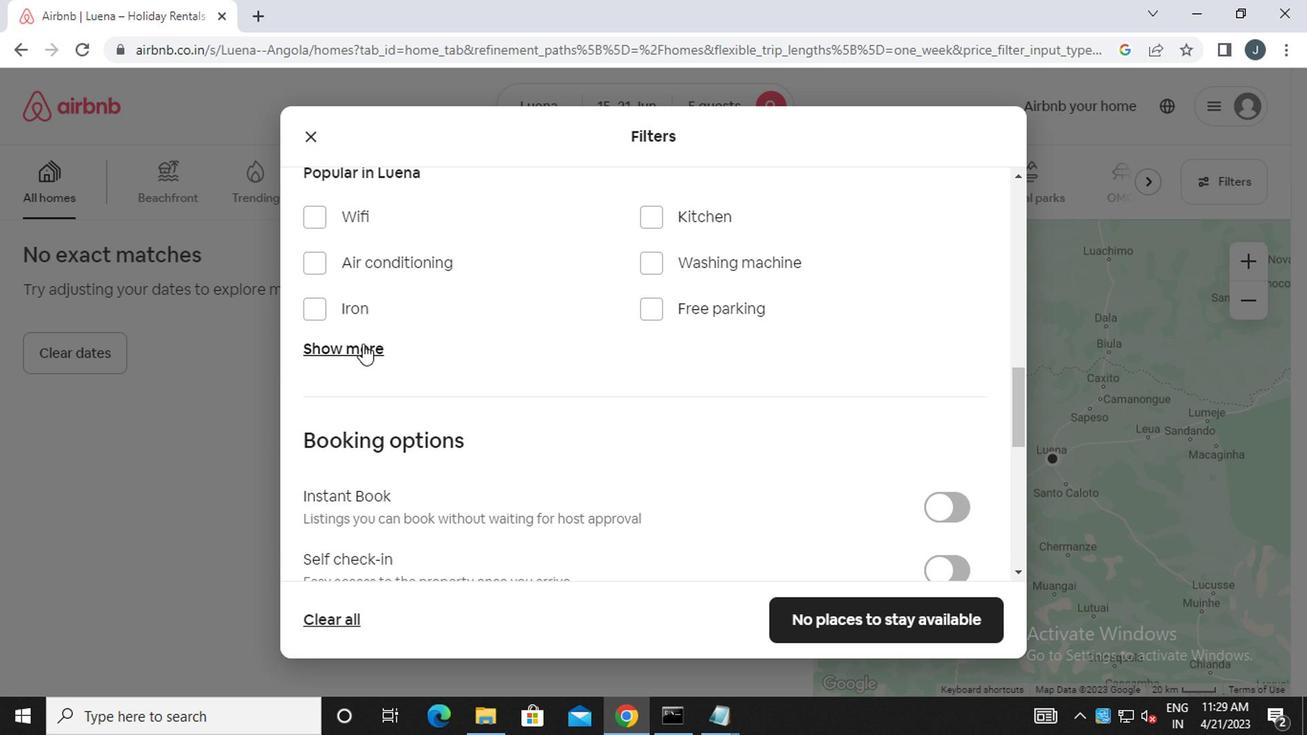 
Action: Mouse pressed left at (364, 345)
Screenshot: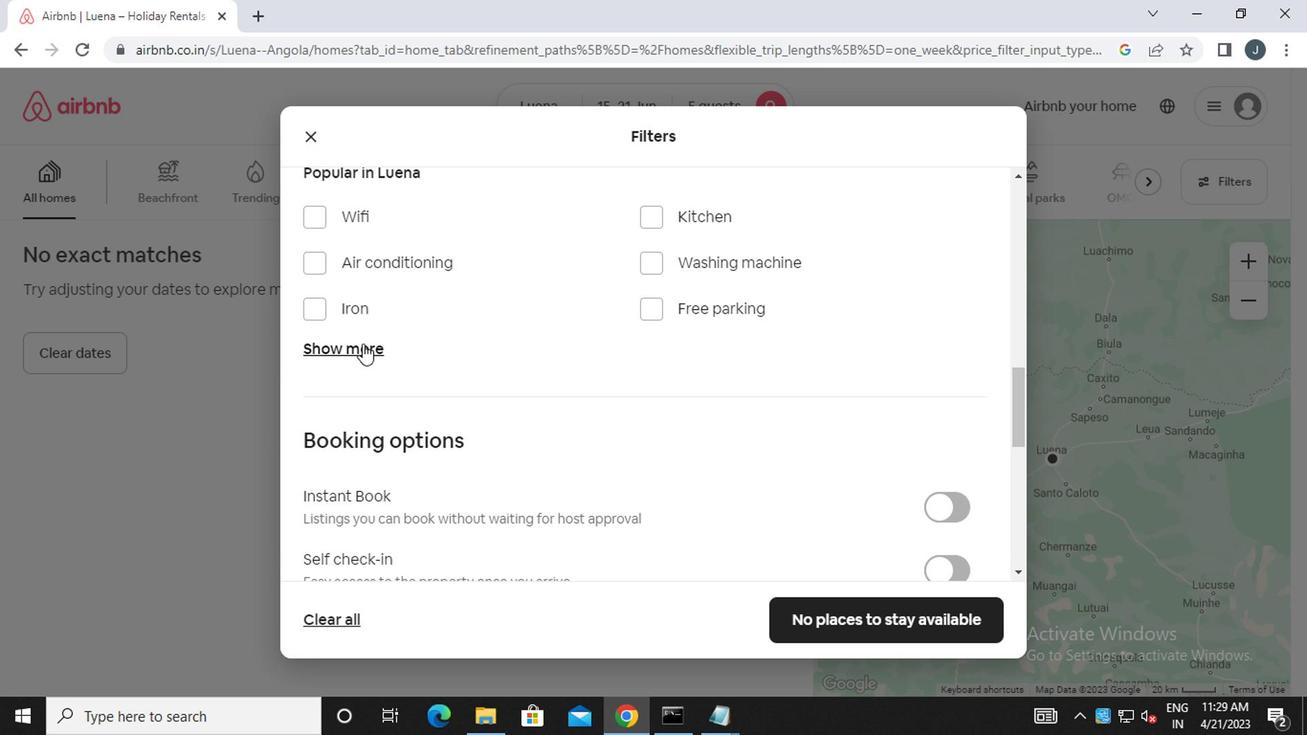 
Action: Mouse moved to (382, 268)
Screenshot: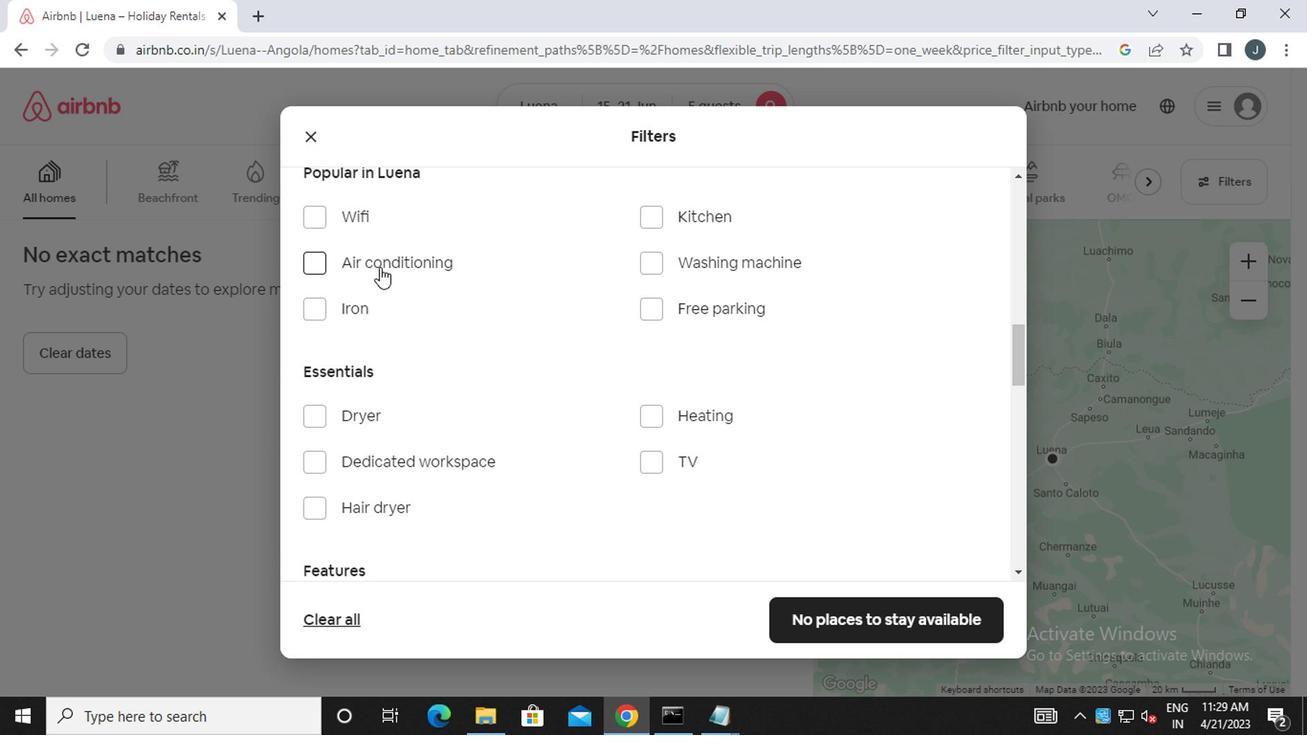 
Action: Mouse pressed left at (382, 268)
Screenshot: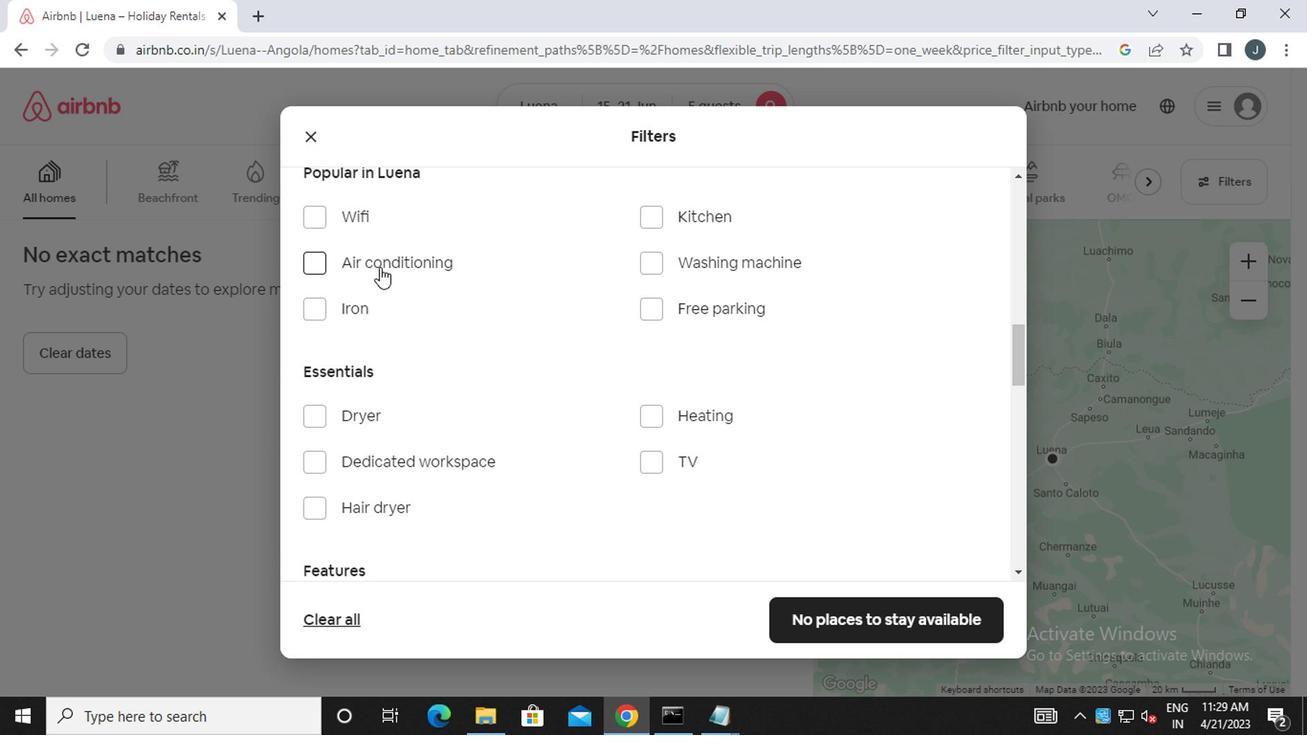 
Action: Mouse moved to (557, 424)
Screenshot: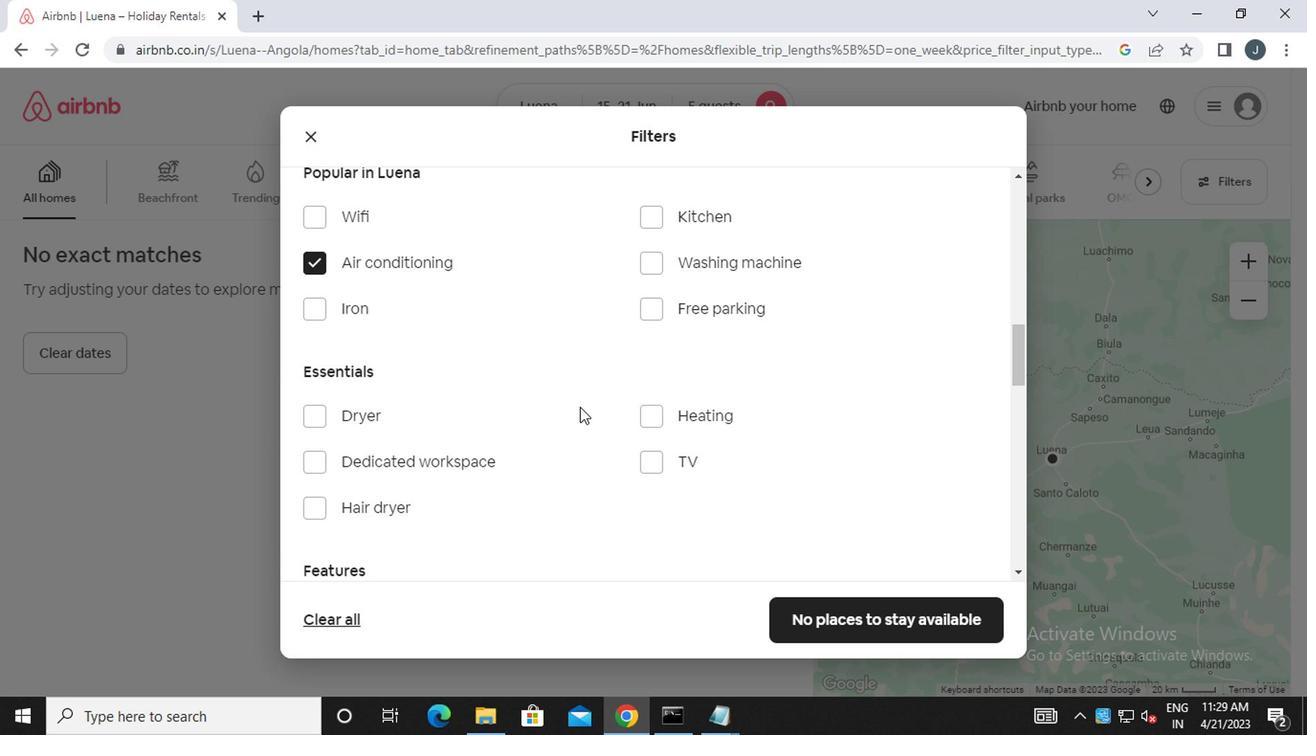 
Action: Mouse scrolled (557, 423) with delta (0, 0)
Screenshot: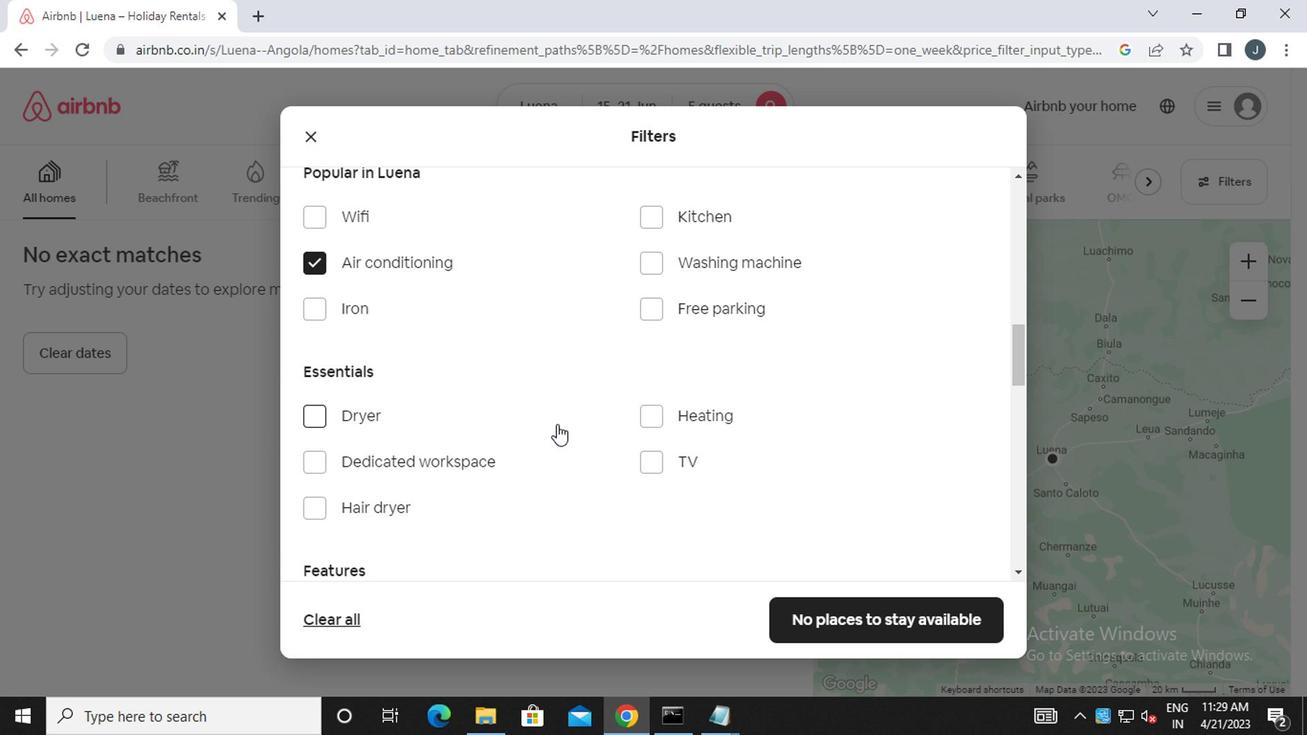 
Action: Mouse scrolled (557, 423) with delta (0, 0)
Screenshot: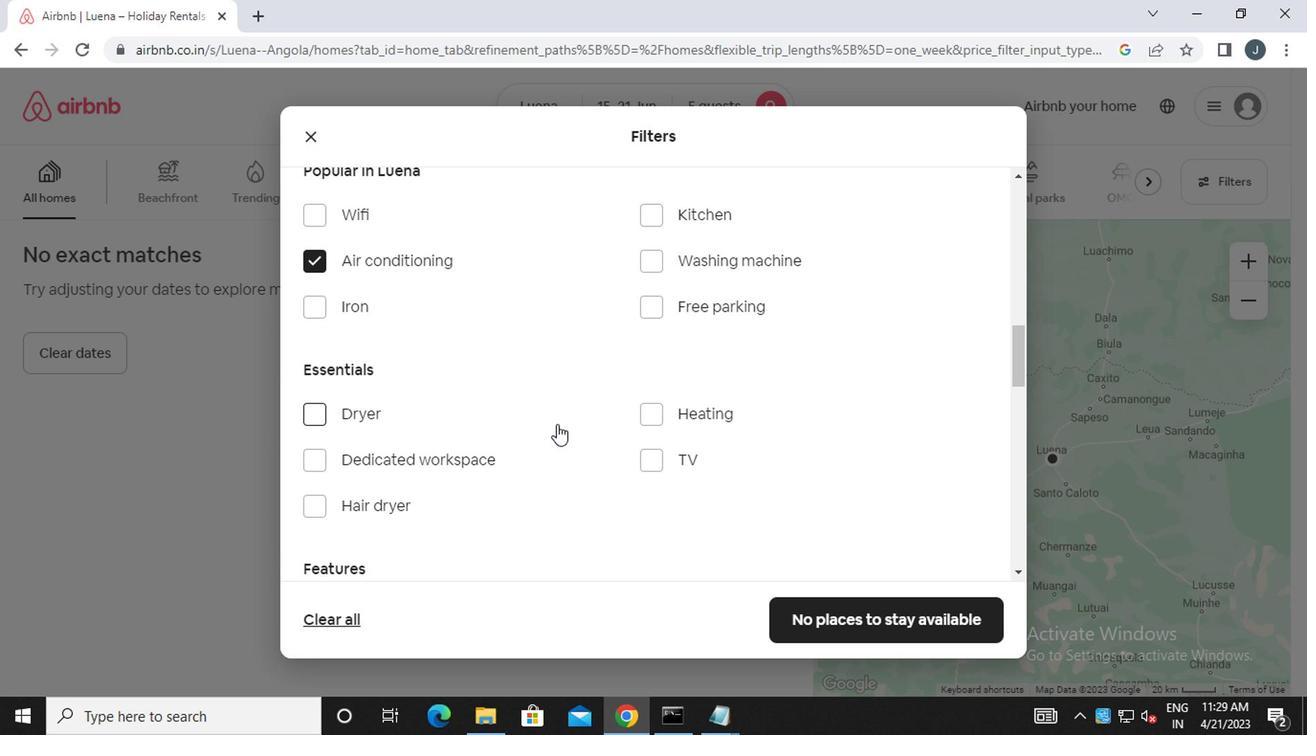 
Action: Mouse moved to (684, 516)
Screenshot: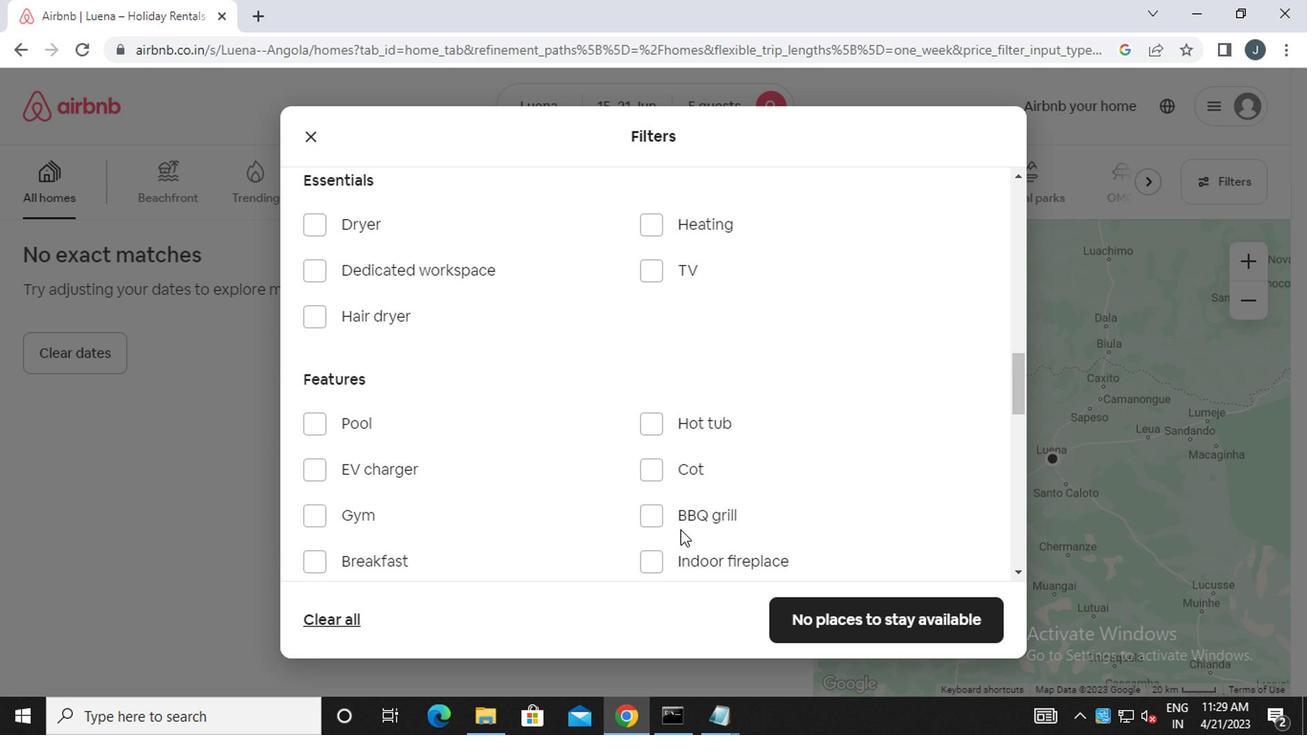 
Action: Mouse pressed left at (684, 516)
Screenshot: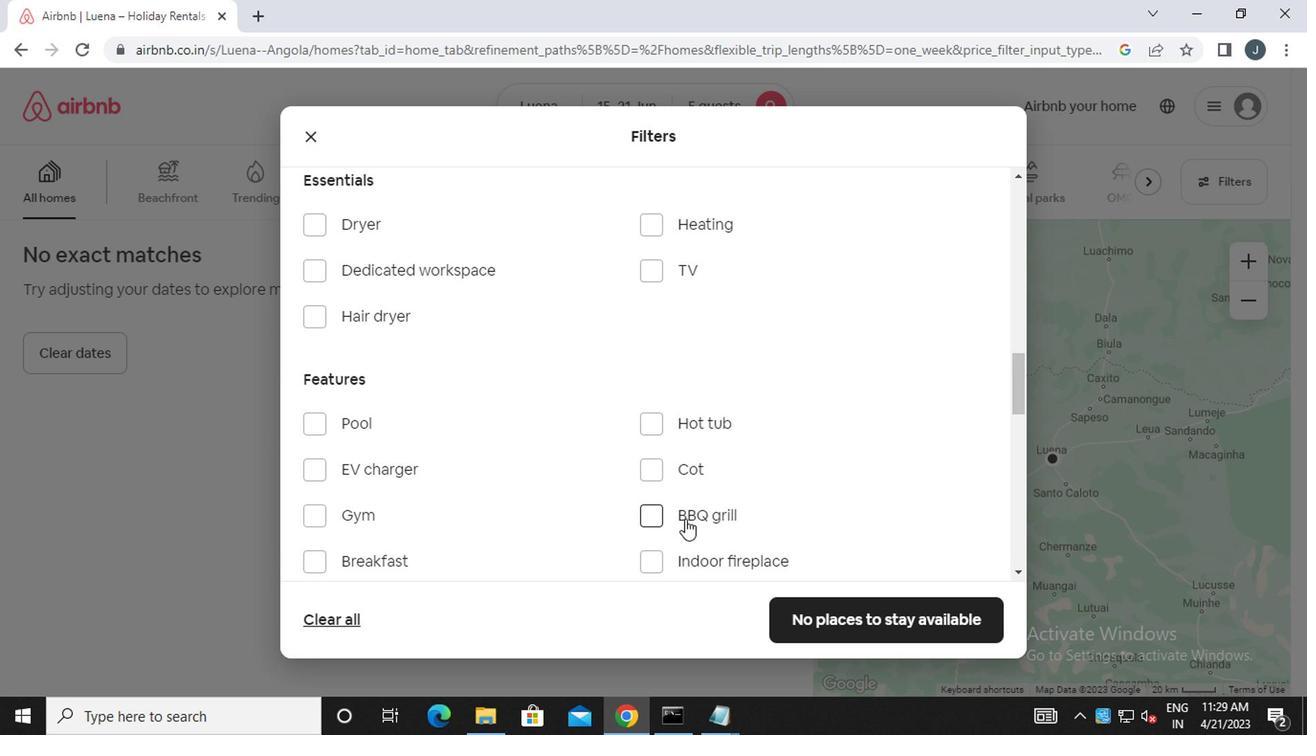 
Action: Mouse moved to (684, 516)
Screenshot: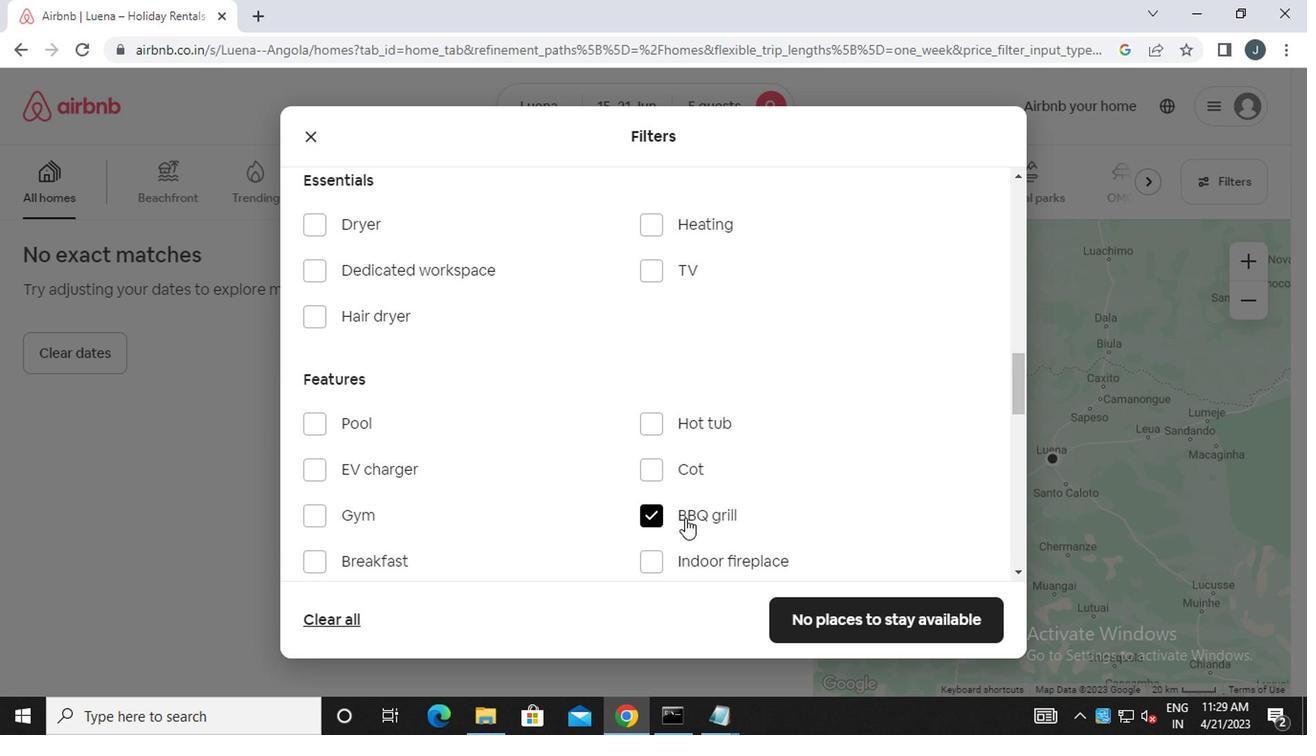 
Action: Mouse scrolled (684, 516) with delta (0, 0)
Screenshot: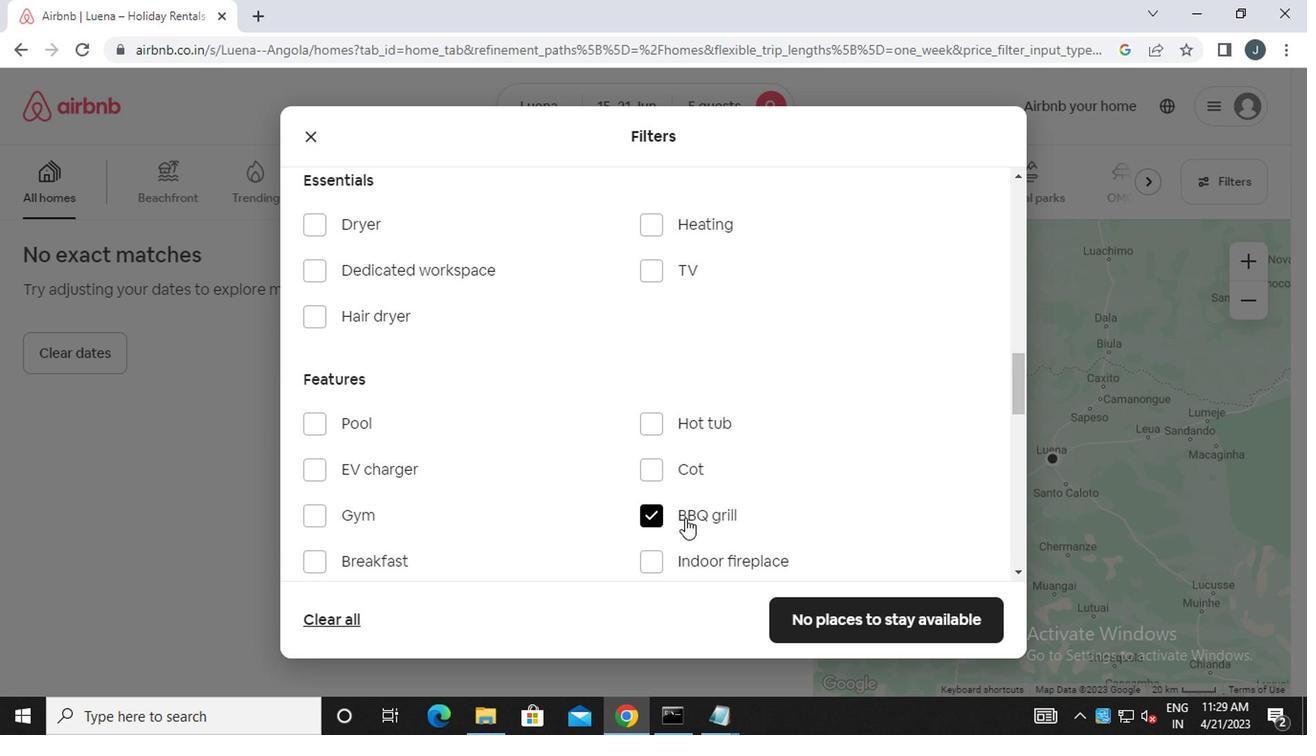 
Action: Mouse moved to (683, 516)
Screenshot: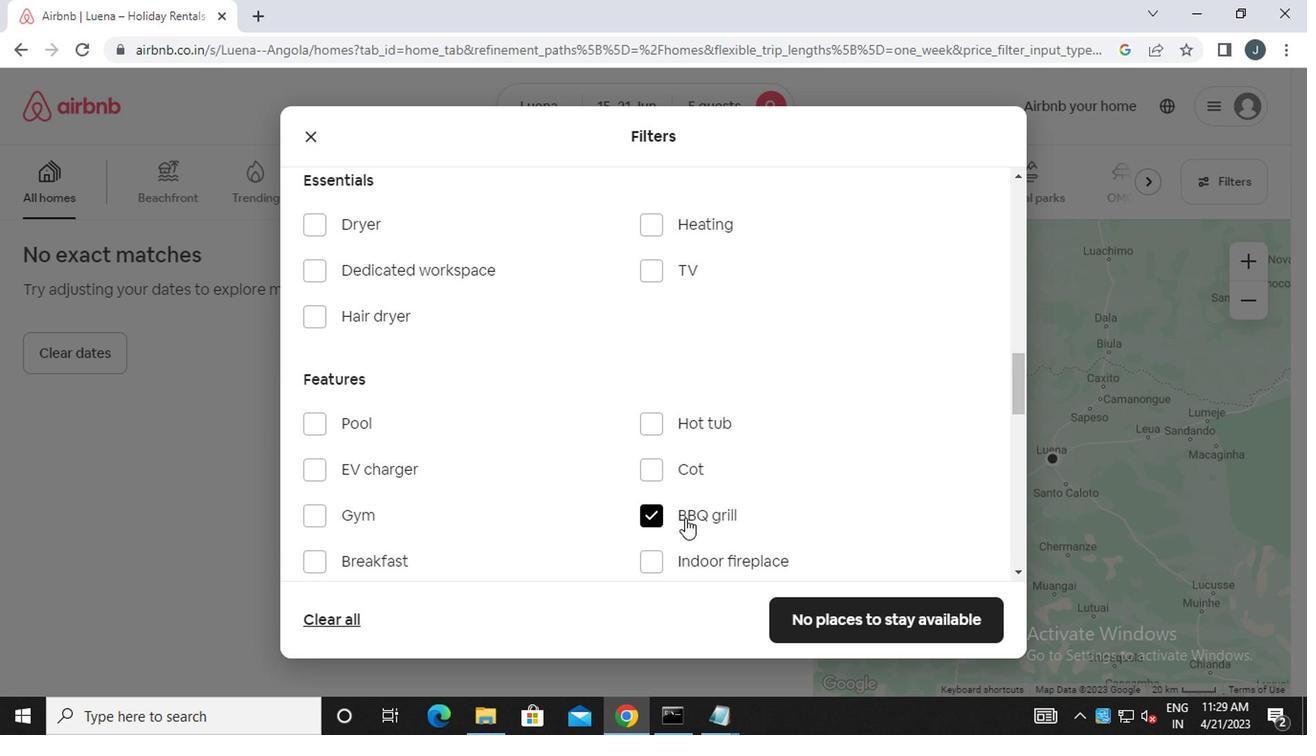 
Action: Mouse scrolled (683, 516) with delta (0, 0)
Screenshot: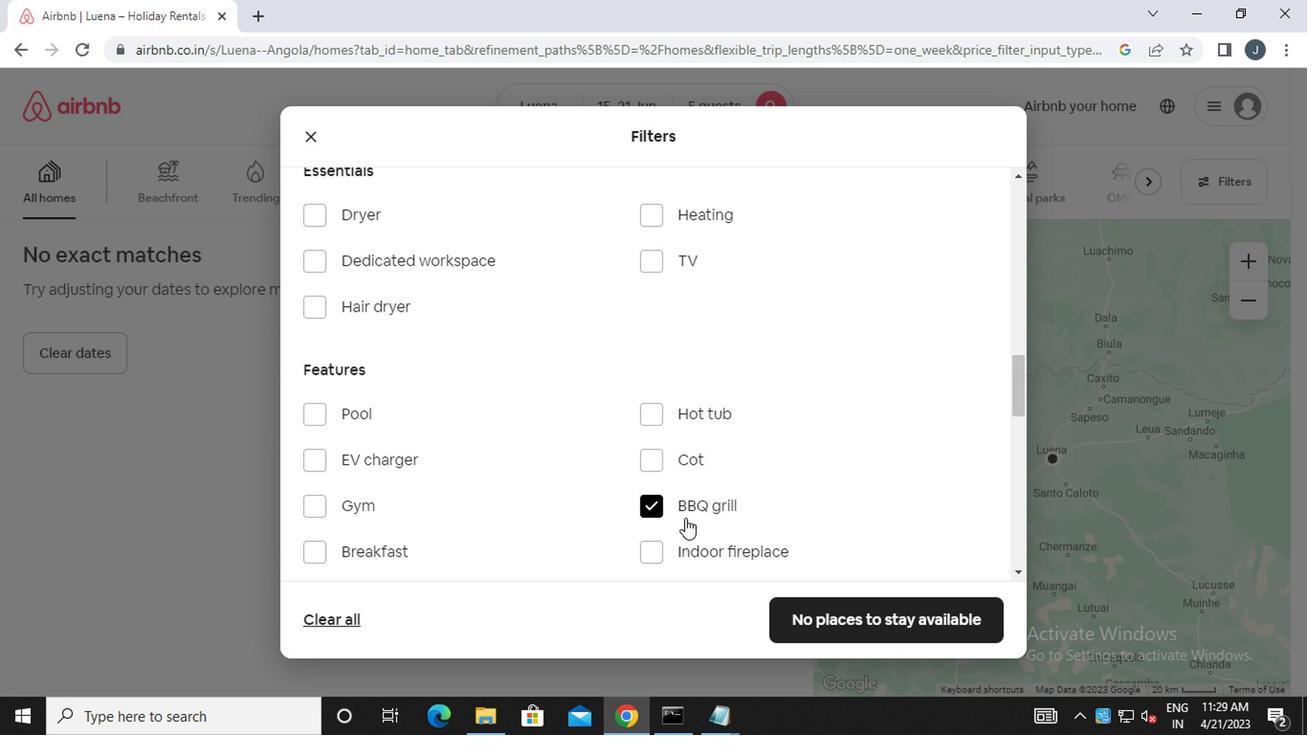 
Action: Mouse moved to (441, 422)
Screenshot: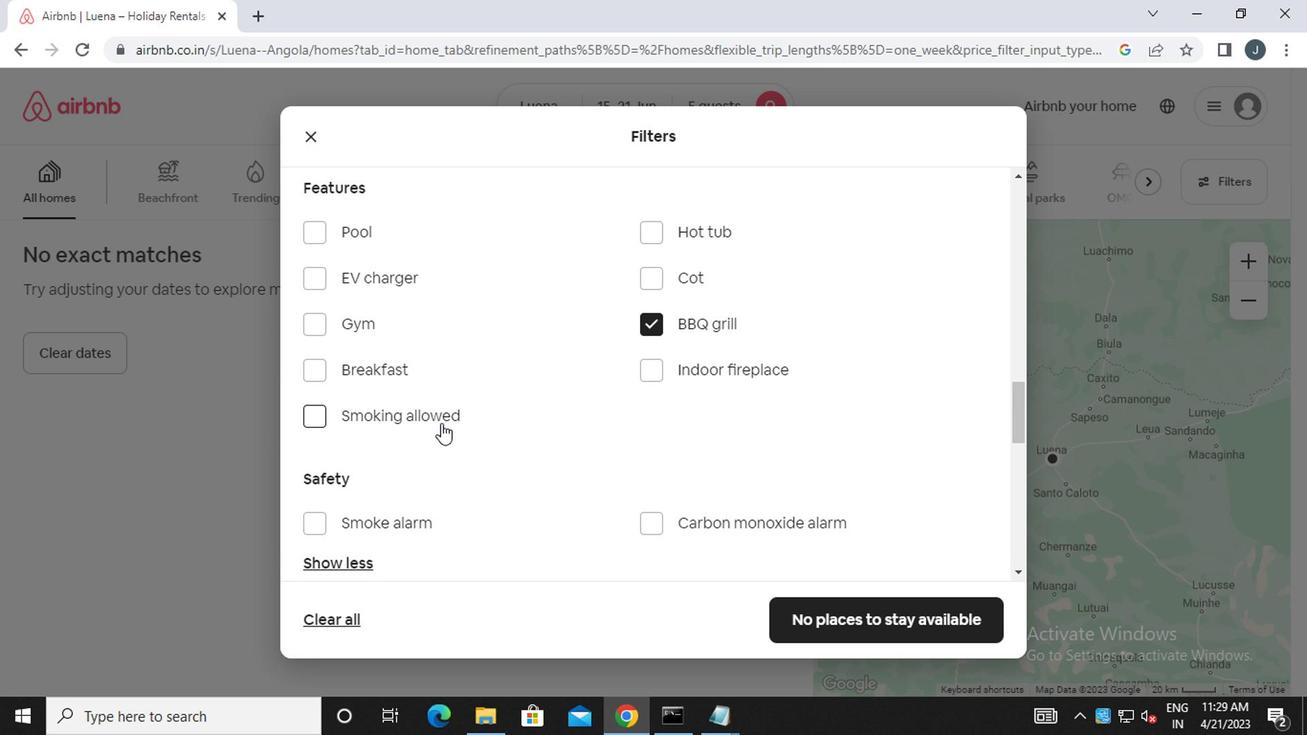
Action: Mouse pressed left at (441, 422)
Screenshot: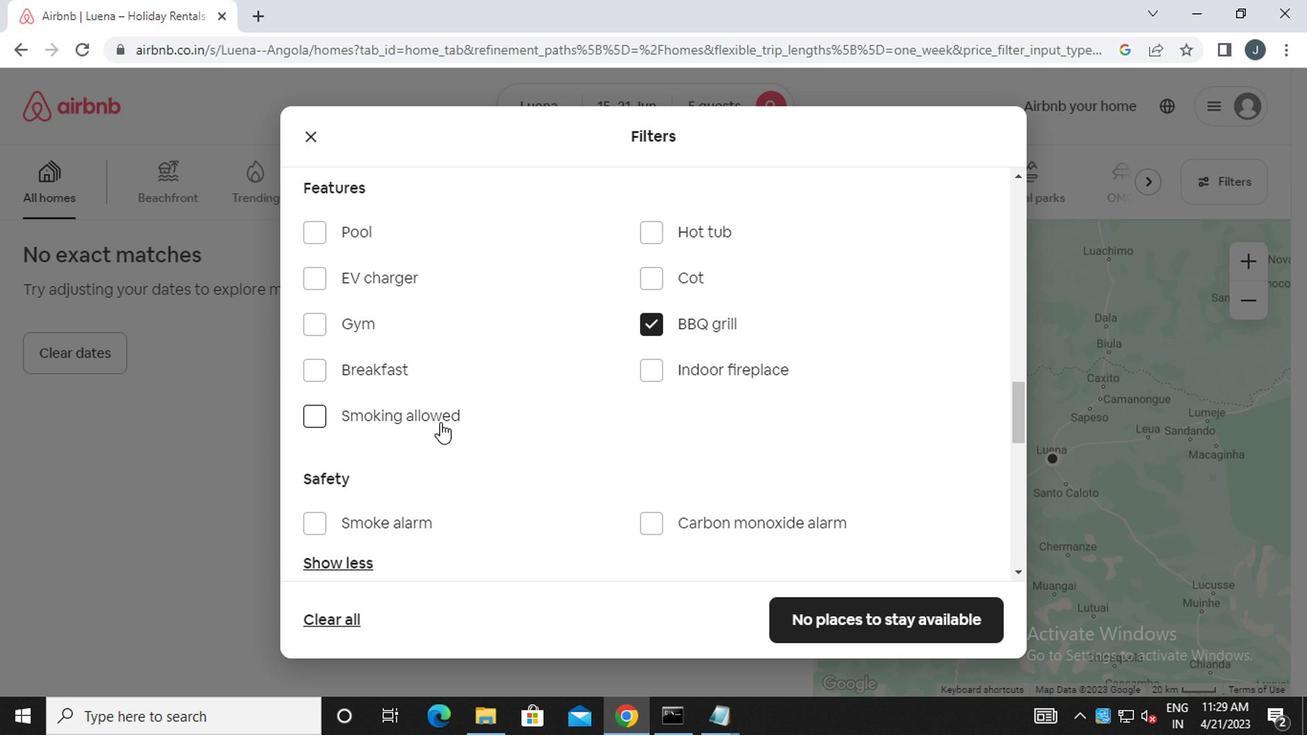 
Action: Mouse moved to (449, 431)
Screenshot: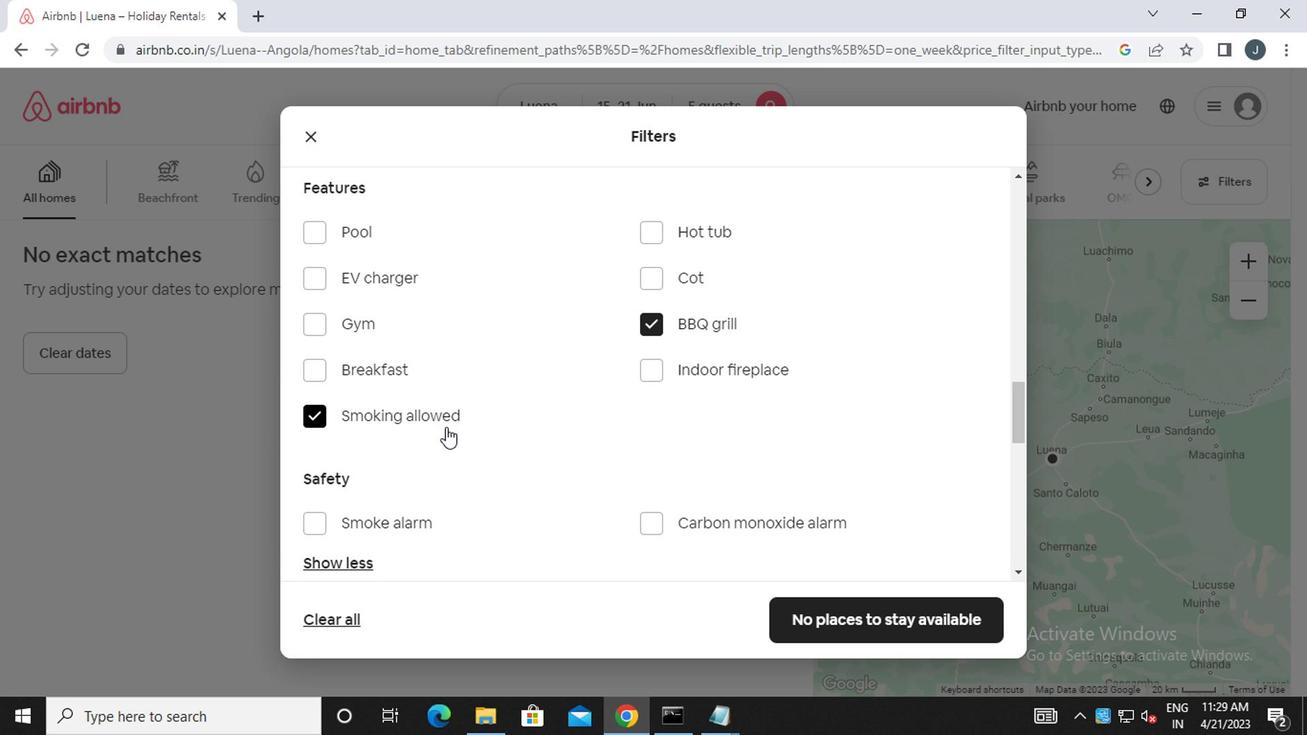 
Action: Mouse scrolled (449, 431) with delta (0, 0)
Screenshot: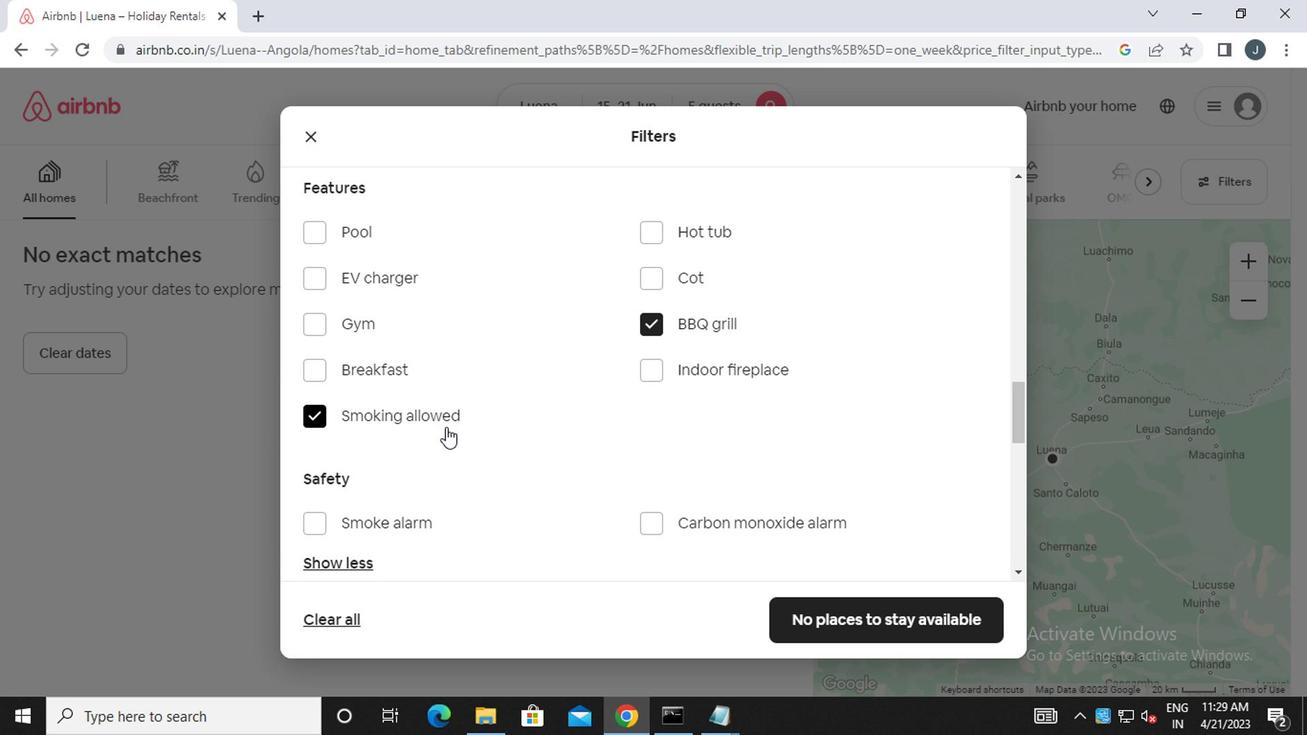 
Action: Mouse scrolled (449, 431) with delta (0, 0)
Screenshot: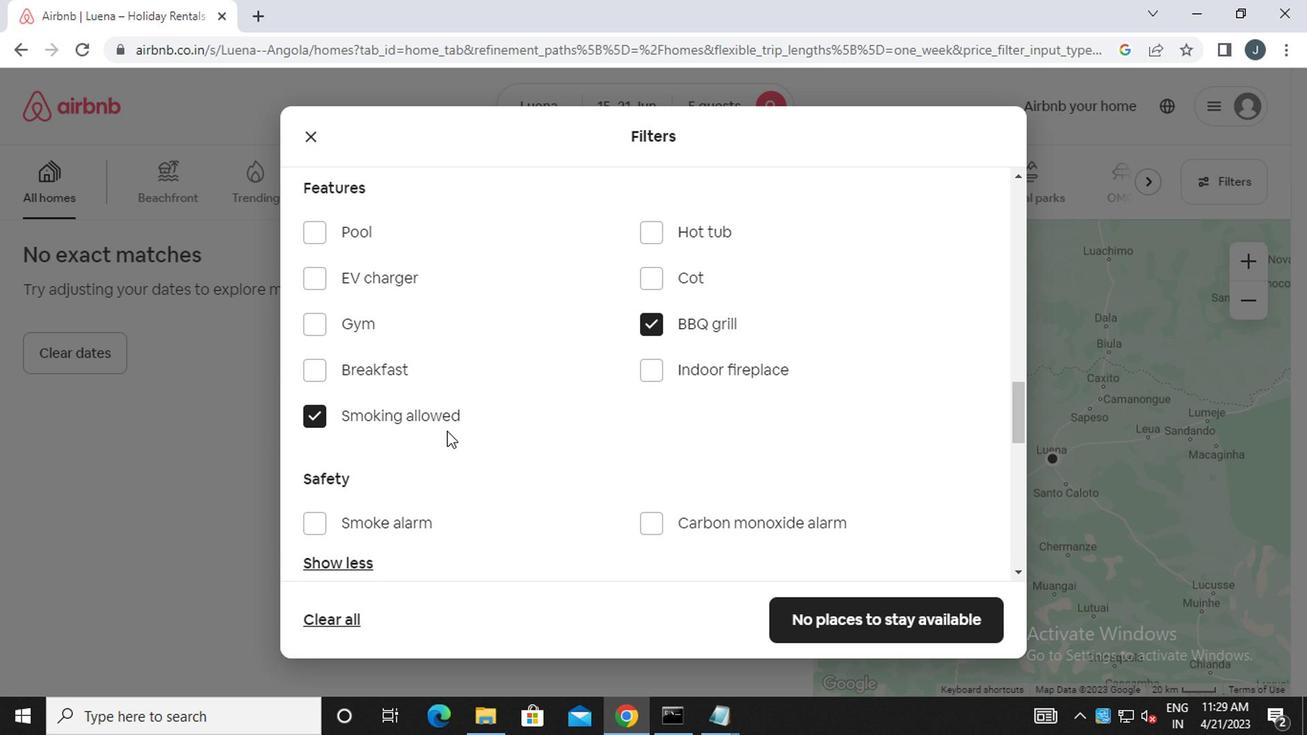
Action: Mouse moved to (449, 431)
Screenshot: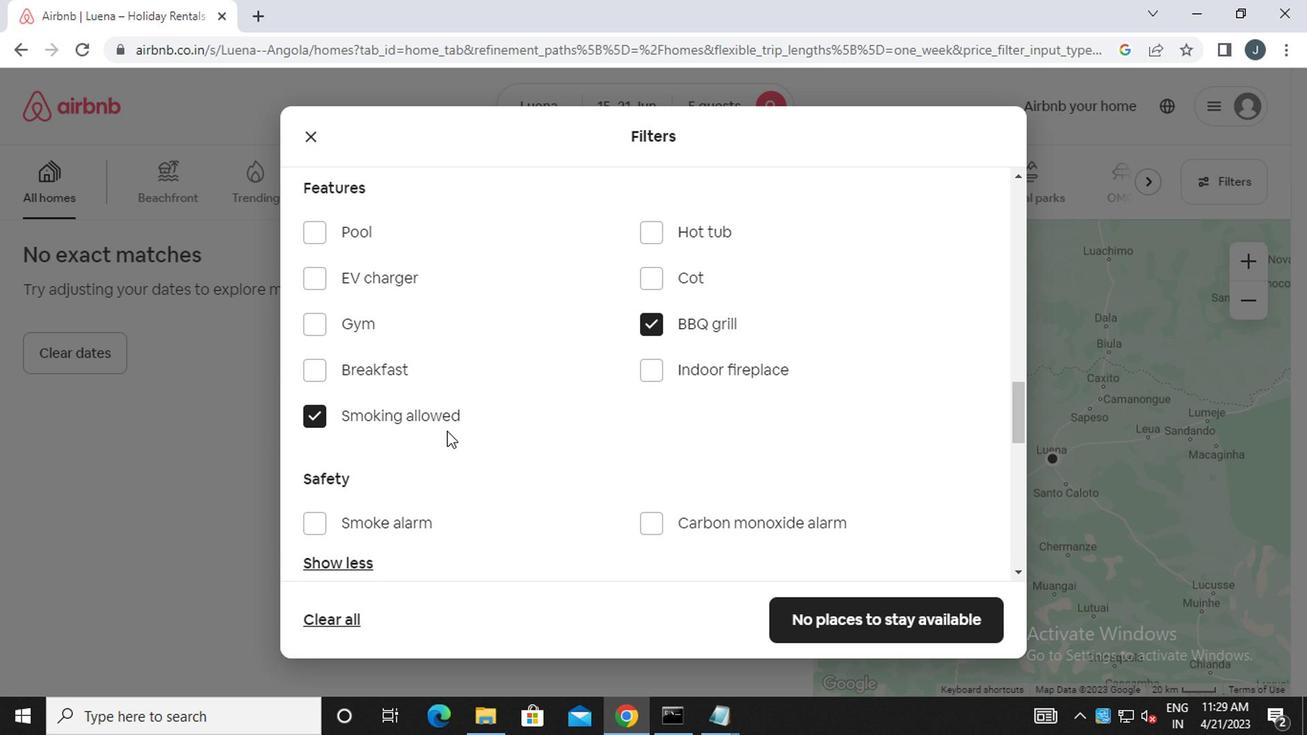 
Action: Mouse scrolled (449, 431) with delta (0, 0)
Screenshot: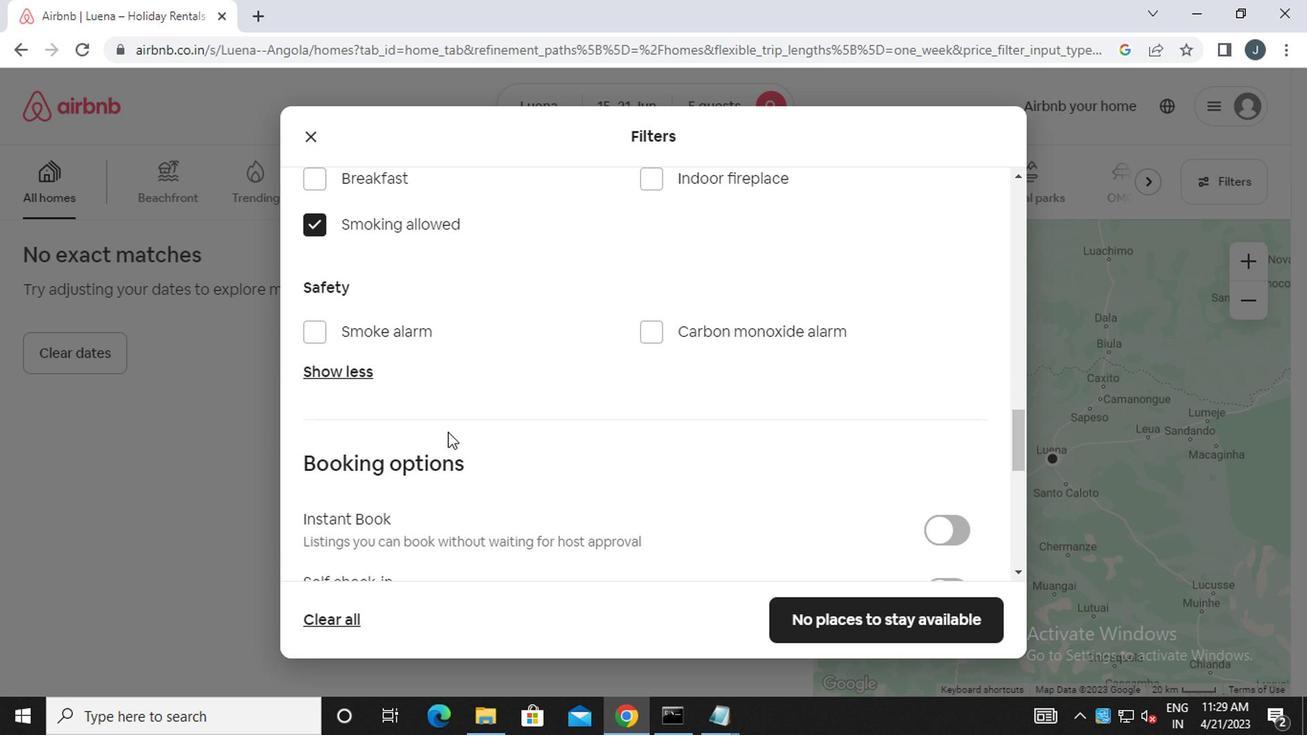 
Action: Mouse scrolled (449, 431) with delta (0, 0)
Screenshot: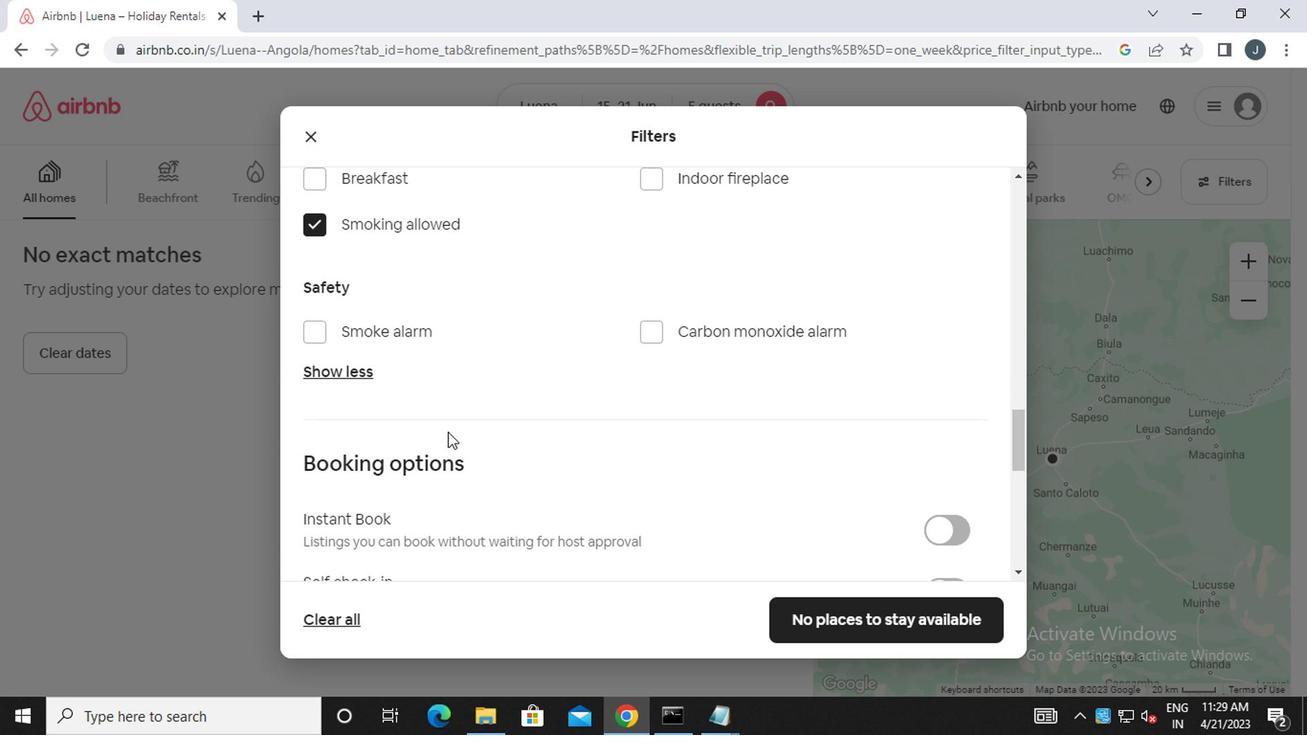 
Action: Mouse scrolled (449, 431) with delta (0, 0)
Screenshot: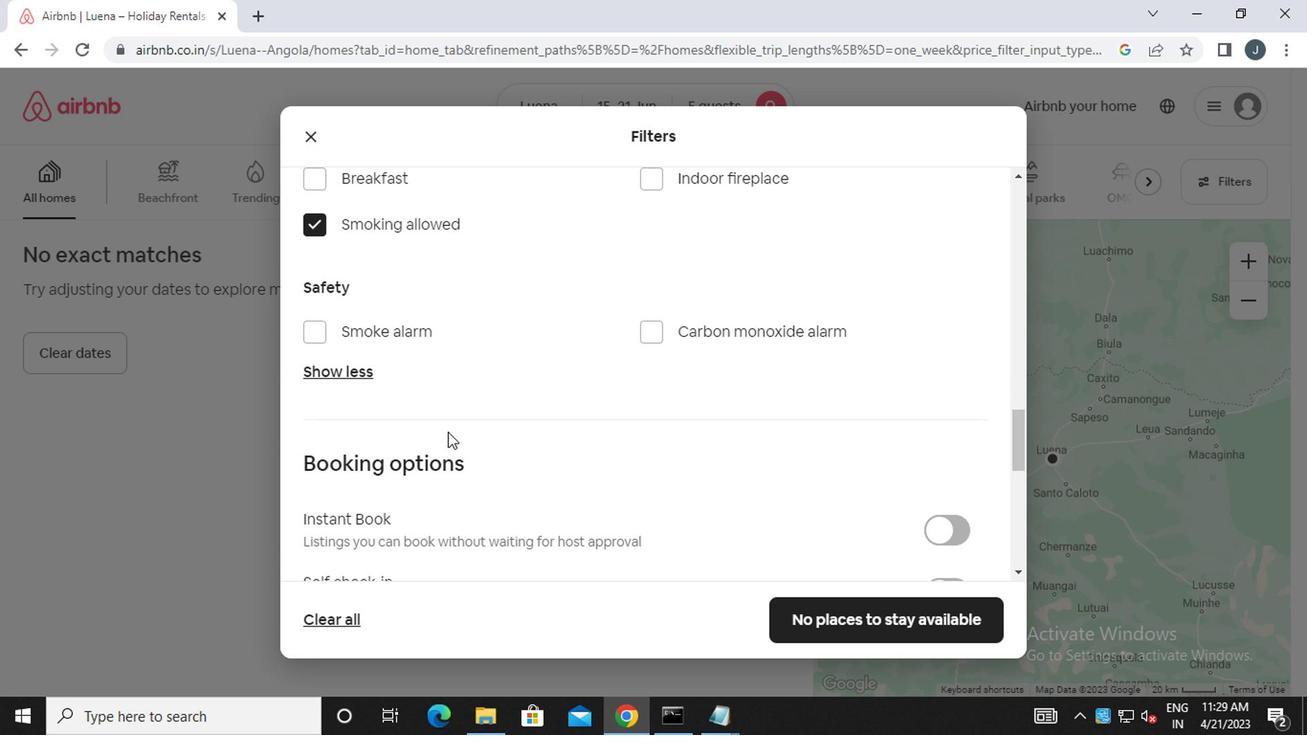 
Action: Mouse moved to (954, 314)
Screenshot: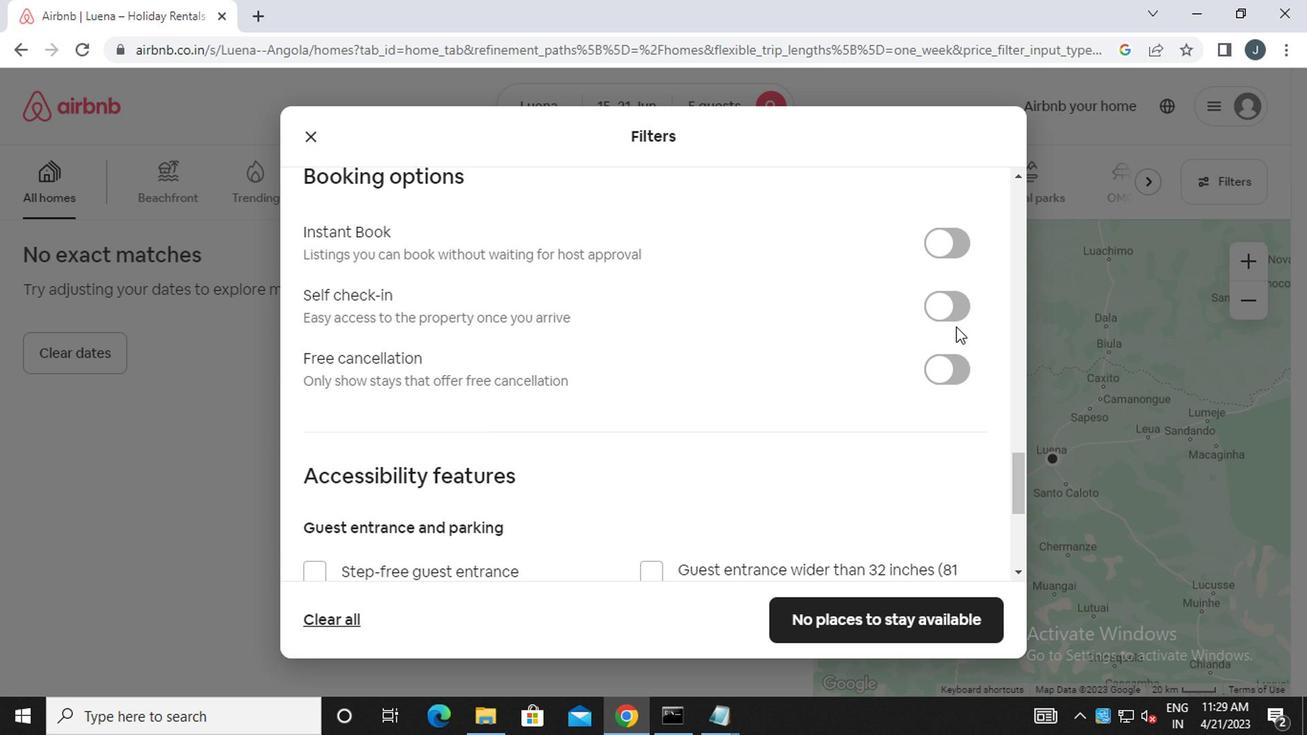 
Action: Mouse pressed left at (954, 314)
Screenshot: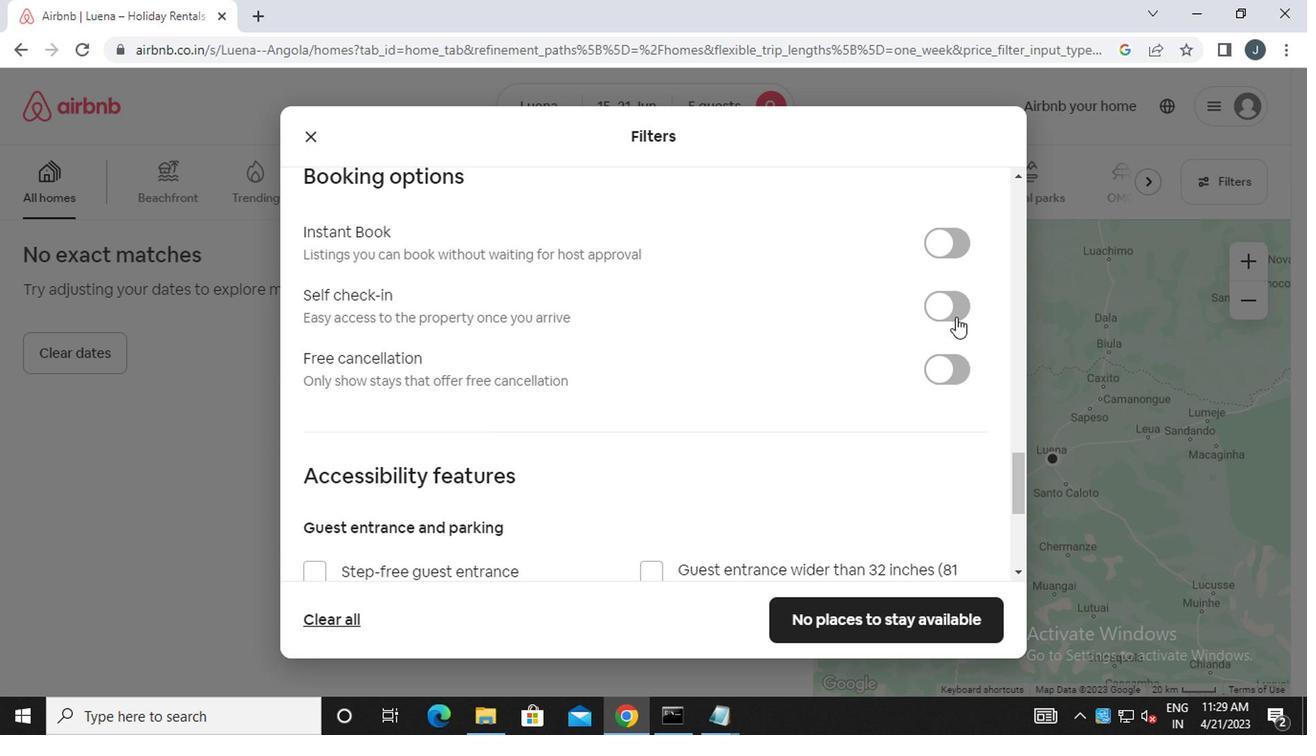 
Action: Mouse moved to (655, 429)
Screenshot: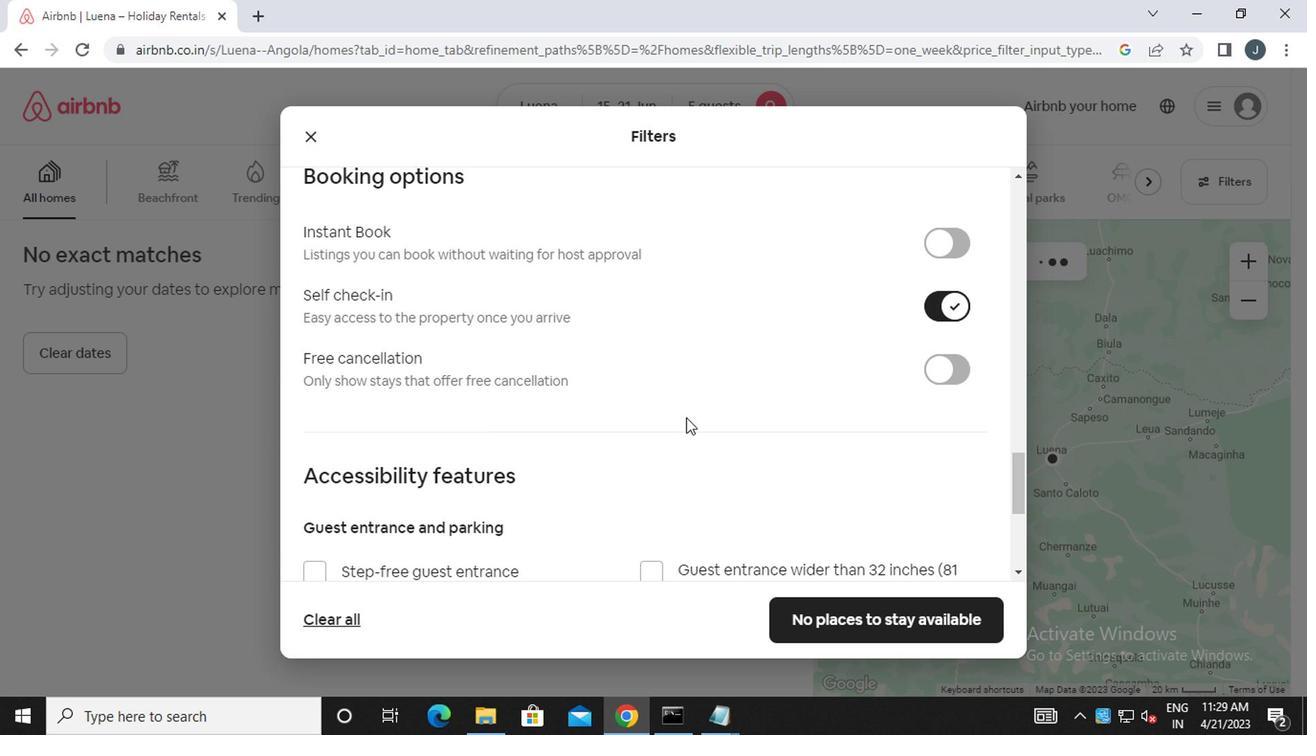 
Action: Mouse scrolled (655, 429) with delta (0, 0)
Screenshot: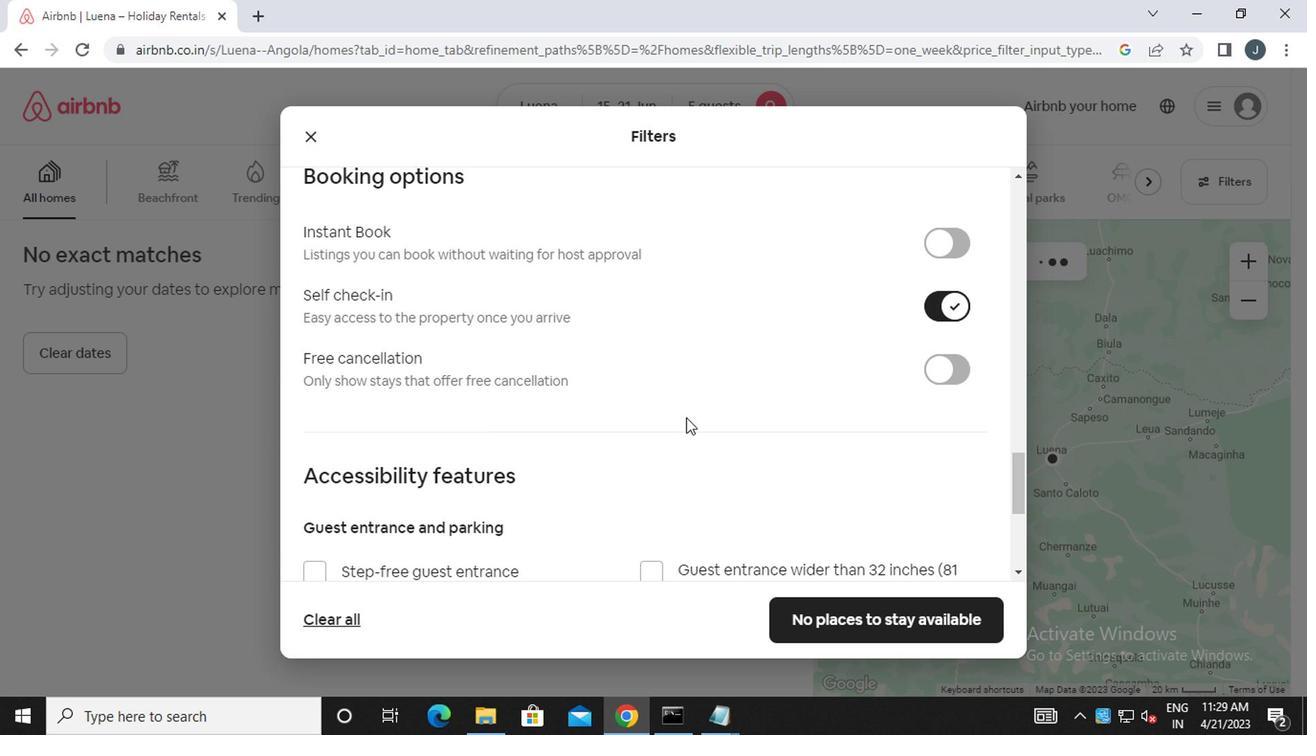 
Action: Mouse moved to (654, 431)
Screenshot: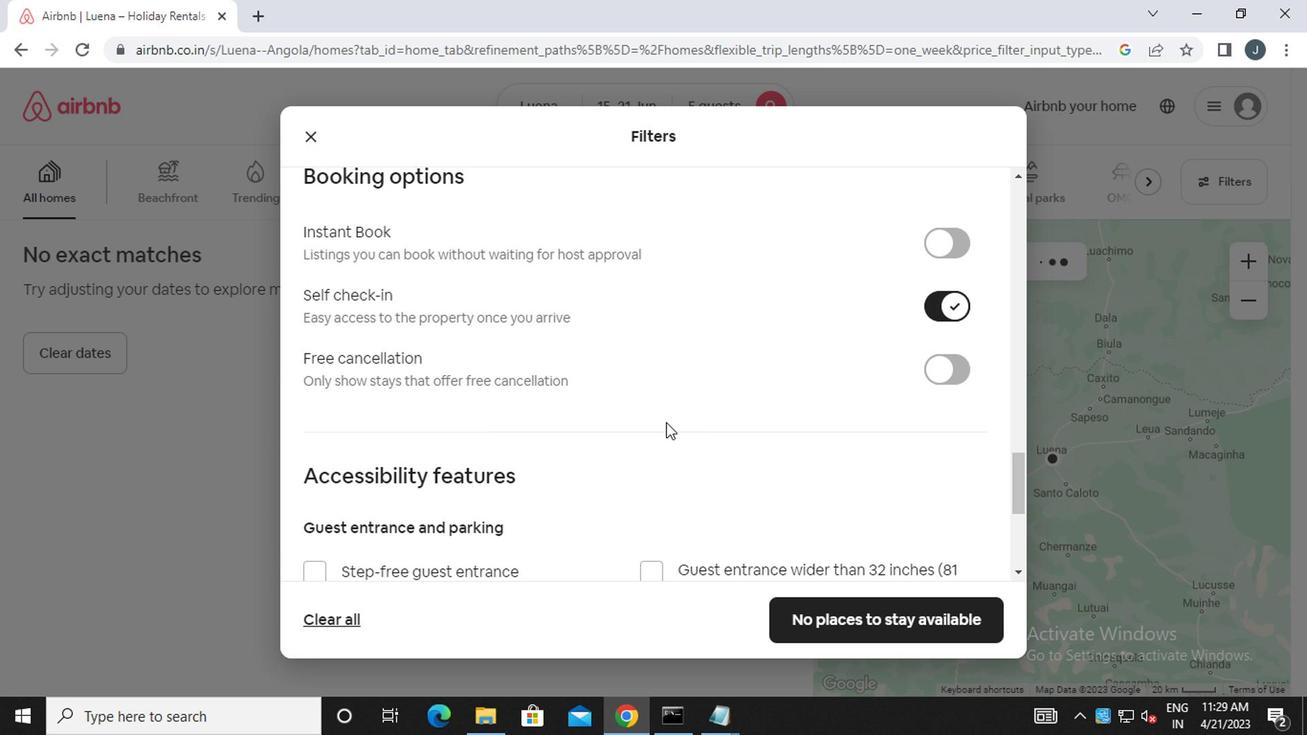 
Action: Mouse scrolled (654, 429) with delta (0, -1)
Screenshot: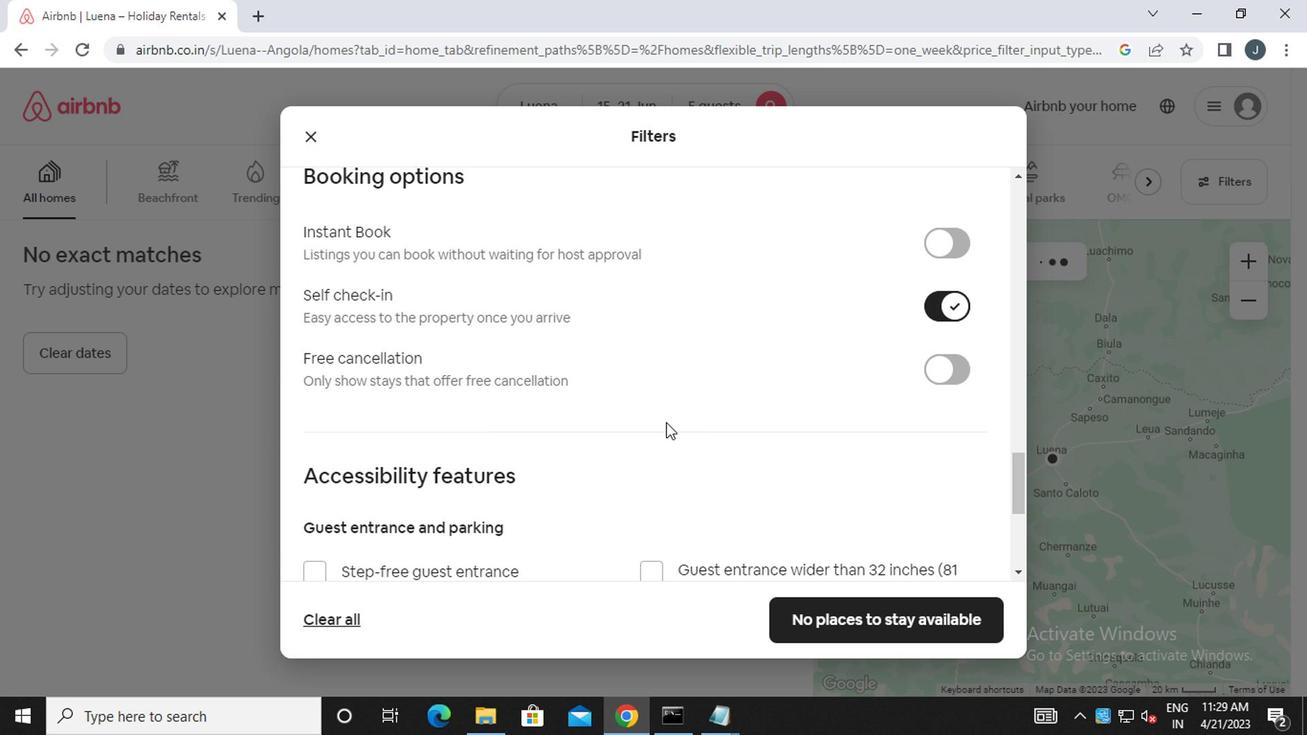 
Action: Mouse scrolled (654, 429) with delta (0, -1)
Screenshot: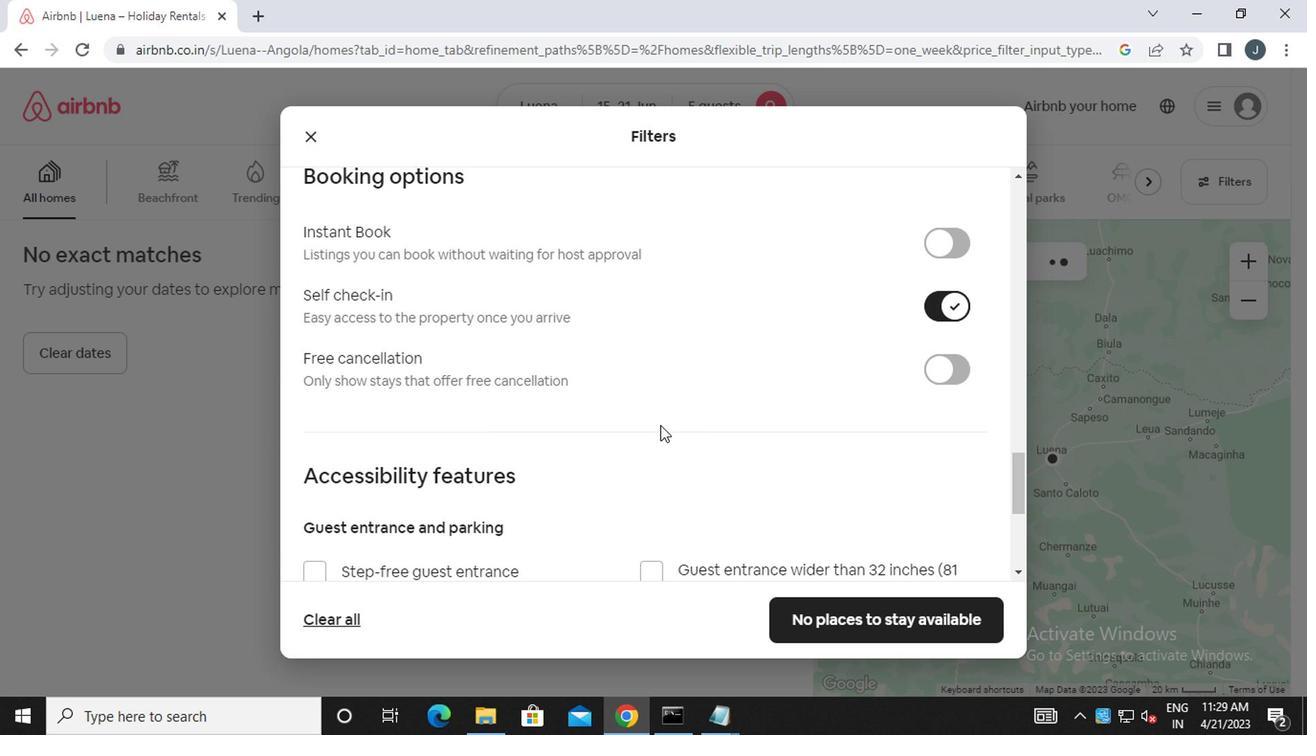 
Action: Mouse scrolled (654, 429) with delta (0, -1)
Screenshot: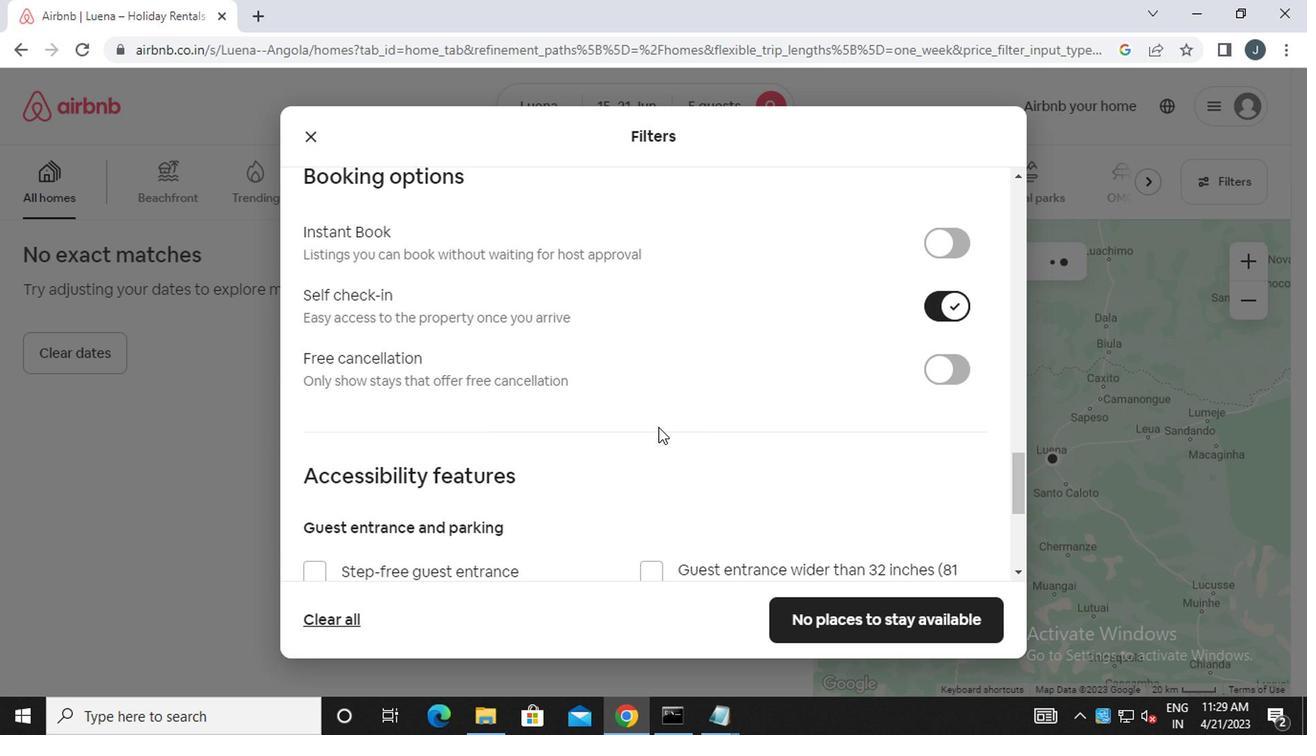 
Action: Mouse scrolled (654, 429) with delta (0, -1)
Screenshot: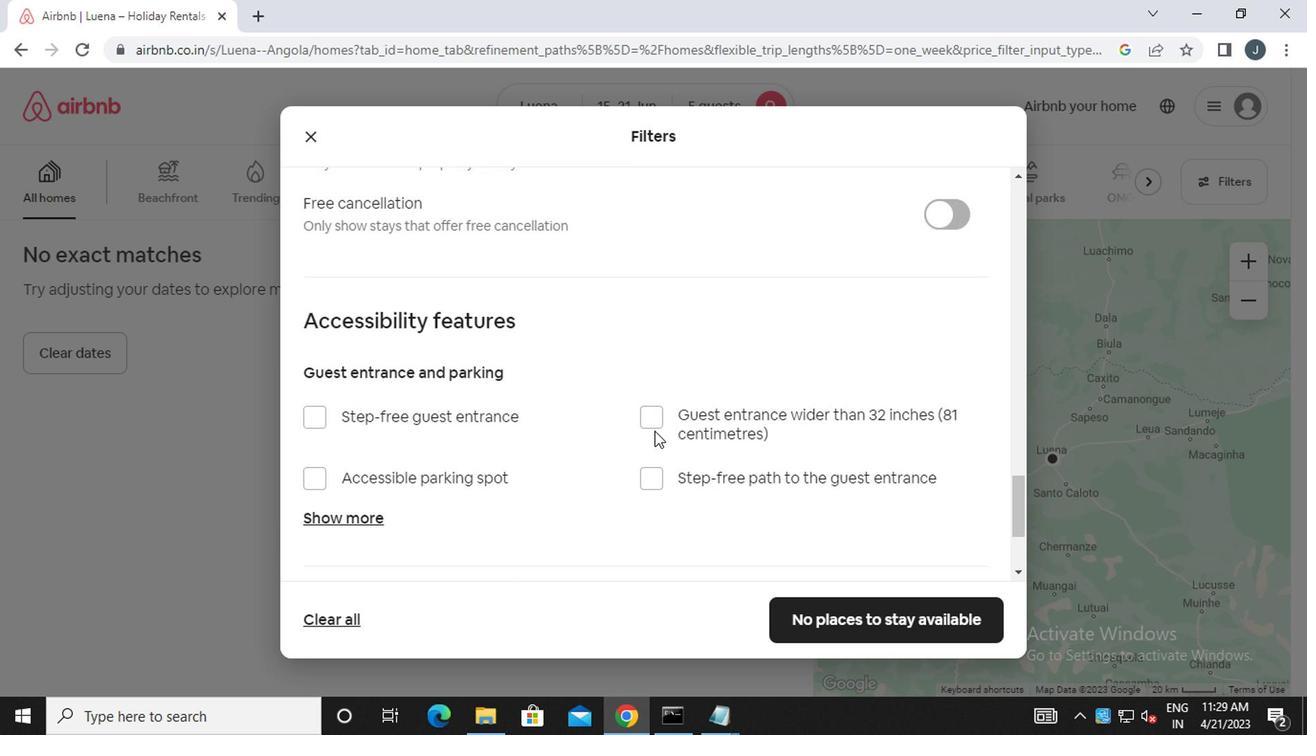 
Action: Mouse scrolled (654, 429) with delta (0, -1)
Screenshot: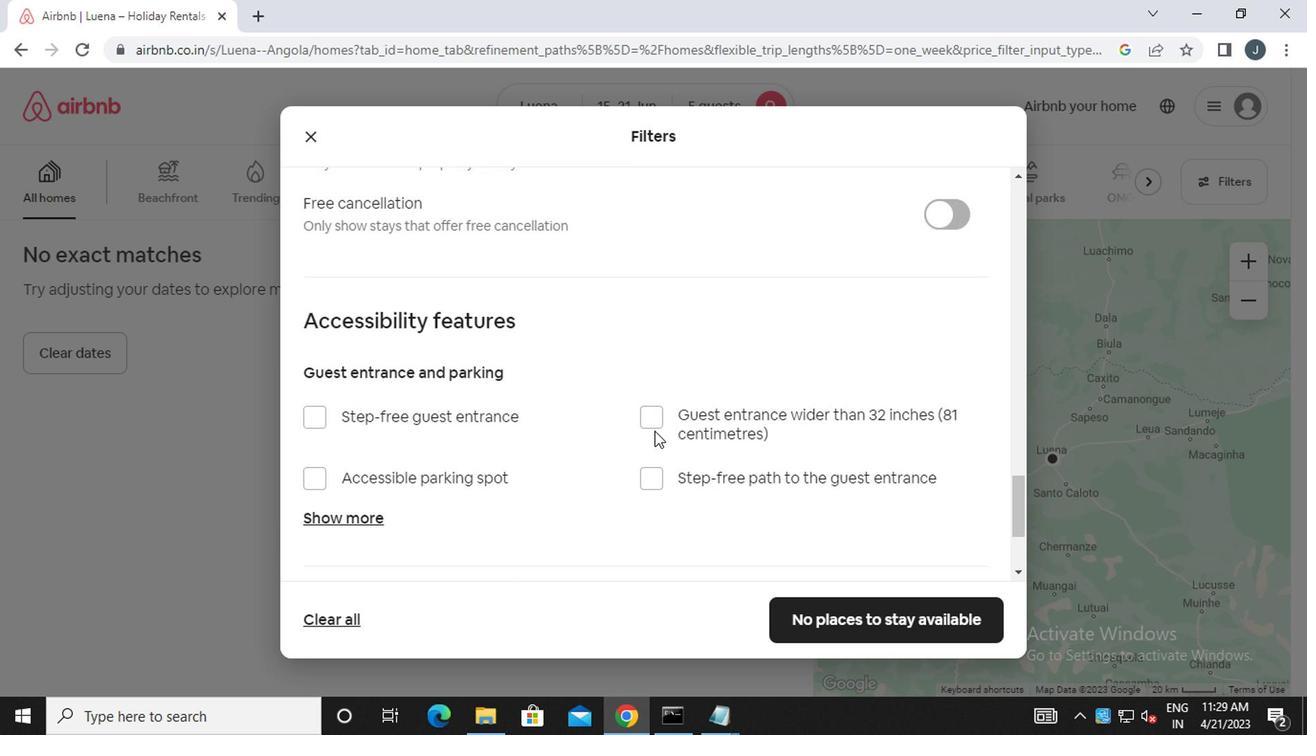 
Action: Mouse scrolled (654, 429) with delta (0, -1)
Screenshot: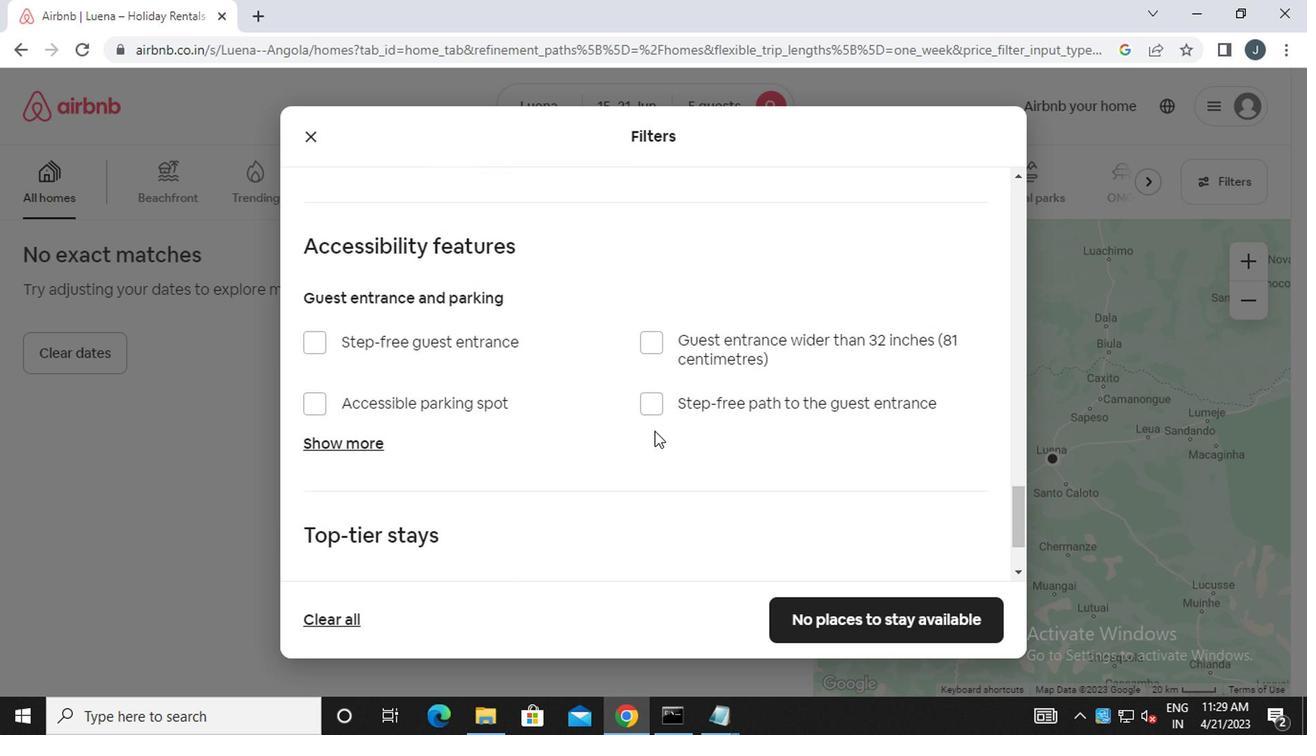 
Action: Mouse moved to (402, 379)
Screenshot: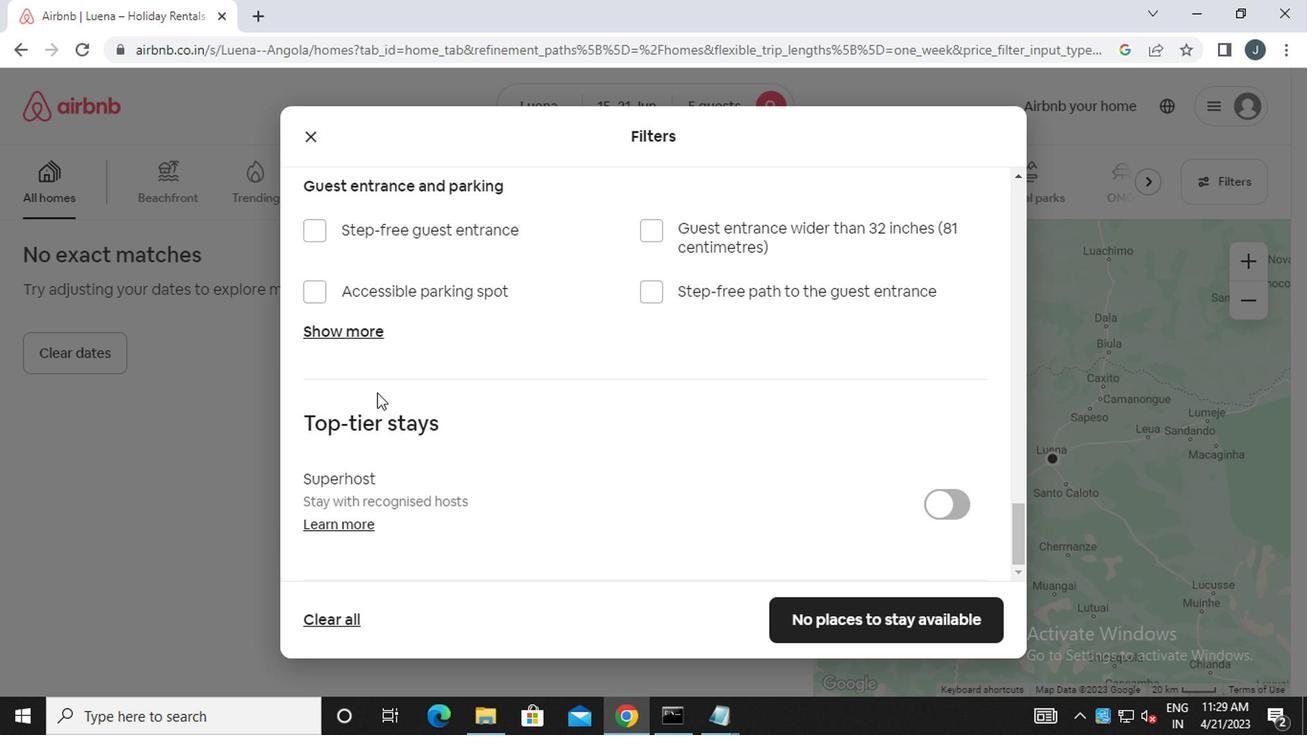 
Action: Mouse scrolled (402, 378) with delta (0, -1)
Screenshot: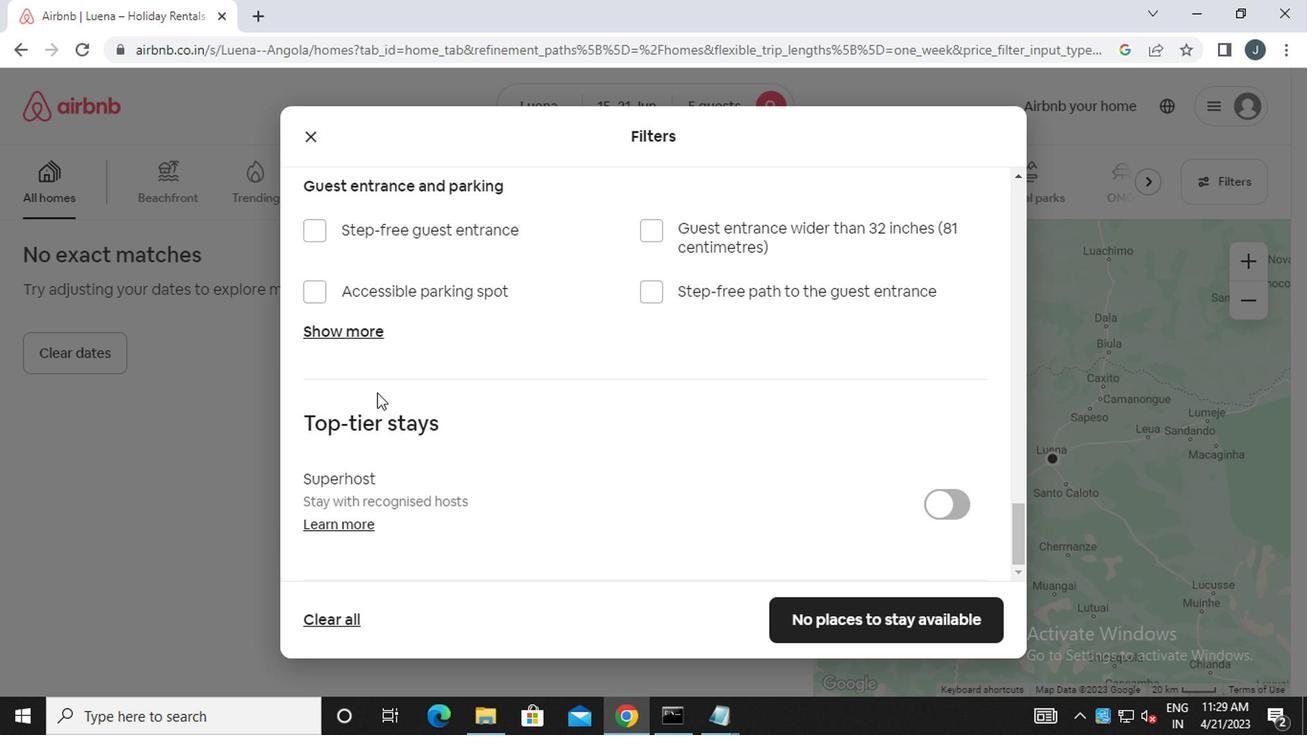 
Action: Mouse moved to (402, 381)
Screenshot: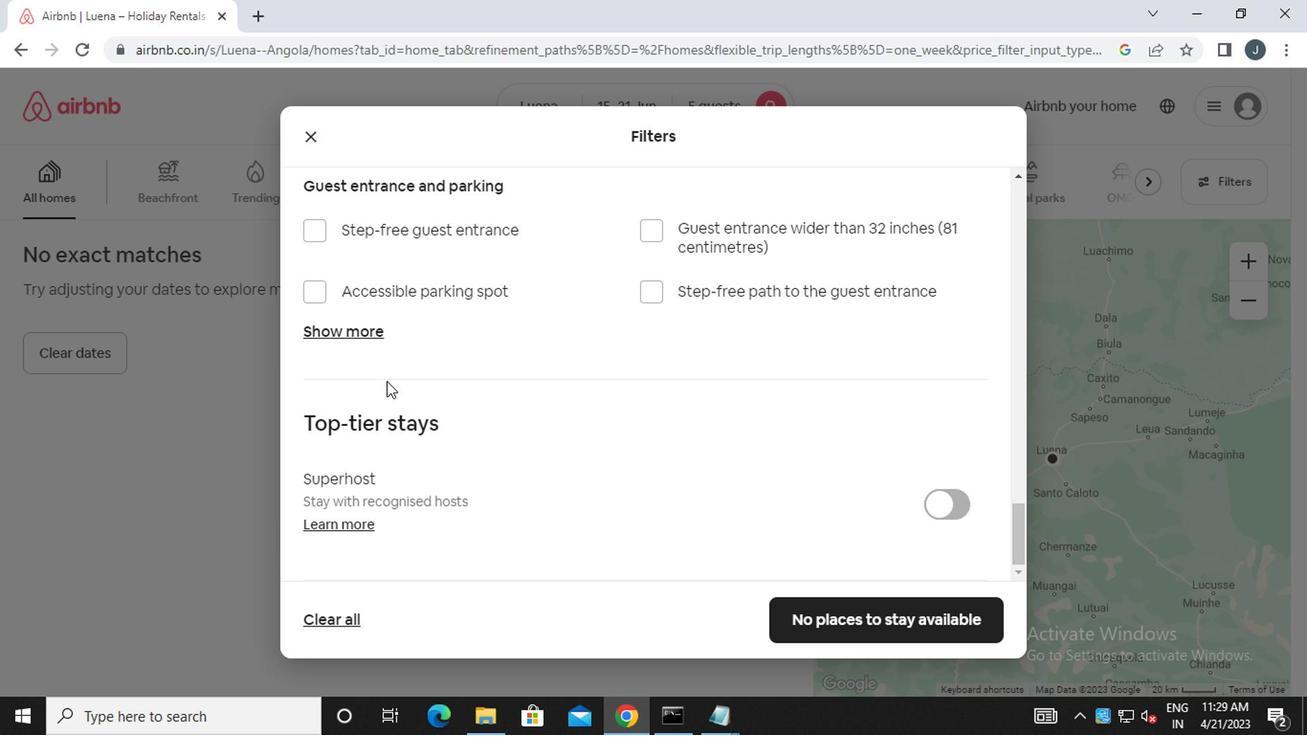 
Action: Mouse scrolled (402, 380) with delta (0, 0)
Screenshot: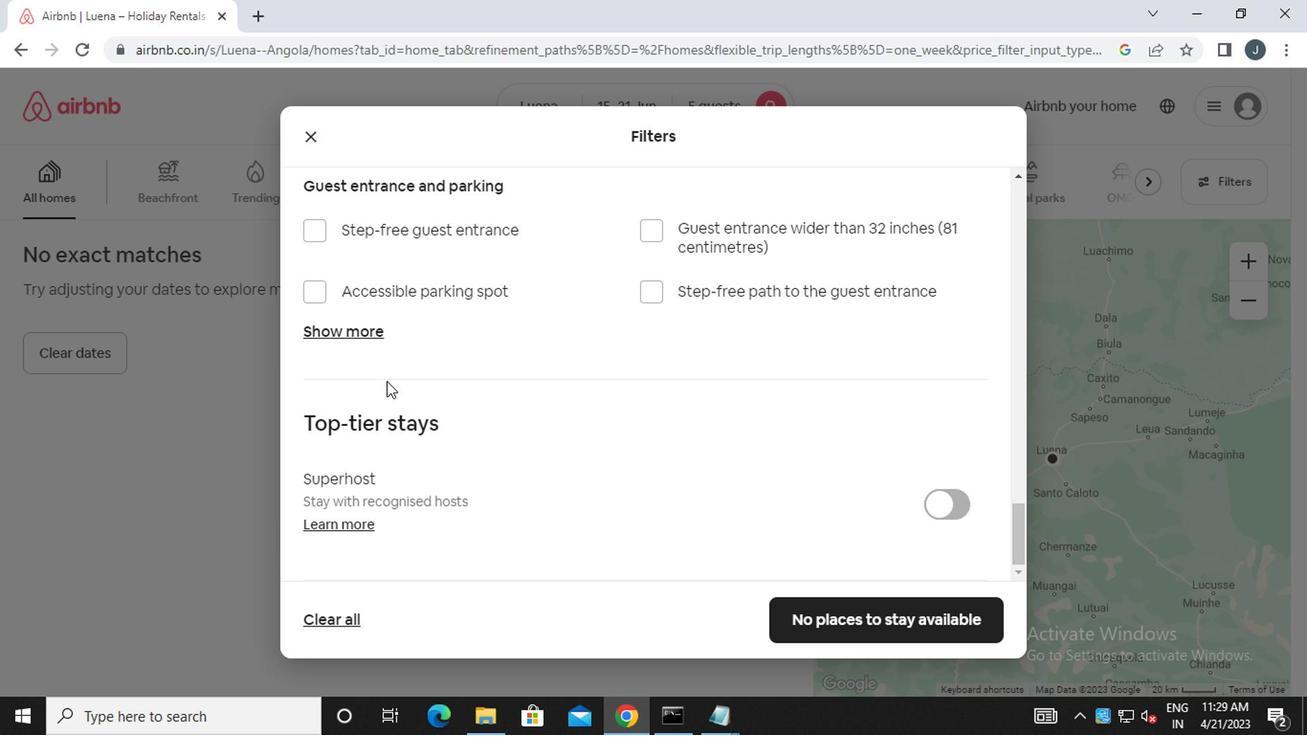 
Action: Mouse moved to (402, 382)
Screenshot: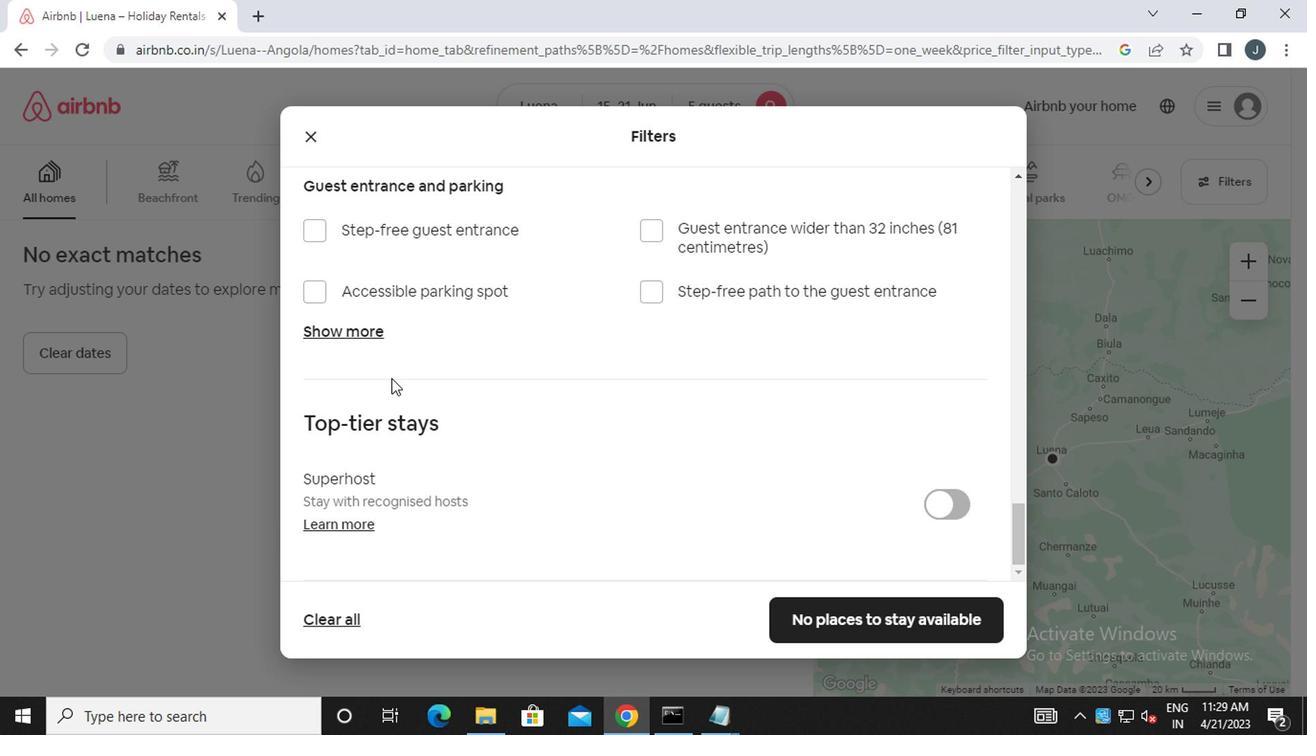 
Action: Mouse scrolled (402, 381) with delta (0, -1)
Screenshot: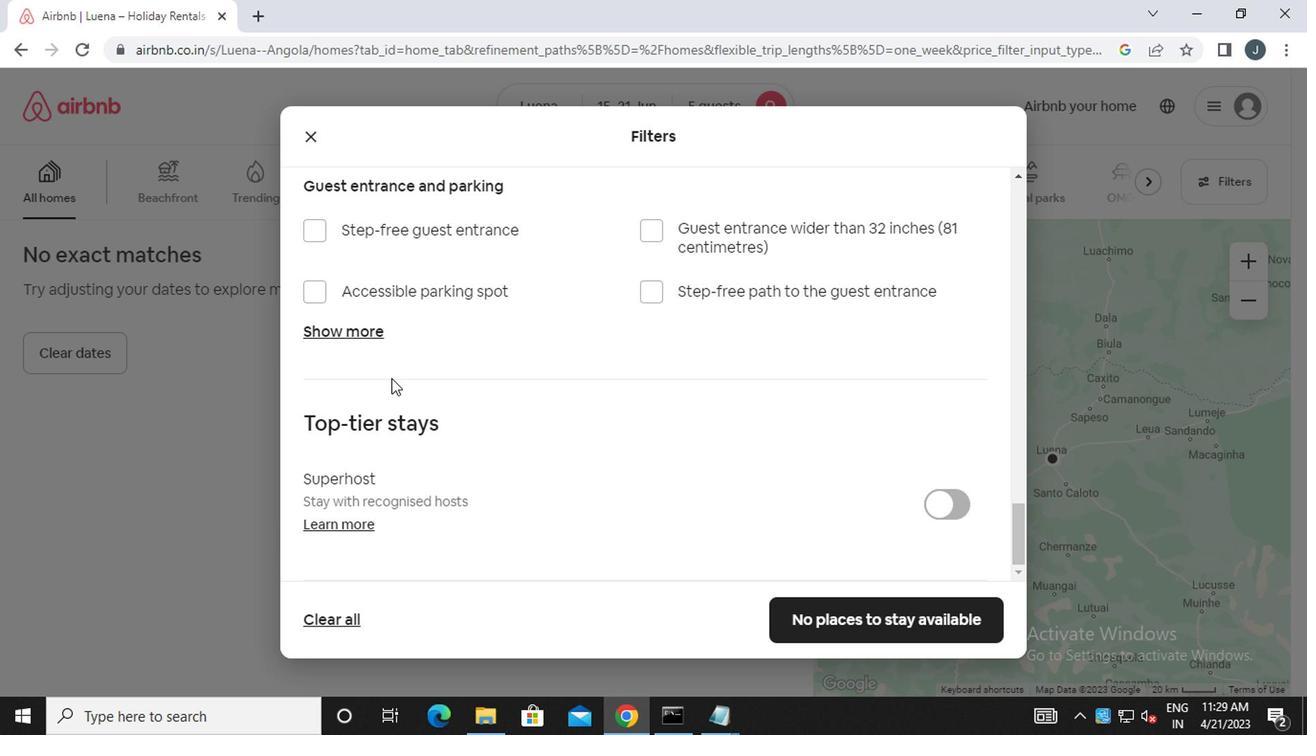 
Action: Mouse moved to (402, 383)
Screenshot: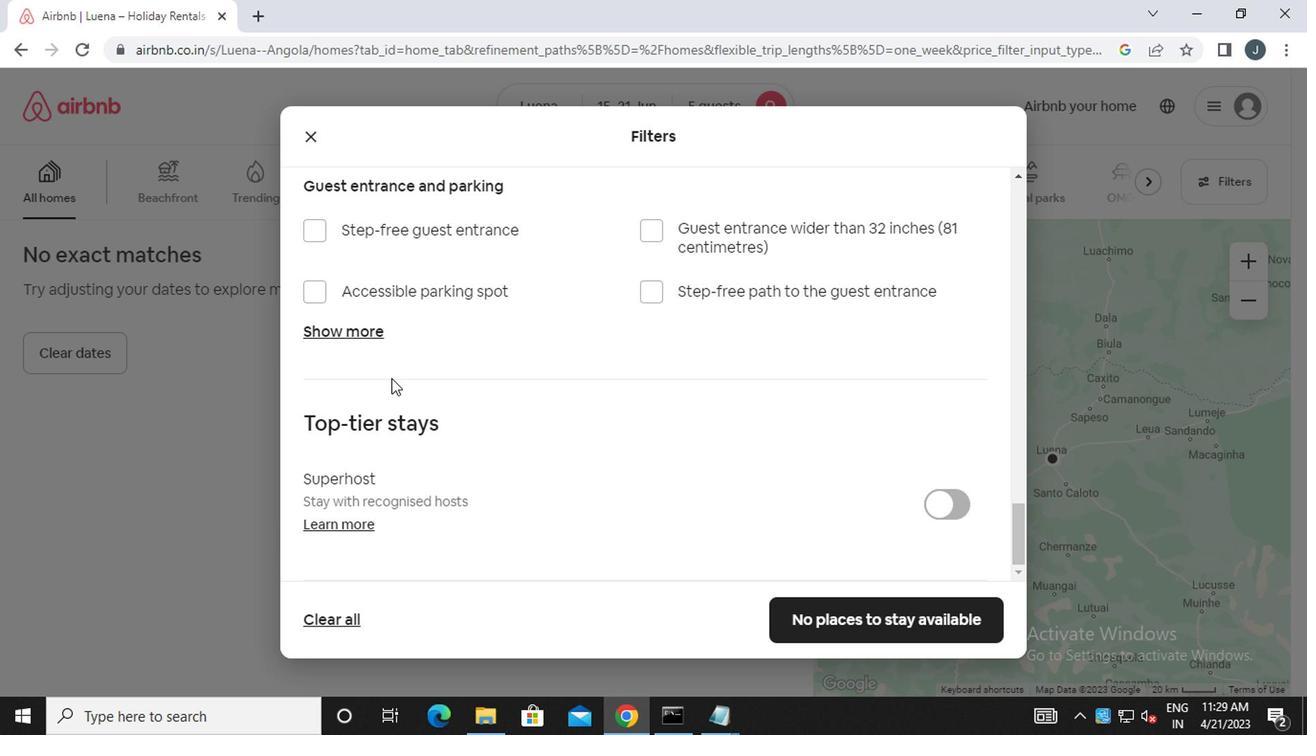 
Action: Mouse scrolled (402, 382) with delta (0, 0)
Screenshot: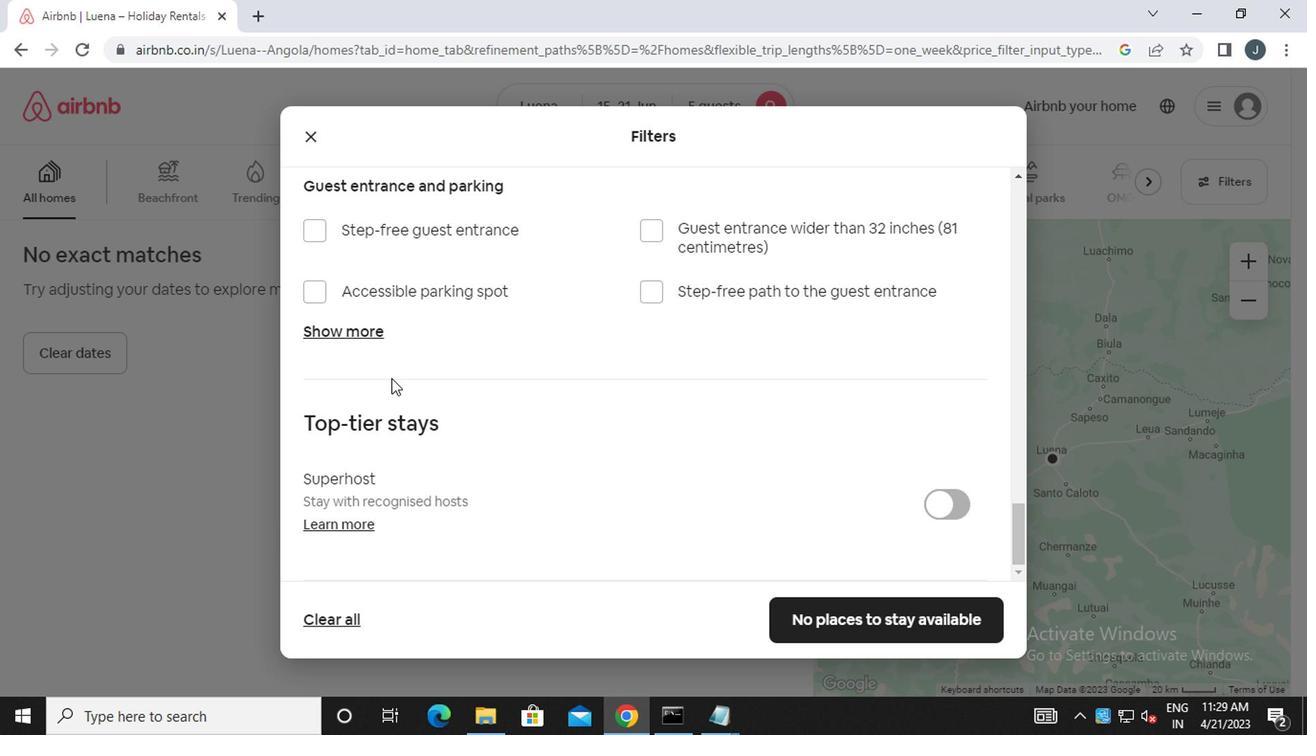 
Action: Mouse moved to (403, 390)
Screenshot: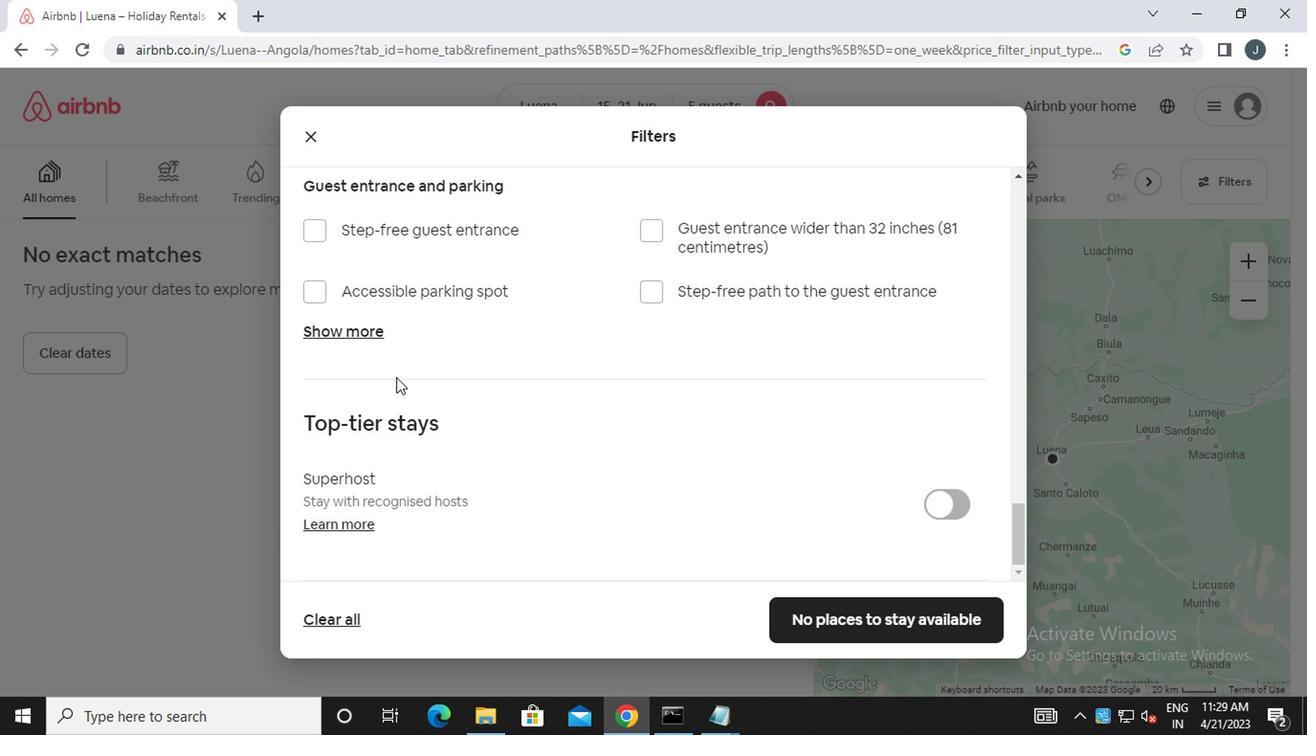 
Action: Mouse scrolled (403, 389) with delta (0, 0)
Screenshot: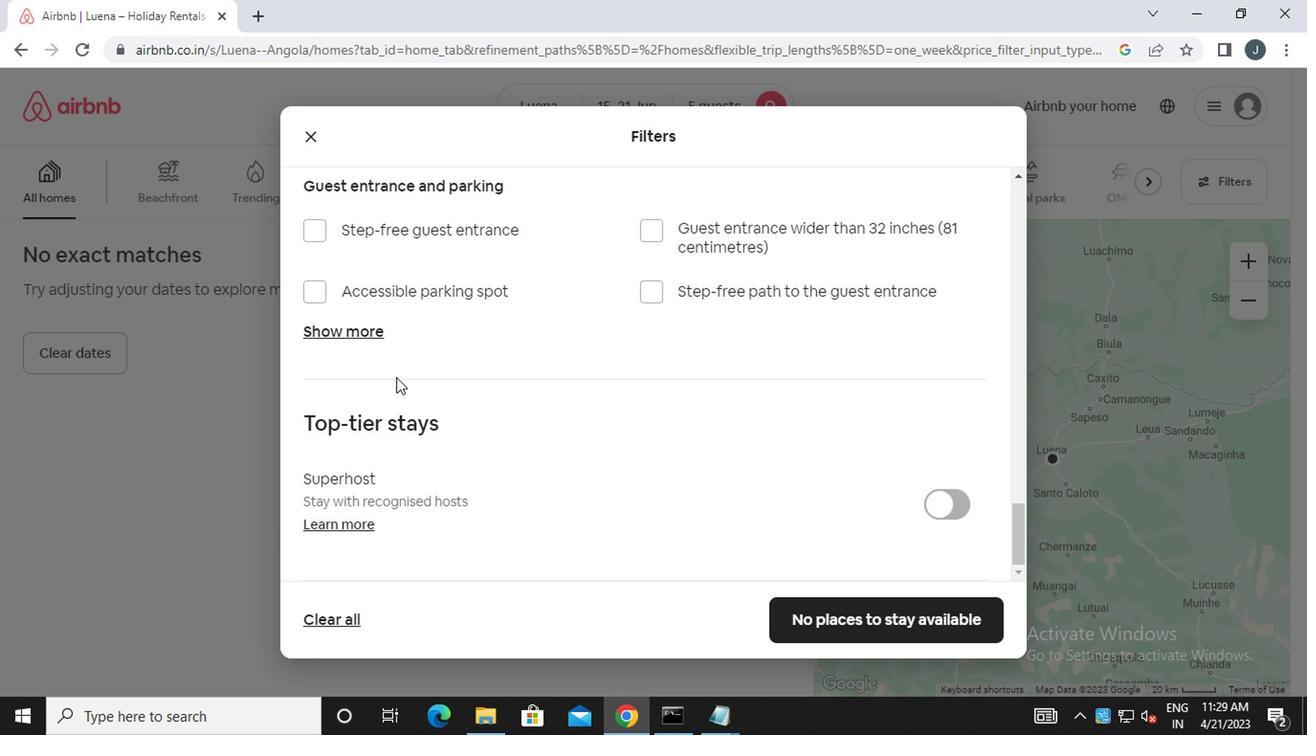
Action: Mouse moved to (546, 420)
Screenshot: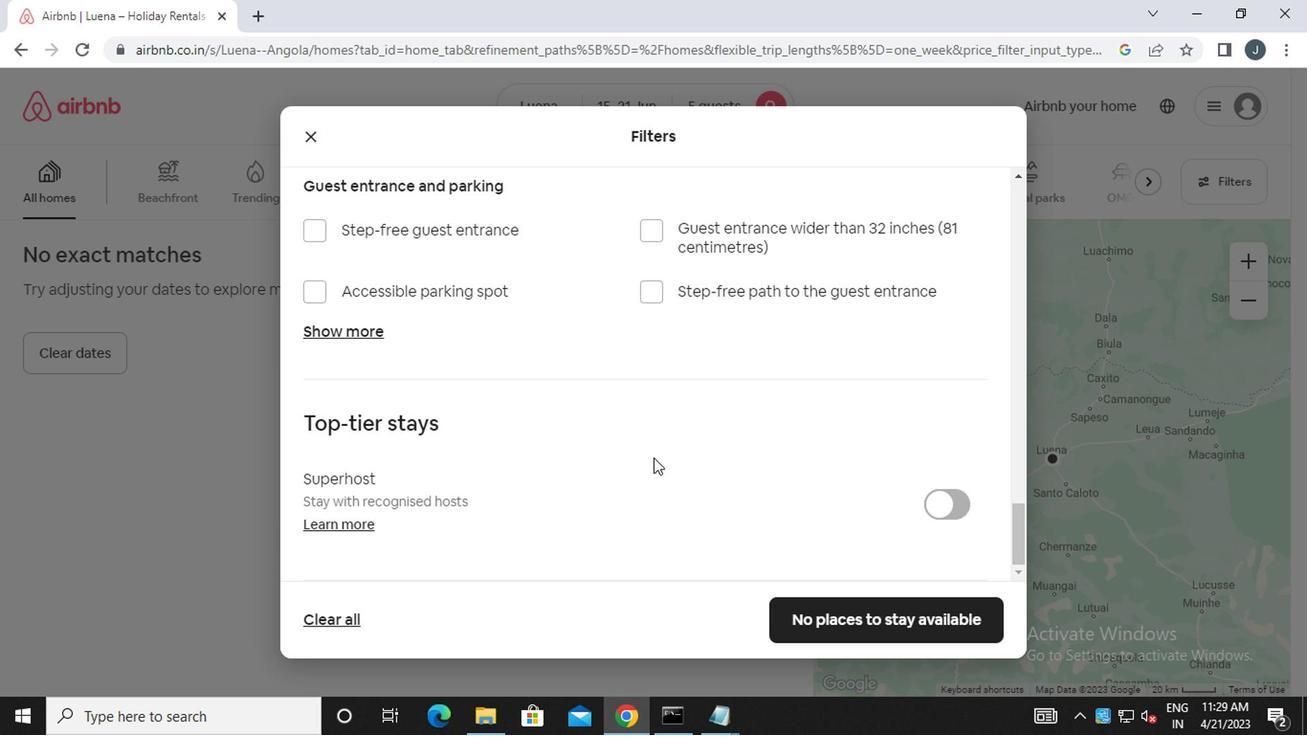 
Action: Mouse scrolled (546, 419) with delta (0, -1)
Screenshot: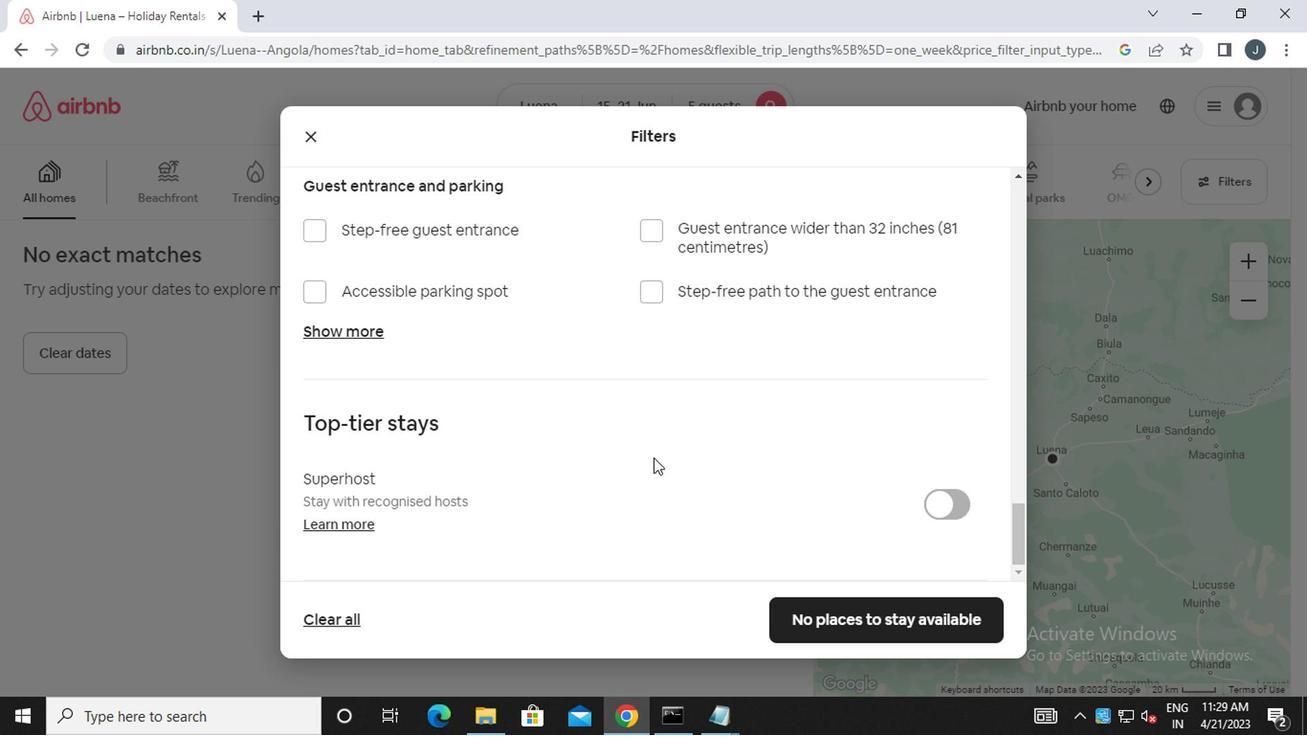 
Action: Mouse moved to (544, 418)
Screenshot: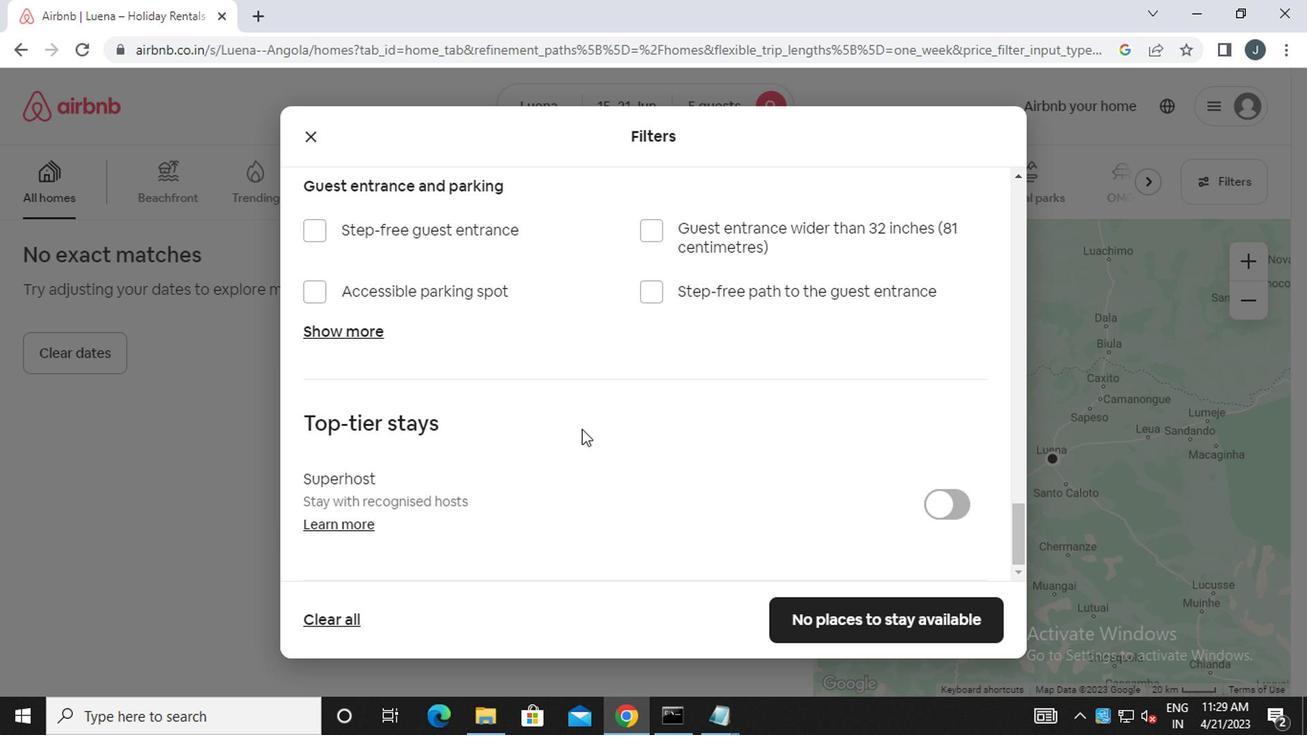 
Action: Mouse scrolled (544, 419) with delta (0, 0)
Screenshot: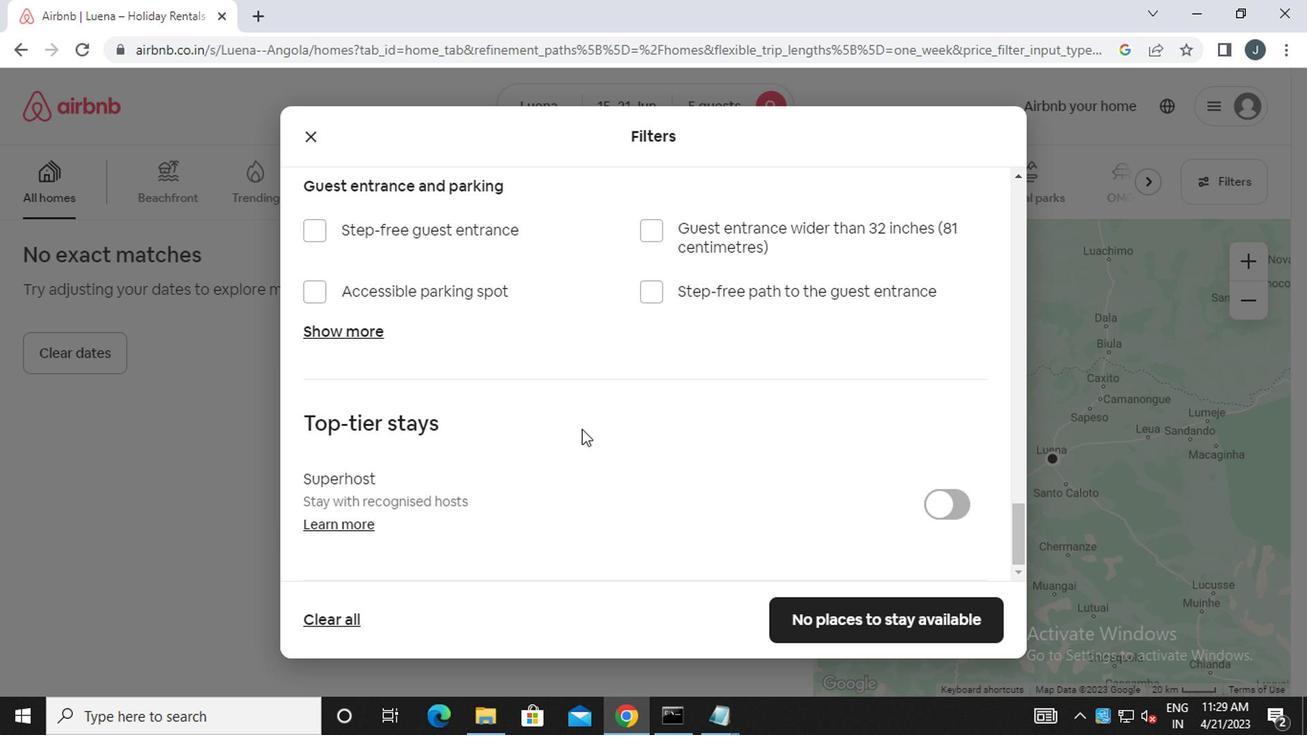 
Action: Mouse moved to (544, 418)
Screenshot: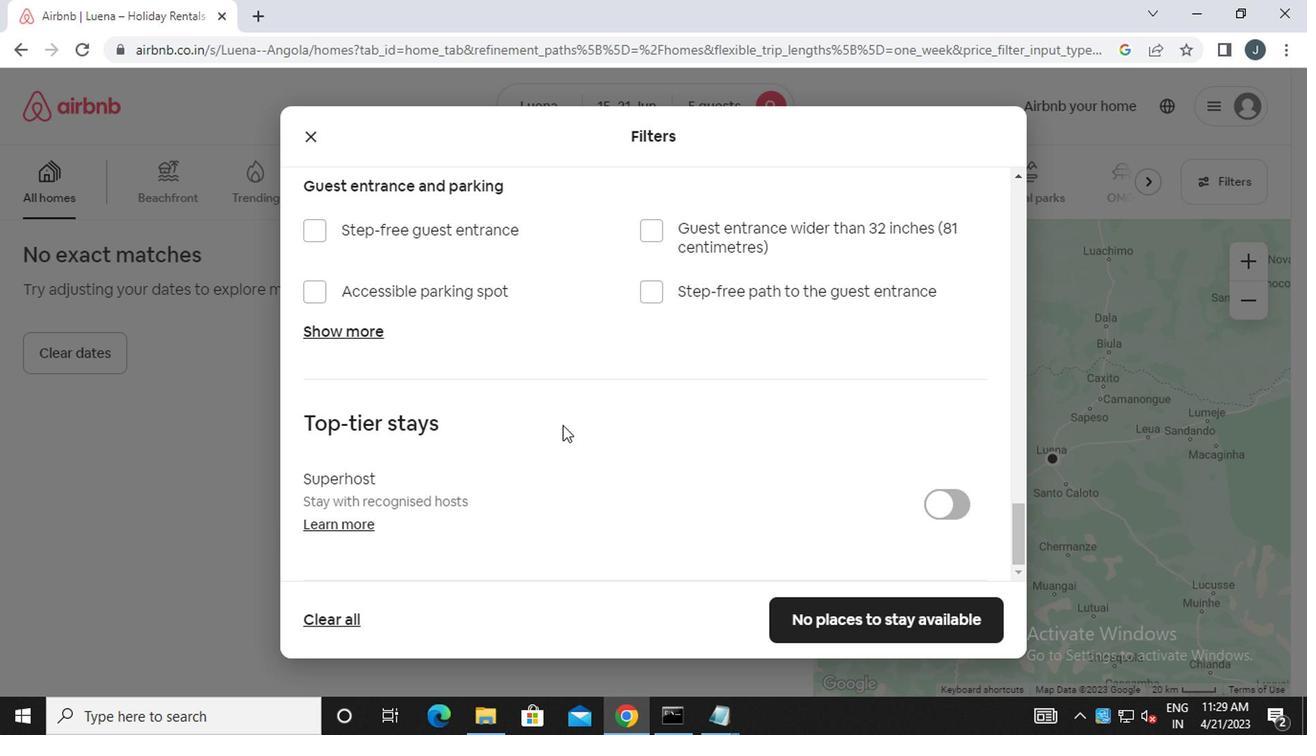 
Action: Mouse scrolled (544, 419) with delta (0, 0)
Screenshot: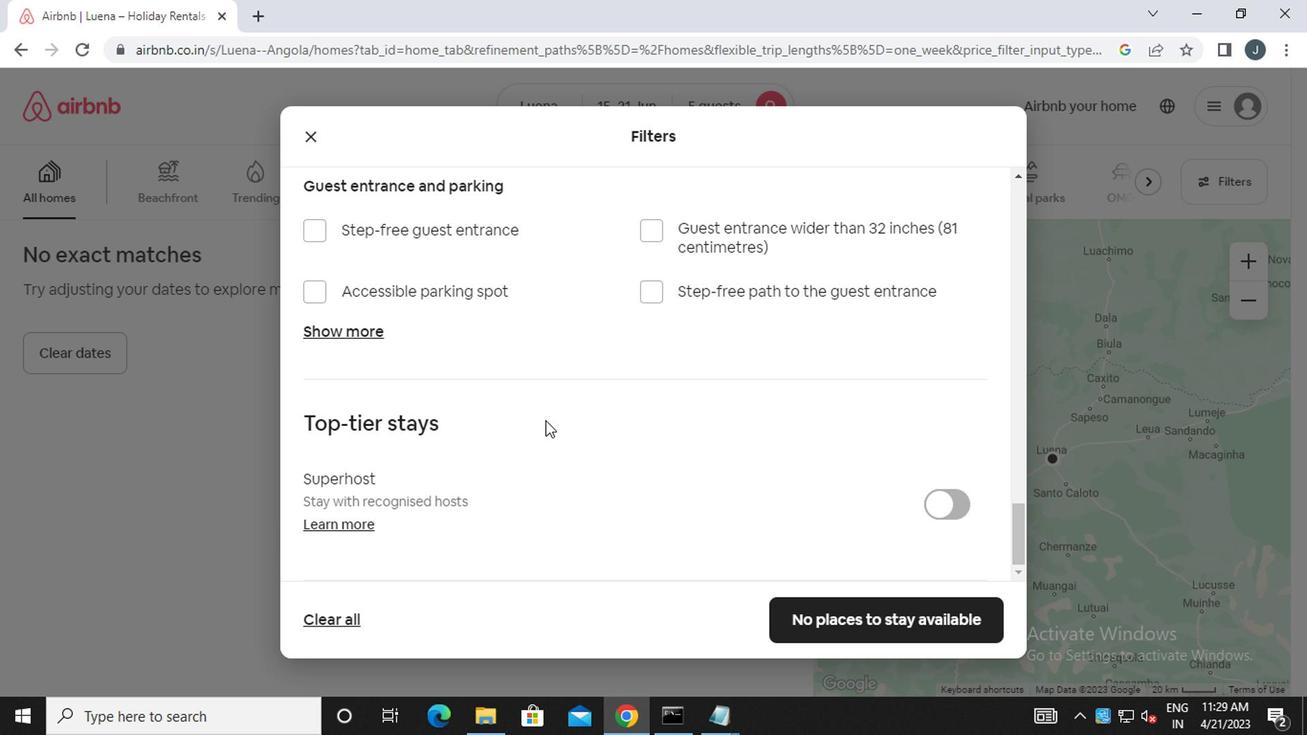 
Action: Mouse moved to (544, 416)
Screenshot: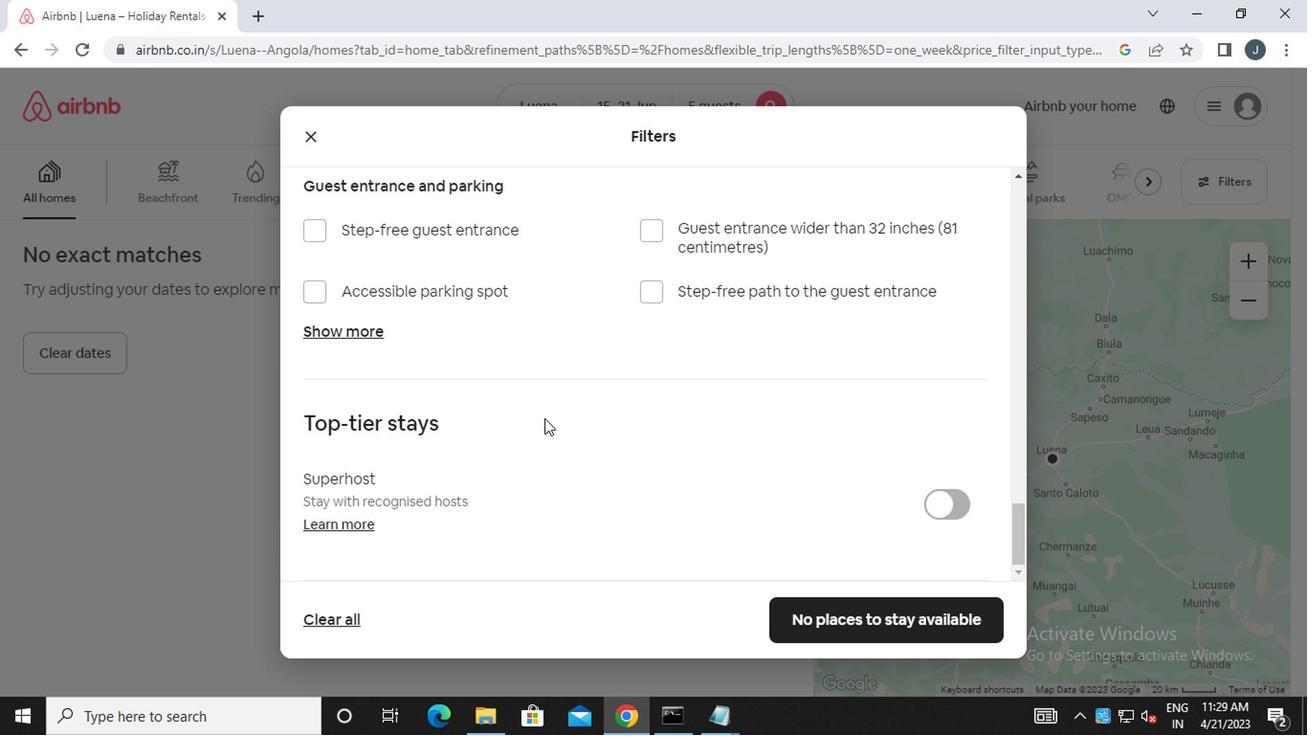 
Action: Mouse scrolled (544, 414) with delta (0, -1)
Screenshot: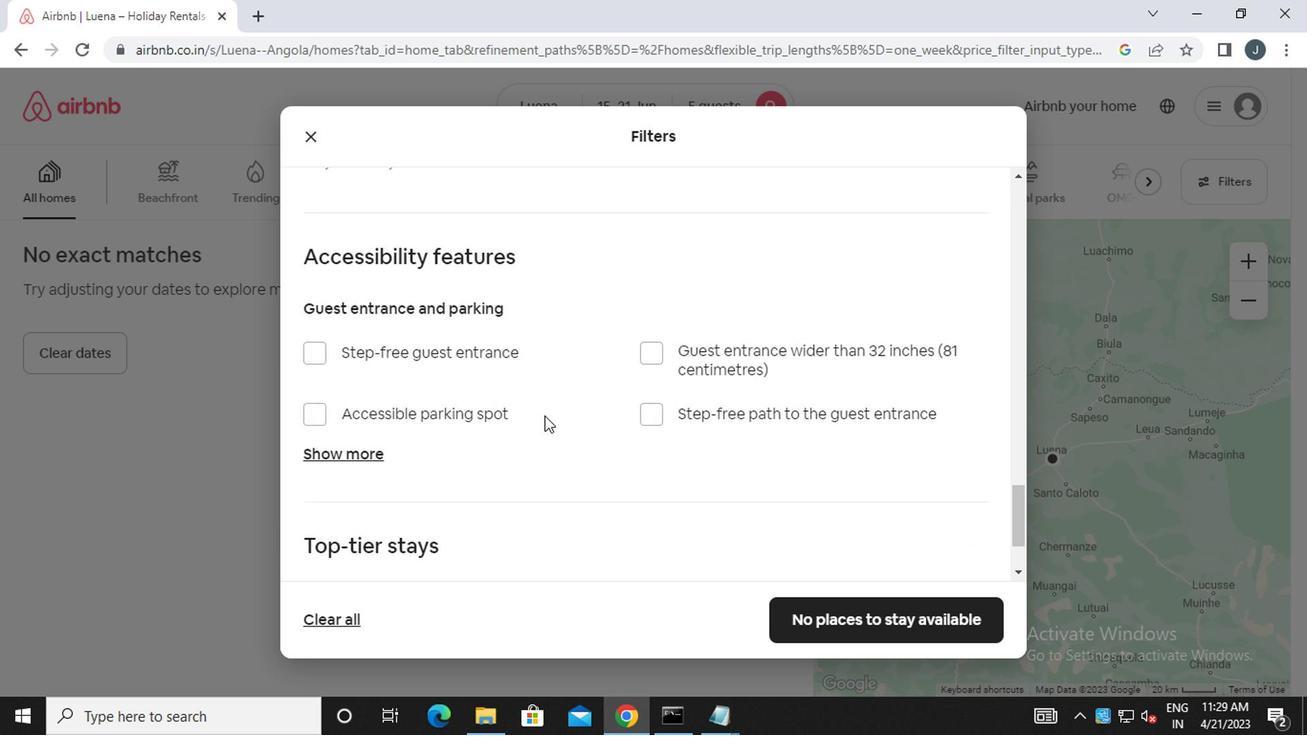 
Action: Mouse scrolled (544, 414) with delta (0, -1)
Screenshot: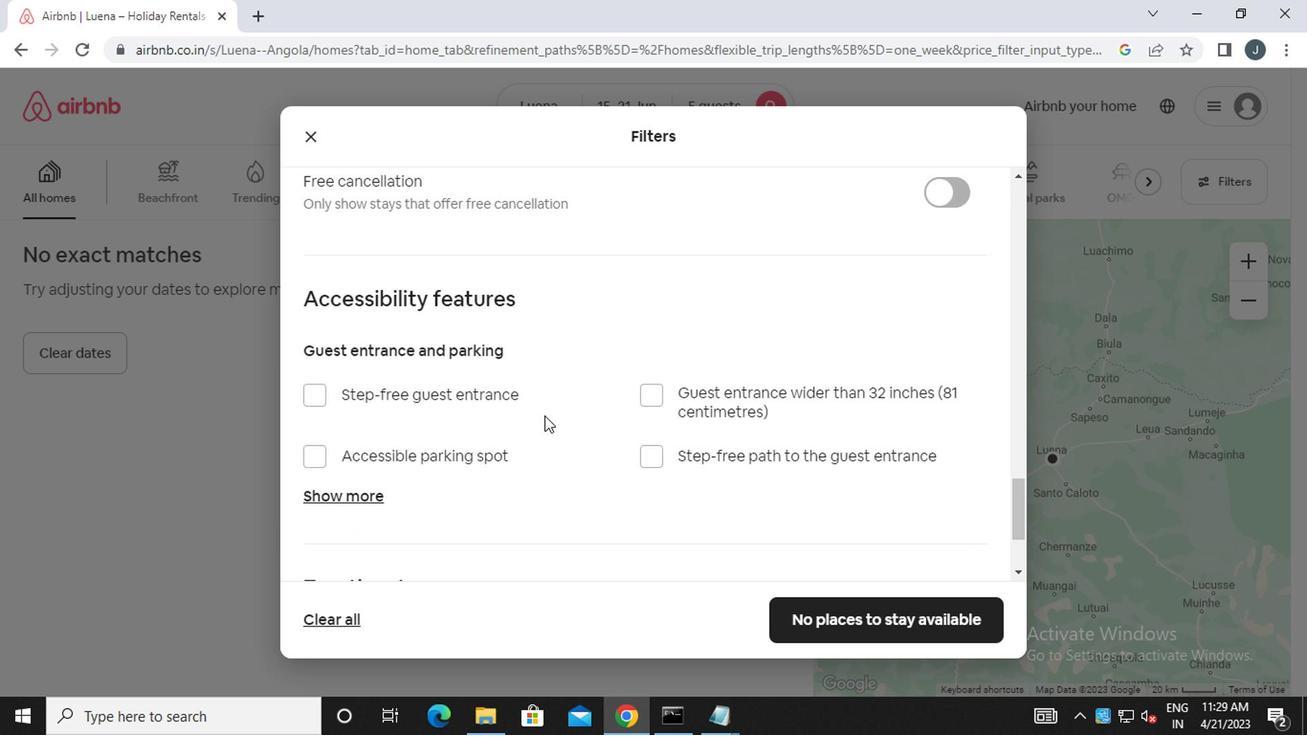 
Action: Mouse scrolled (544, 414) with delta (0, -1)
Screenshot: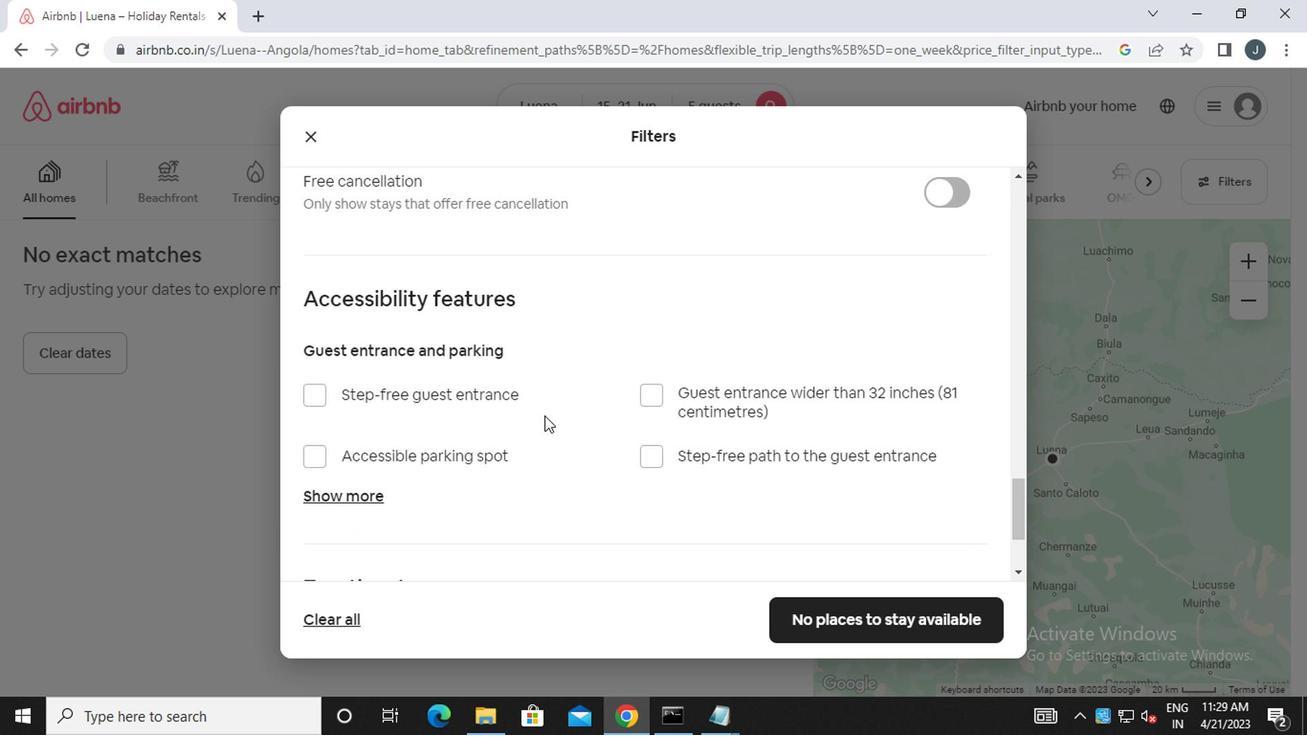 
Action: Mouse scrolled (544, 414) with delta (0, -1)
Screenshot: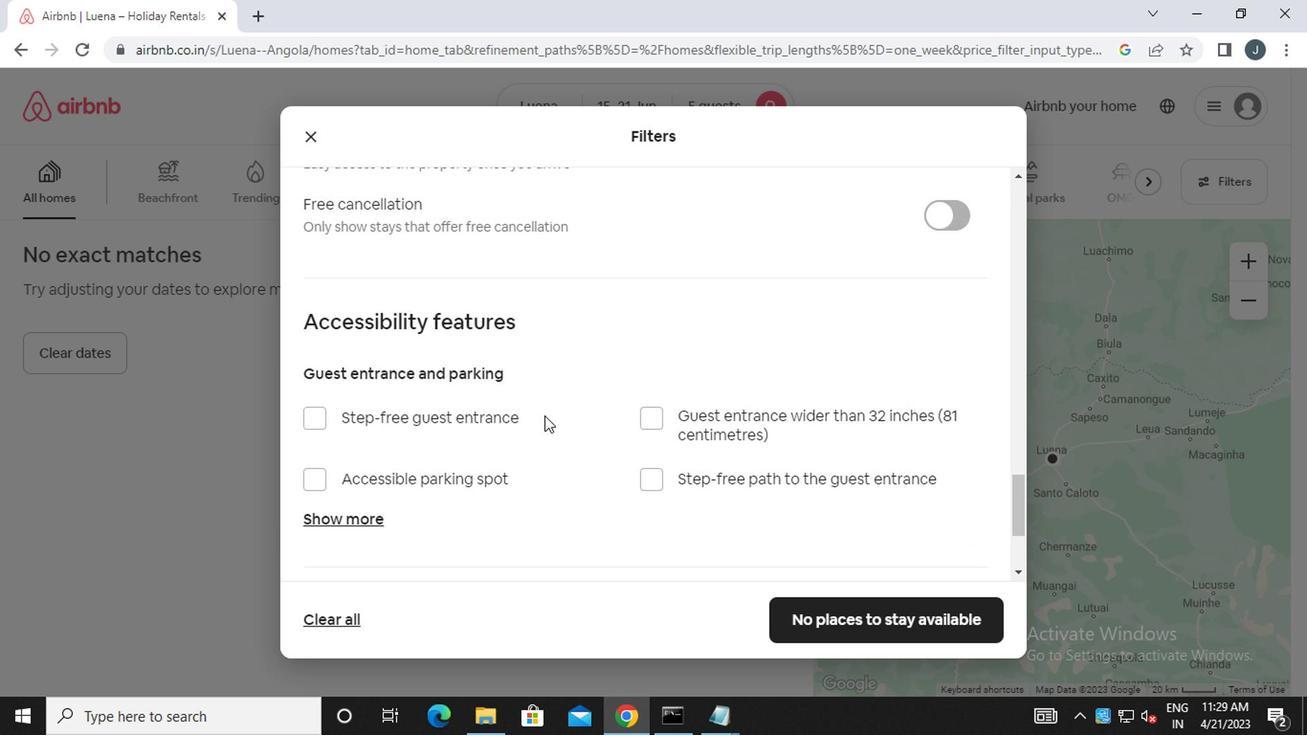 
Action: Mouse scrolled (544, 414) with delta (0, -1)
Screenshot: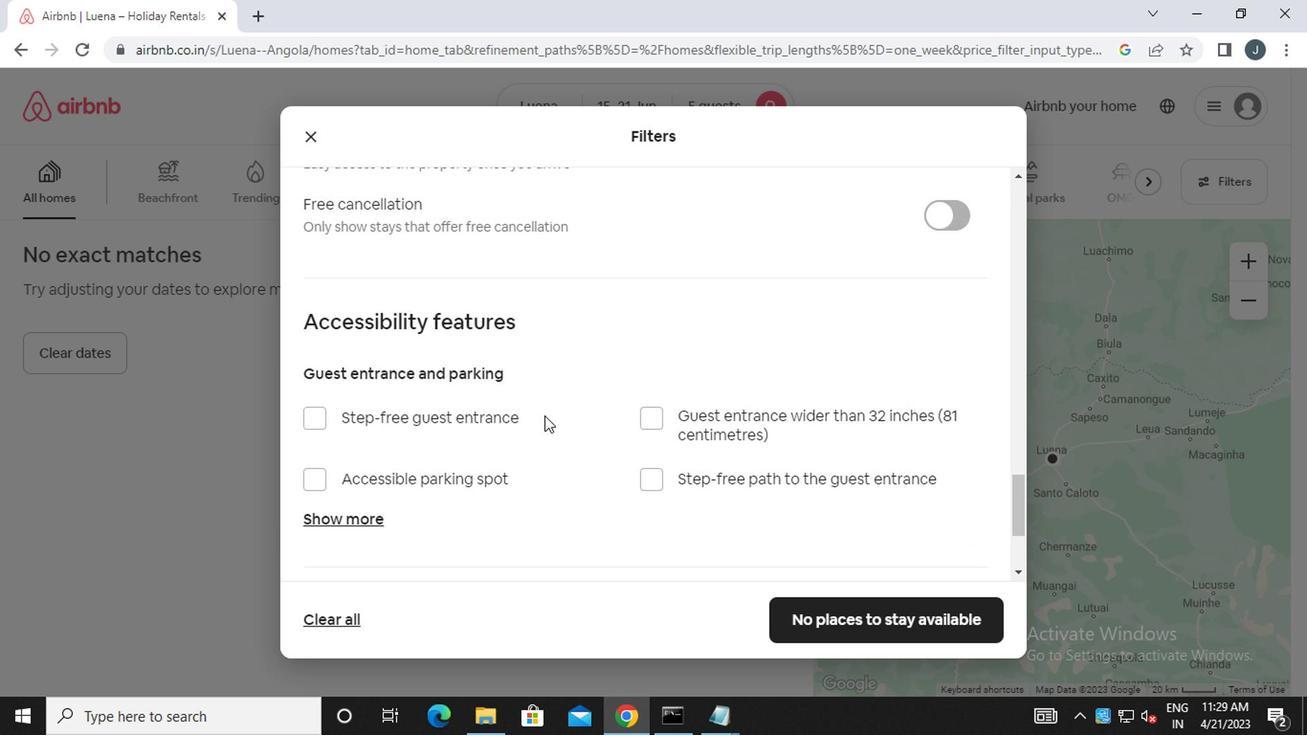 
Action: Mouse scrolled (544, 414) with delta (0, -1)
Screenshot: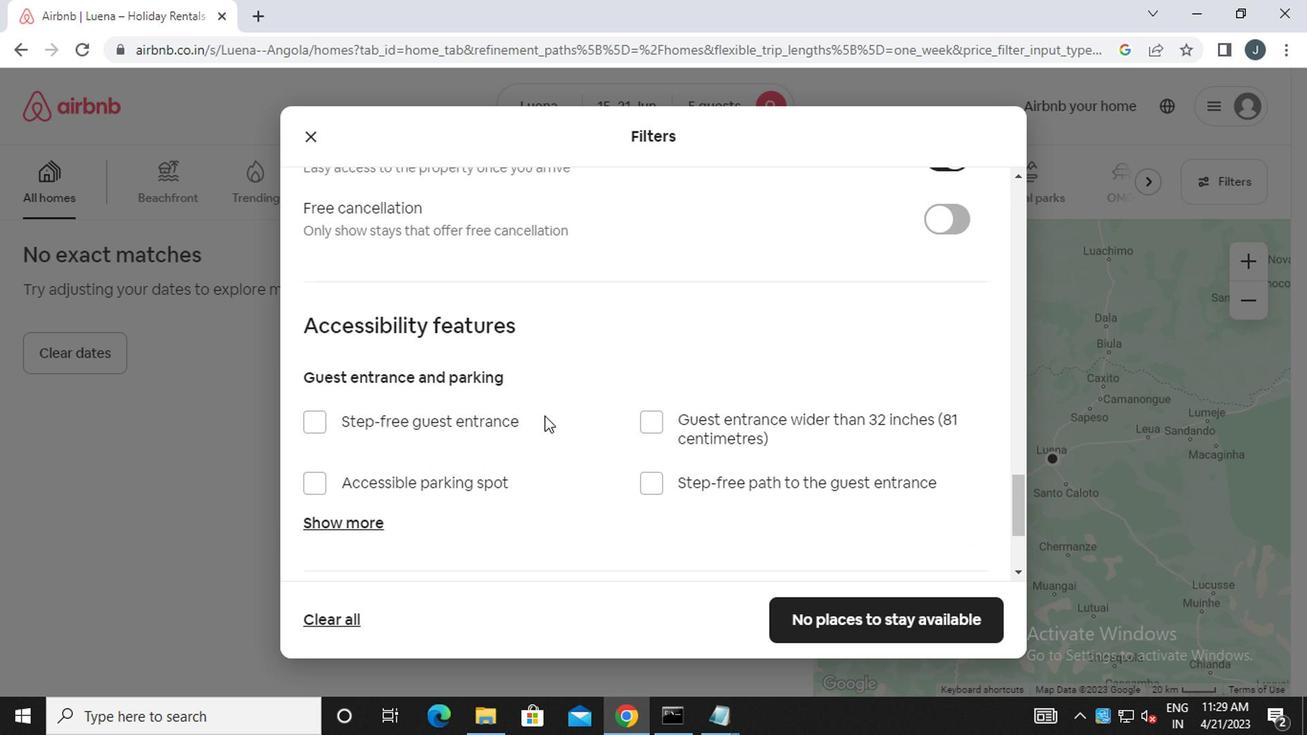 
Action: Mouse scrolled (544, 414) with delta (0, -1)
Screenshot: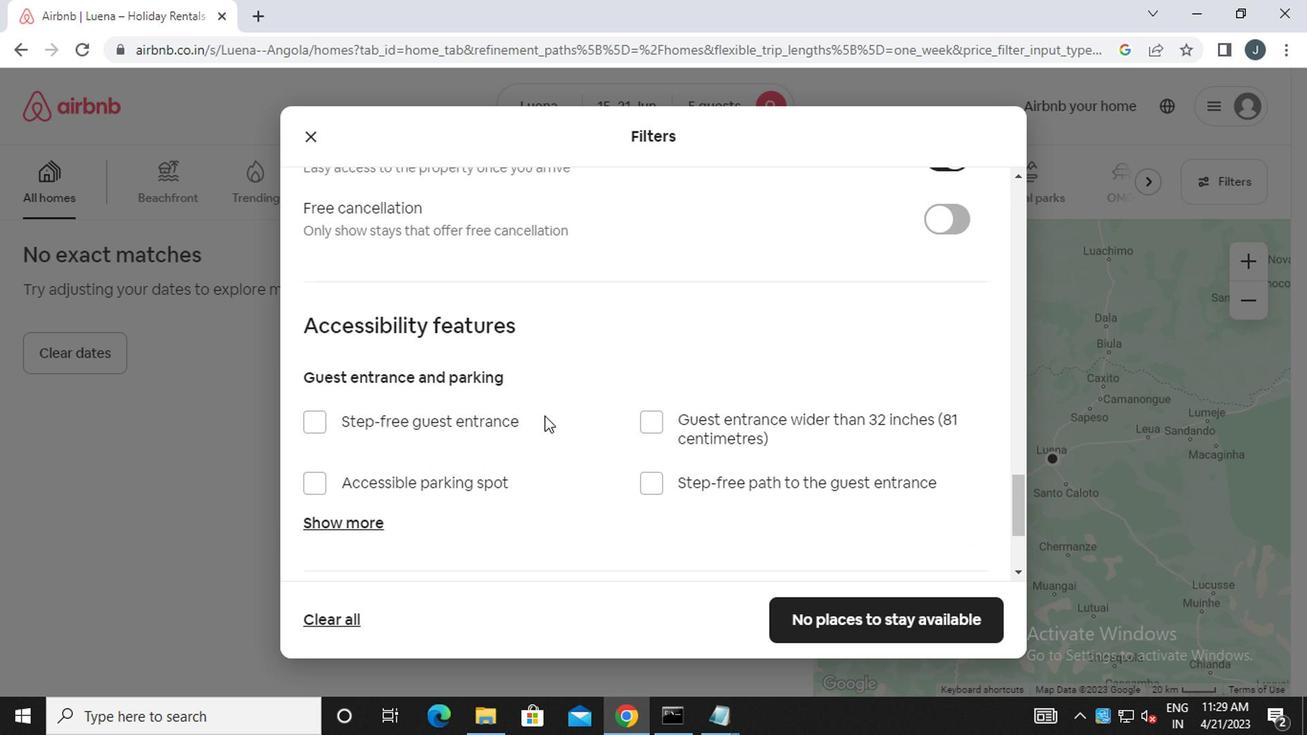 
Action: Mouse moved to (797, 624)
Screenshot: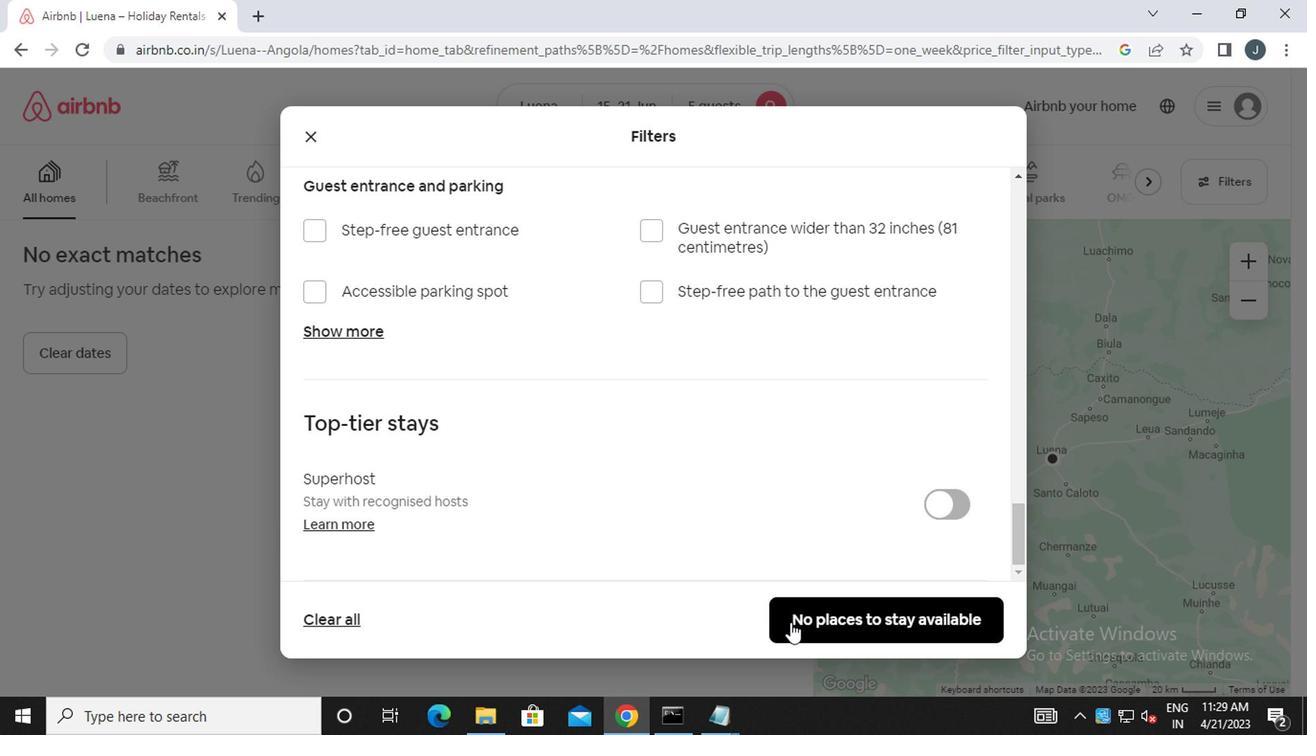 
Action: Mouse pressed left at (797, 624)
Screenshot: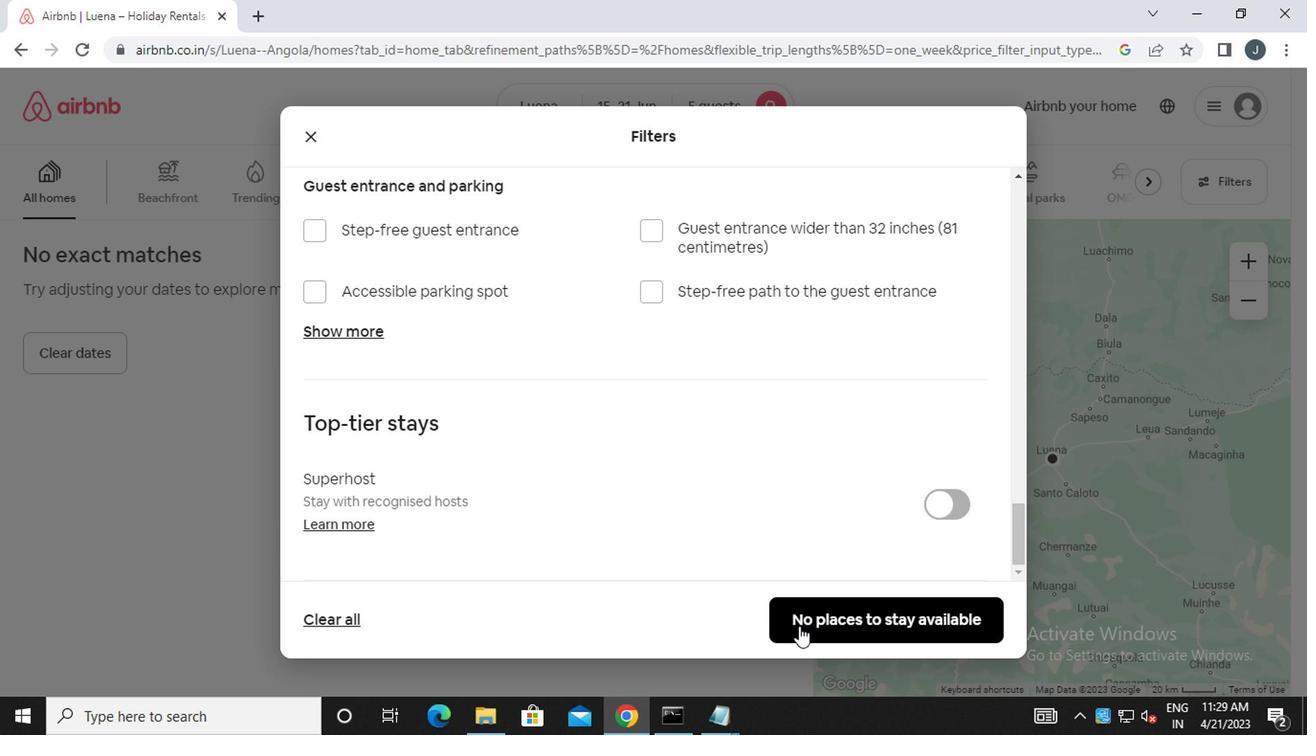 
Action: Mouse moved to (764, 606)
Screenshot: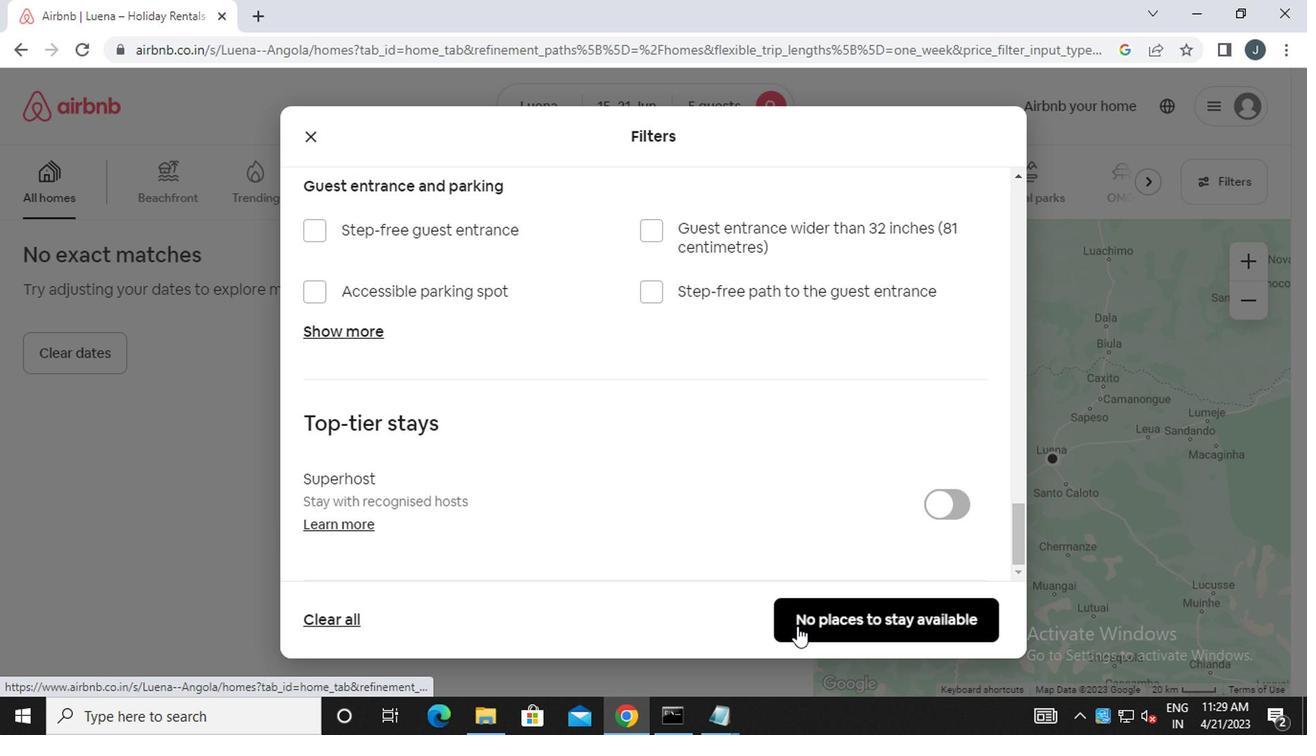 
